 Task: Search one way flight ticket for 3 adults, 3 children in business from Madison: Dane County Regional Airport (truax Field) to Indianapolis: Indianapolis International Airport on 8-5-2023. Choice of flights is Sun country airlines. Number of bags: 4 checked bags. Price is upto 42000. Outbound departure time preference is 12:45.
Action: Mouse moved to (323, 287)
Screenshot: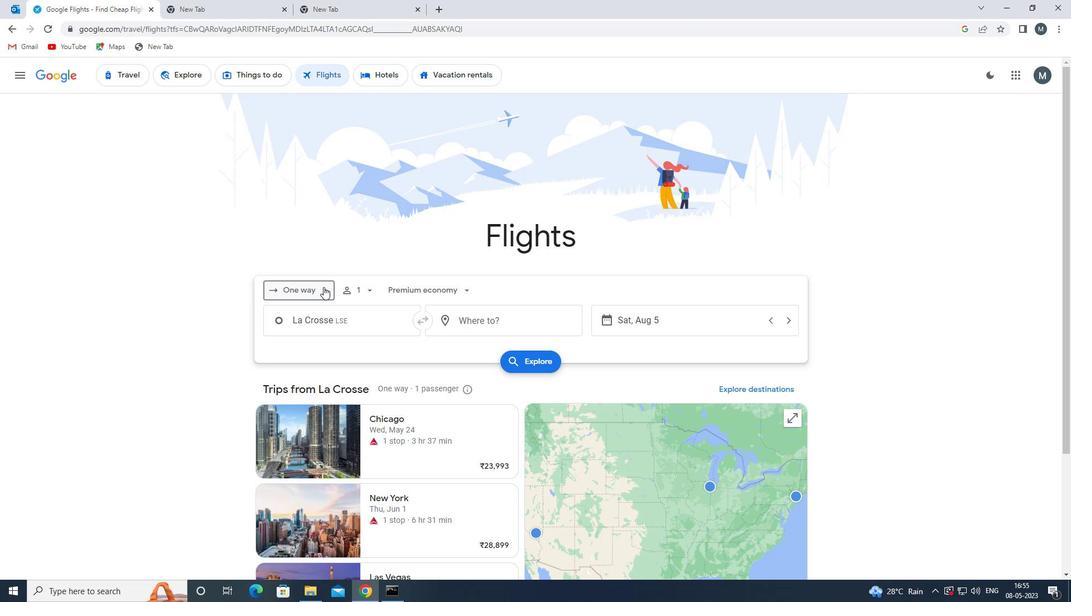 
Action: Mouse pressed left at (323, 287)
Screenshot: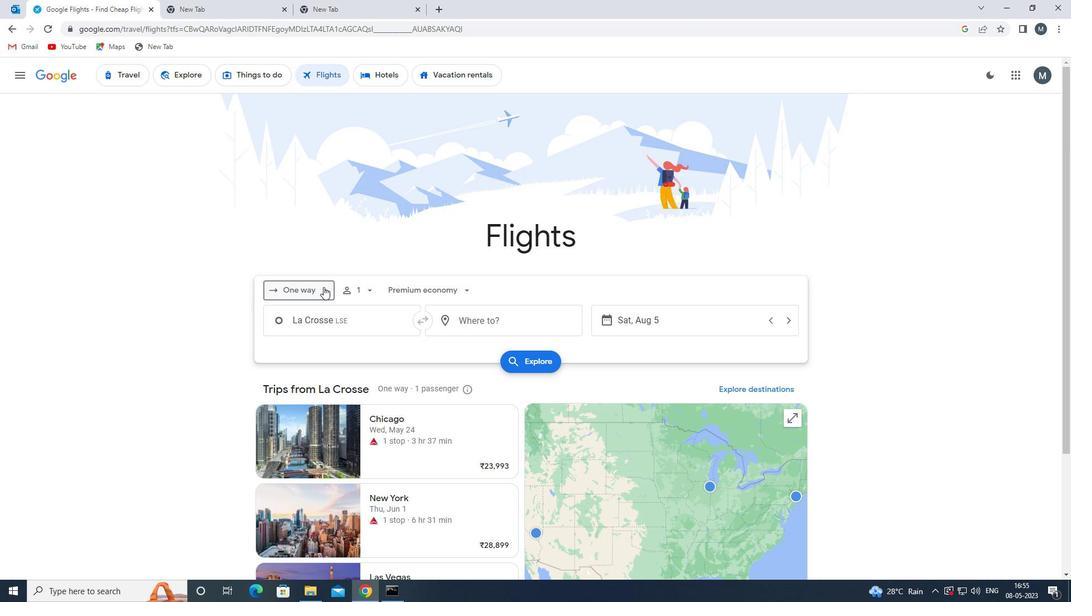 
Action: Mouse moved to (328, 338)
Screenshot: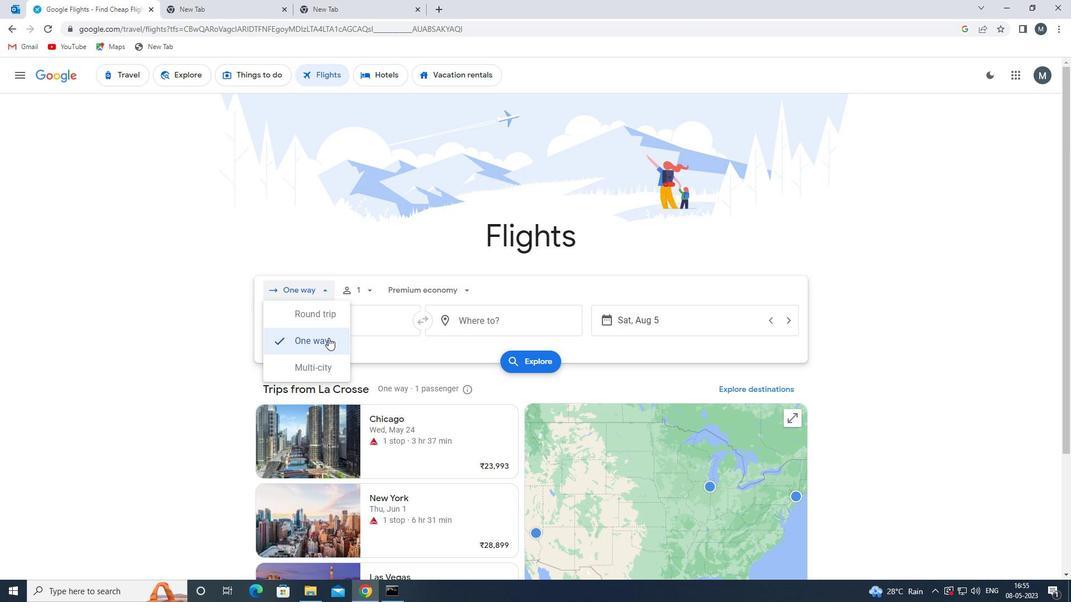 
Action: Mouse pressed left at (328, 338)
Screenshot: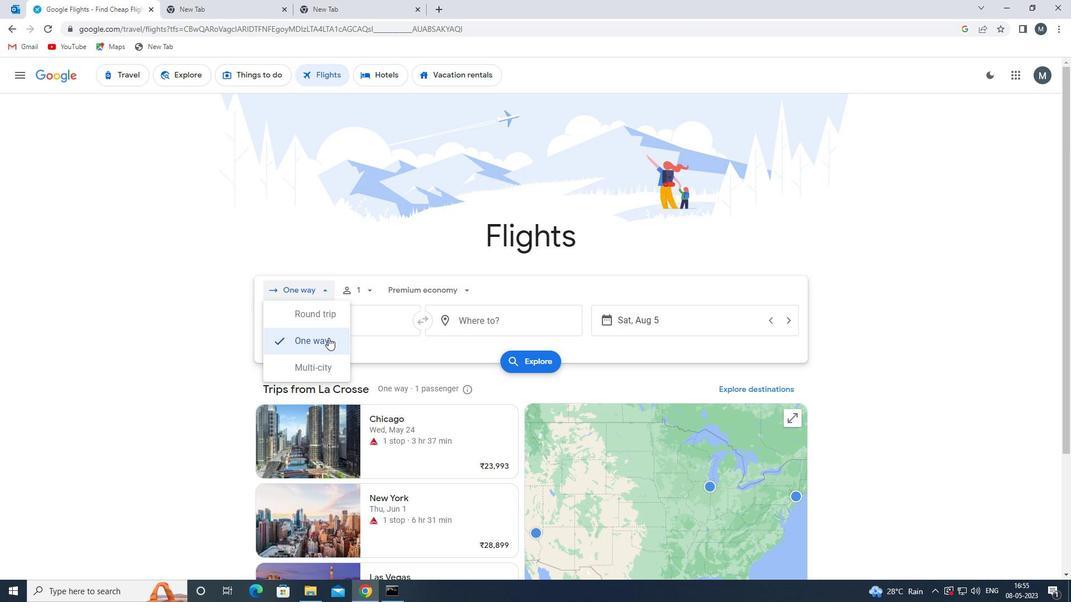 
Action: Mouse moved to (372, 291)
Screenshot: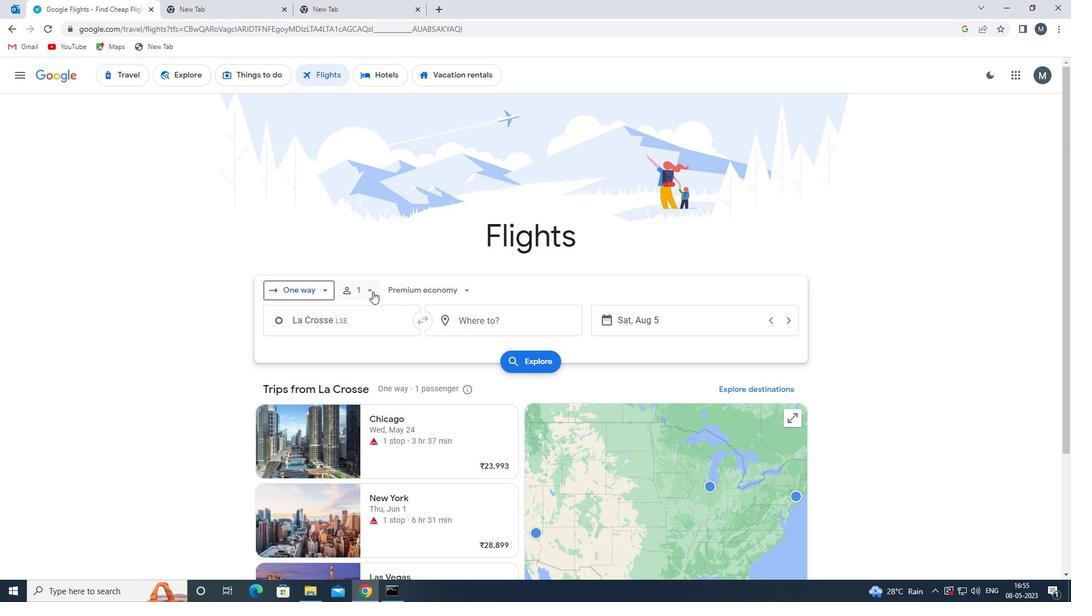 
Action: Mouse pressed left at (372, 291)
Screenshot: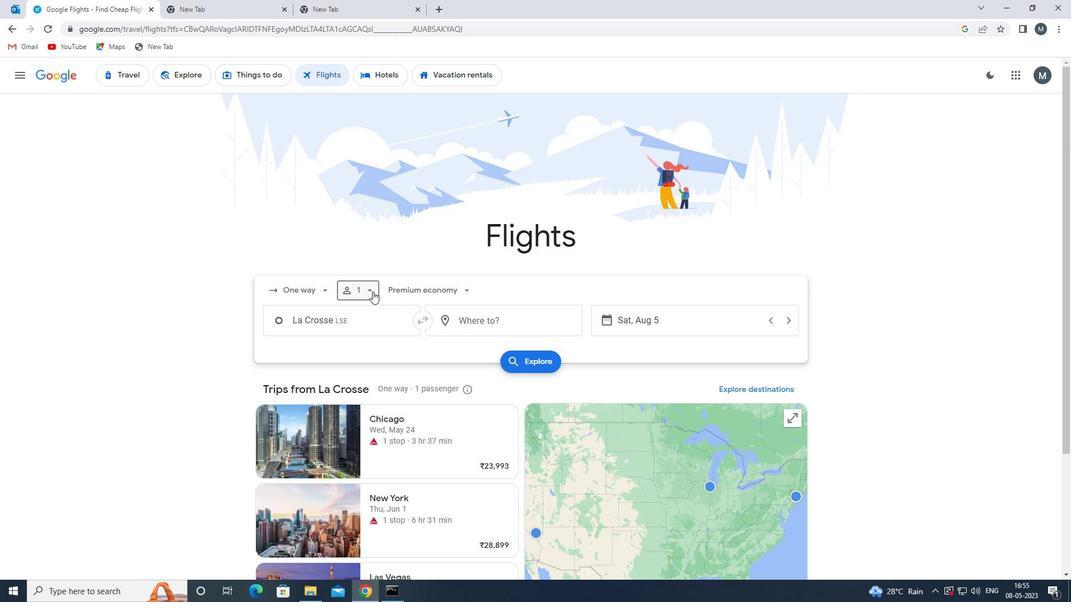 
Action: Mouse moved to (457, 318)
Screenshot: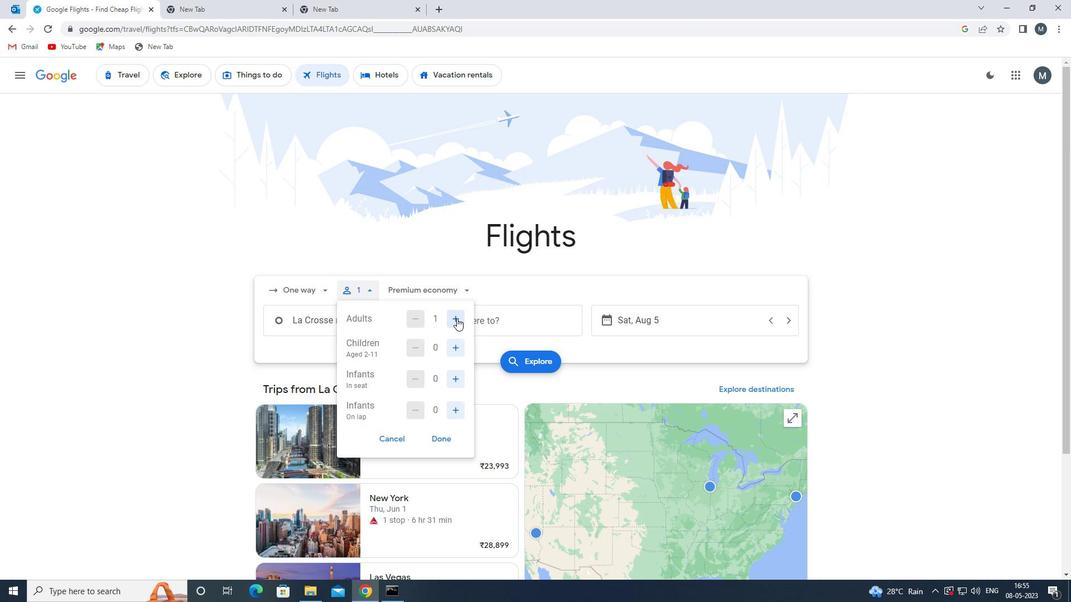 
Action: Mouse pressed left at (457, 318)
Screenshot: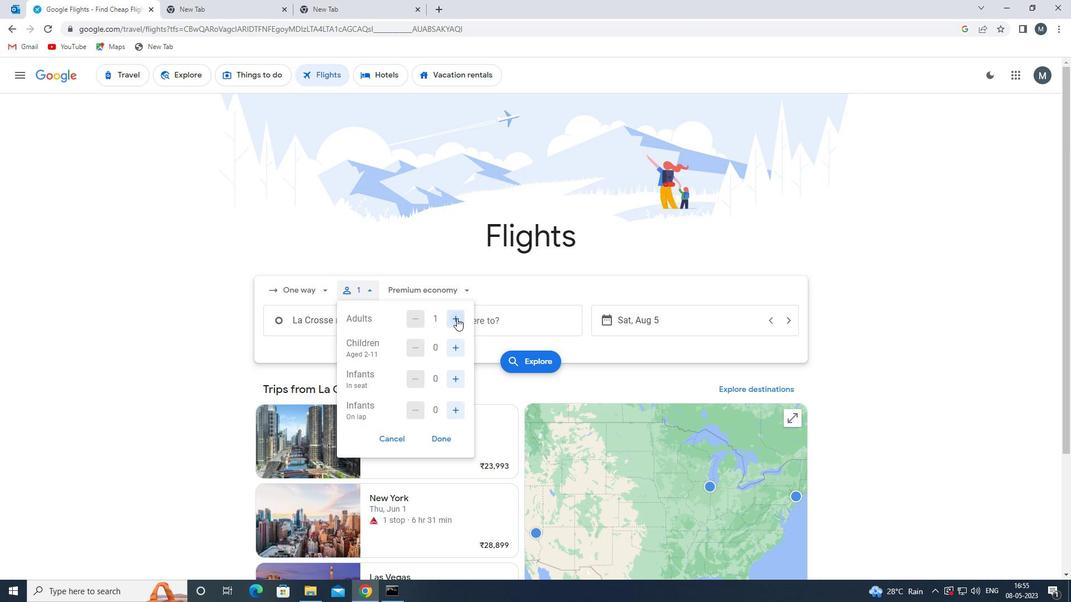 
Action: Mouse pressed left at (457, 318)
Screenshot: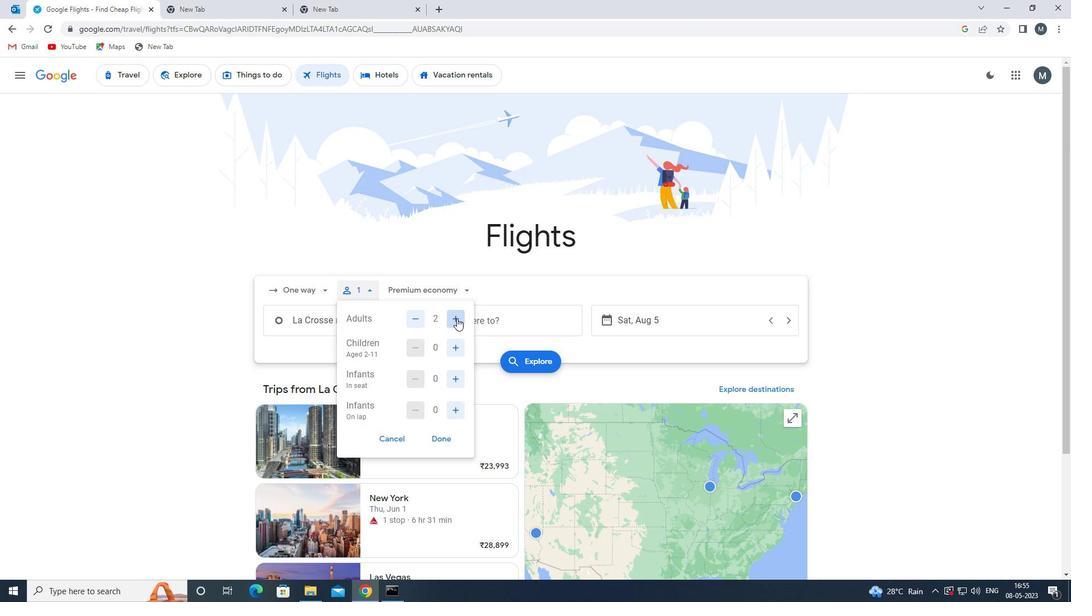 
Action: Mouse moved to (464, 350)
Screenshot: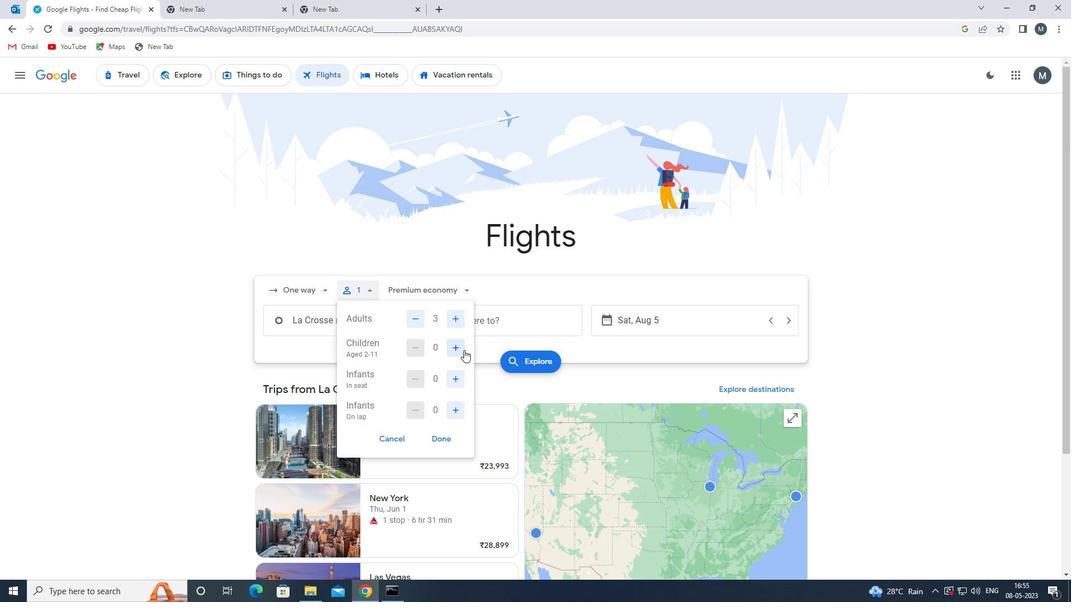 
Action: Mouse pressed left at (464, 350)
Screenshot: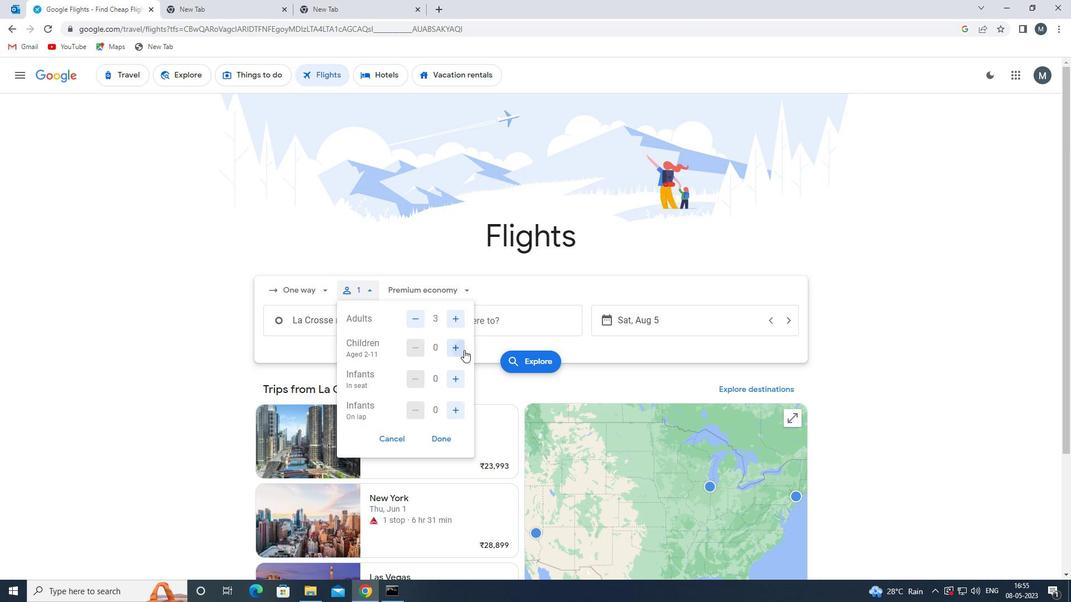 
Action: Mouse moved to (464, 350)
Screenshot: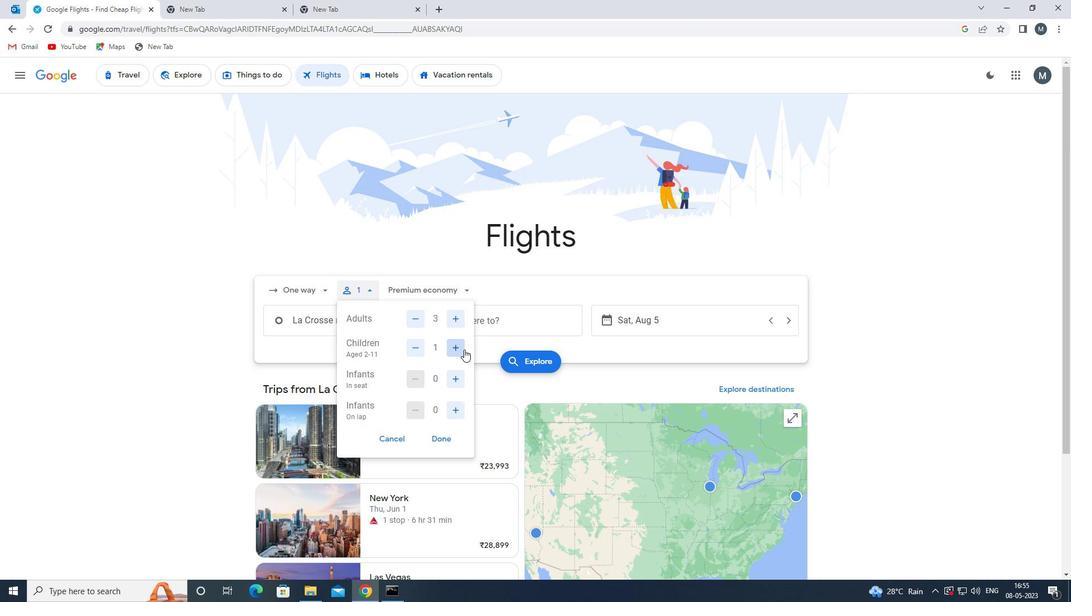 
Action: Mouse pressed left at (464, 350)
Screenshot: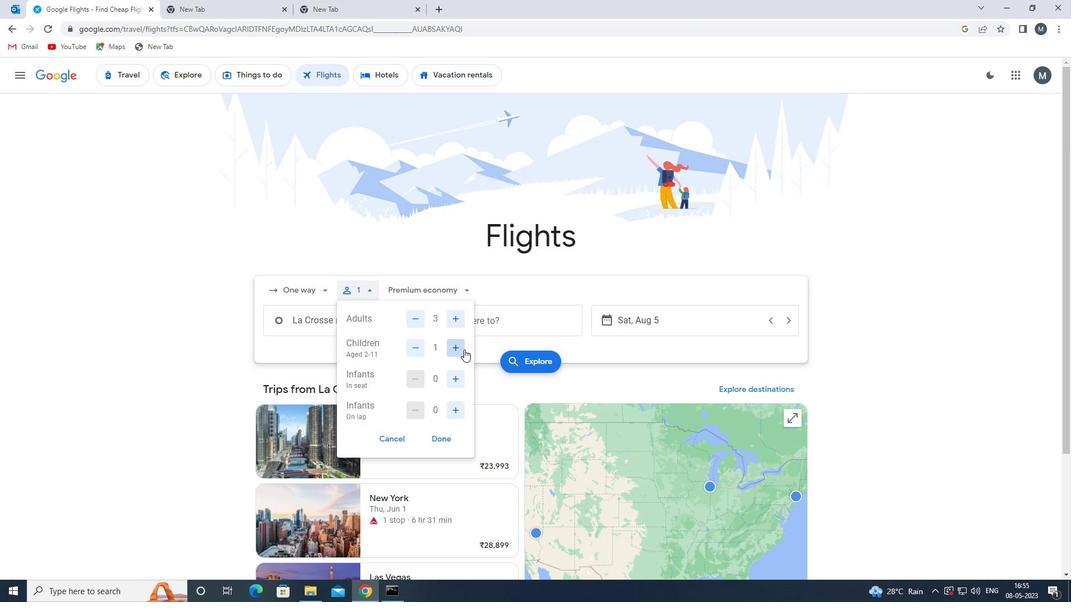 
Action: Mouse moved to (464, 350)
Screenshot: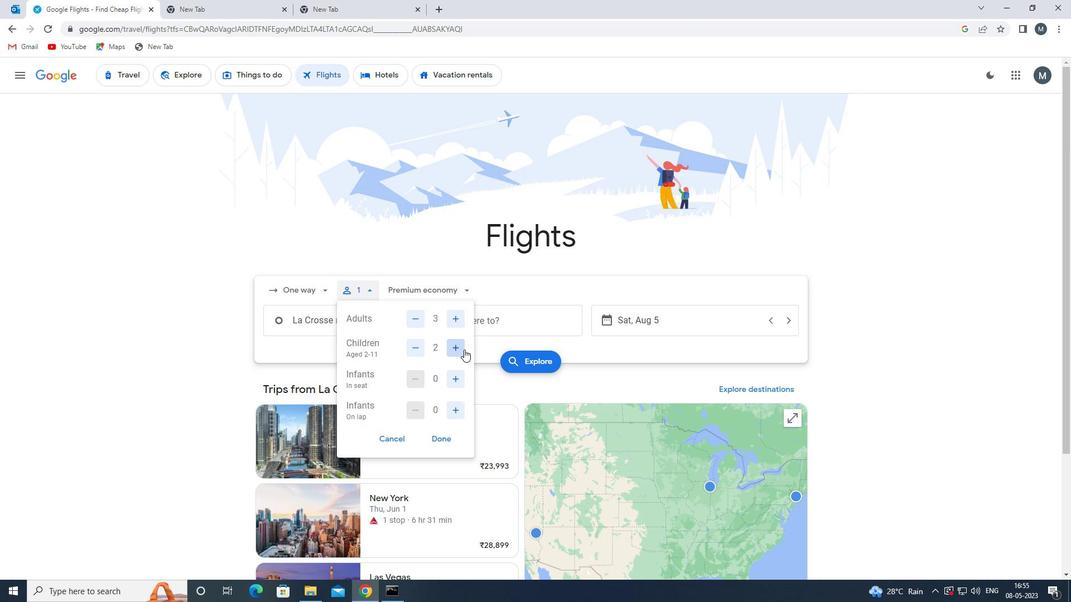 
Action: Mouse pressed left at (464, 350)
Screenshot: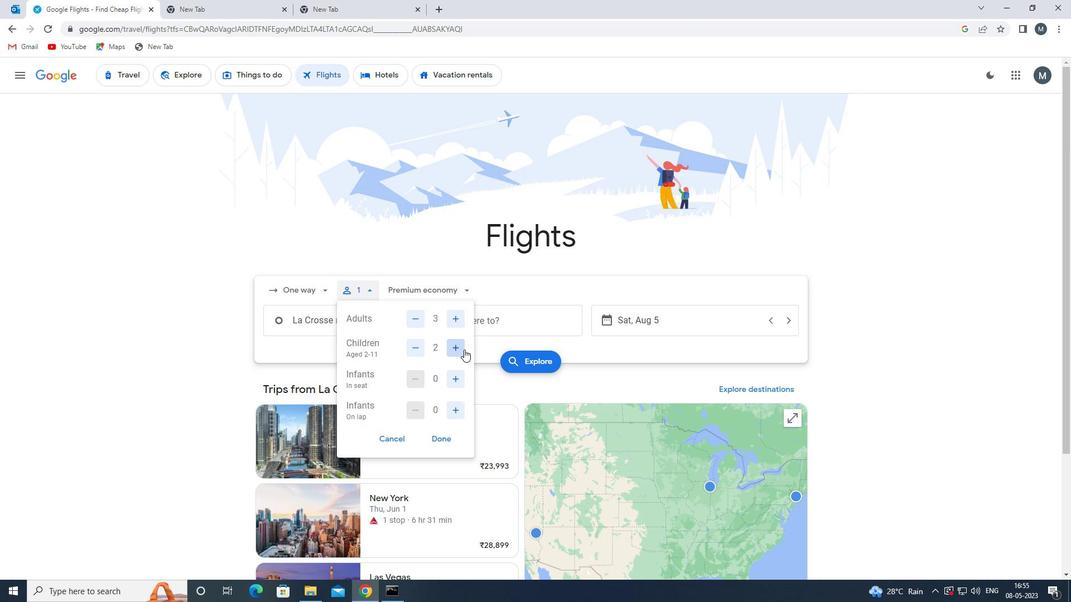 
Action: Mouse moved to (444, 436)
Screenshot: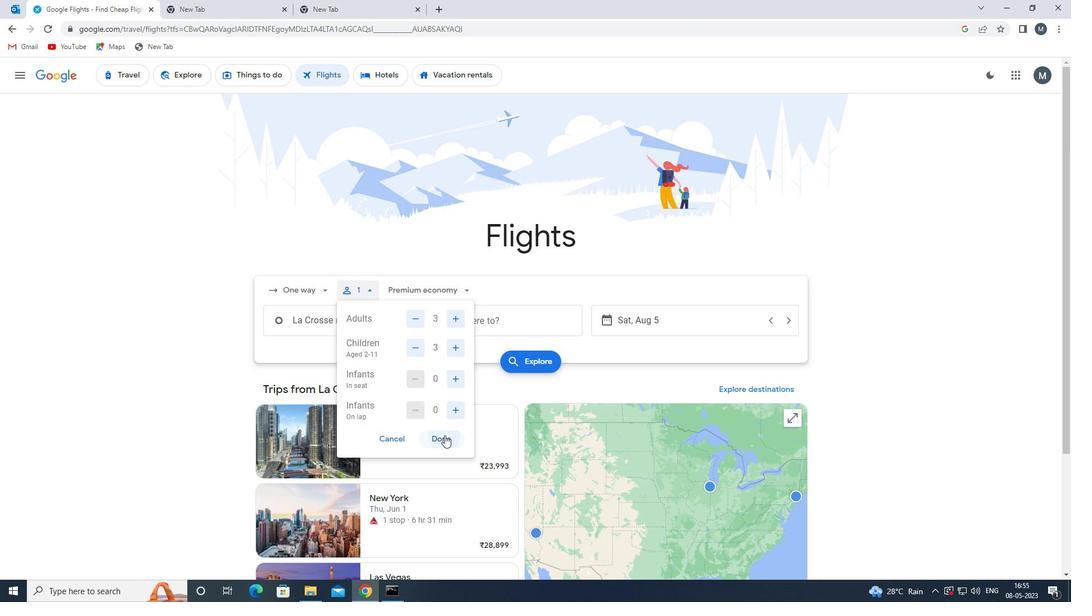 
Action: Mouse pressed left at (444, 436)
Screenshot: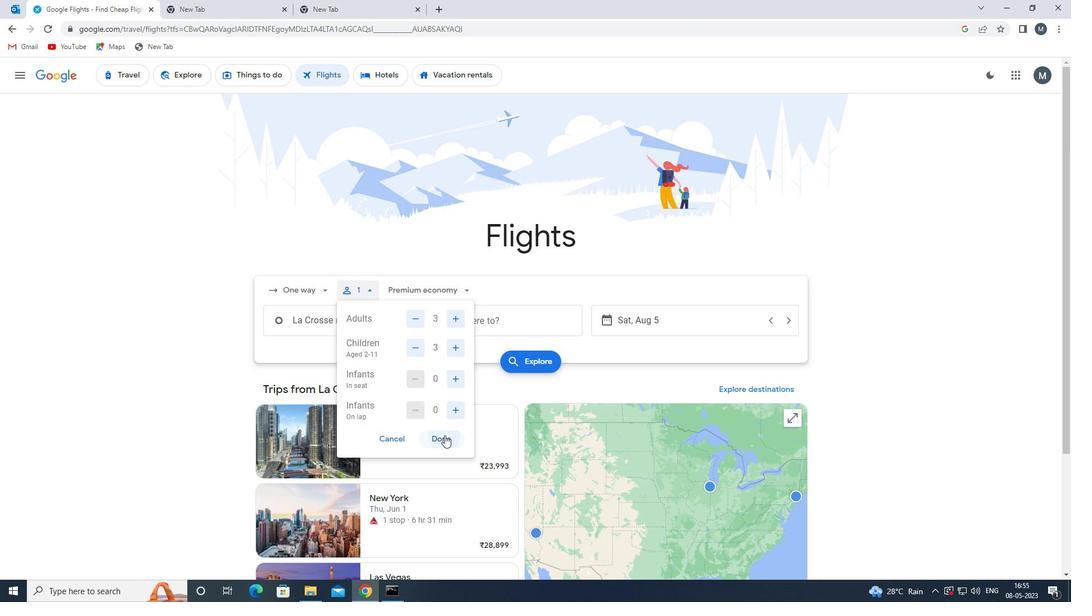 
Action: Mouse moved to (413, 294)
Screenshot: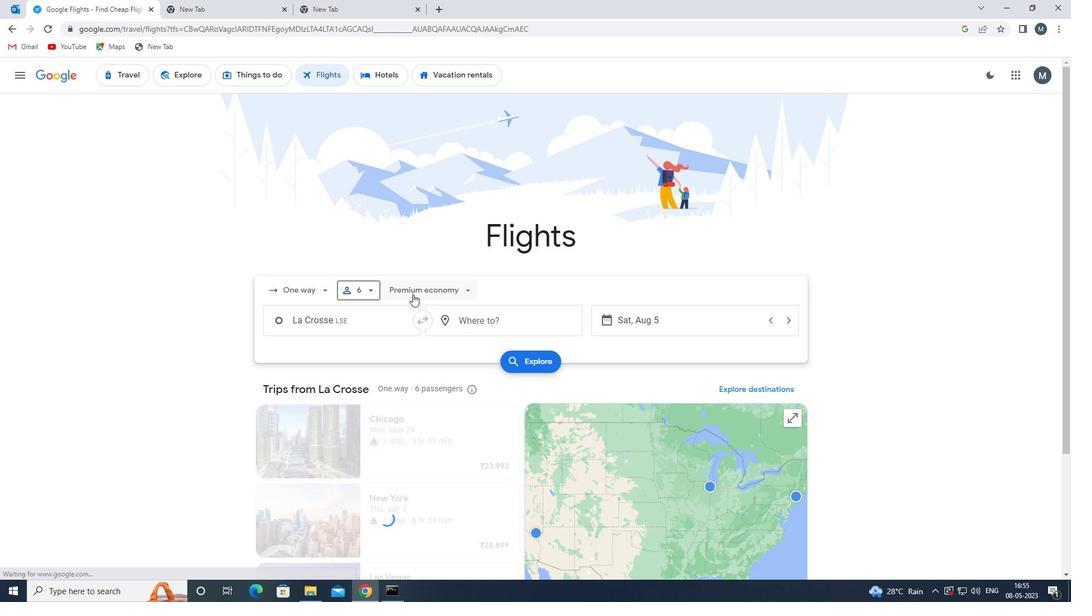 
Action: Mouse pressed left at (413, 294)
Screenshot: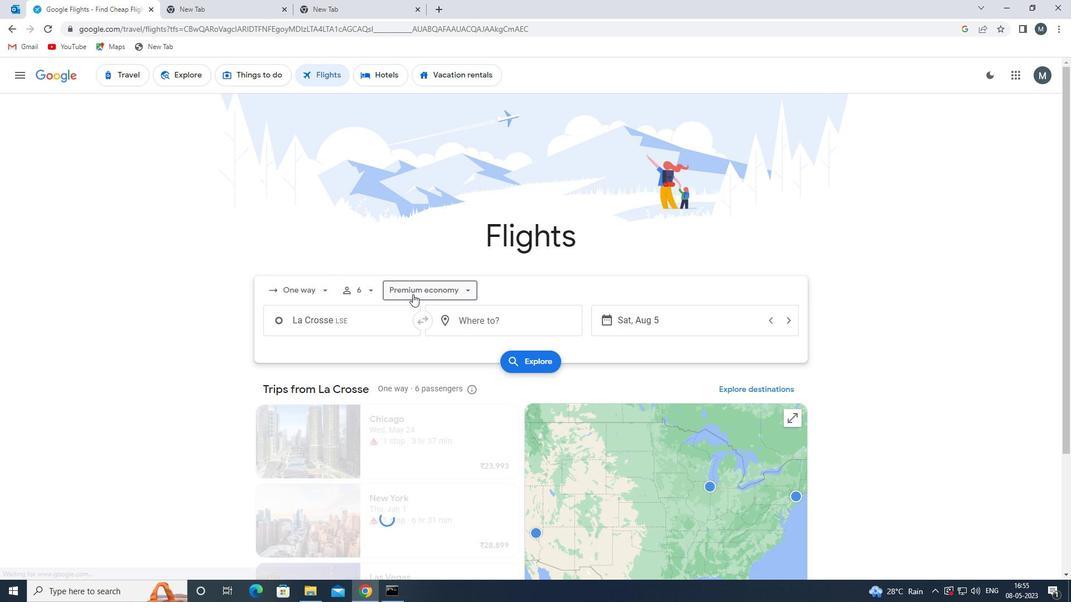 
Action: Mouse moved to (428, 369)
Screenshot: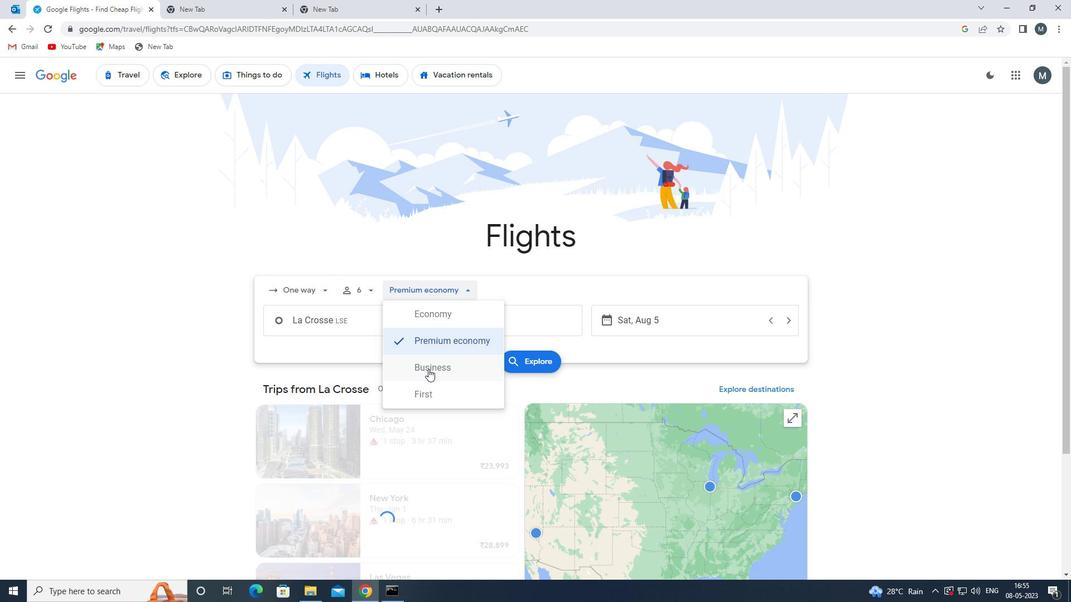 
Action: Mouse pressed left at (428, 369)
Screenshot: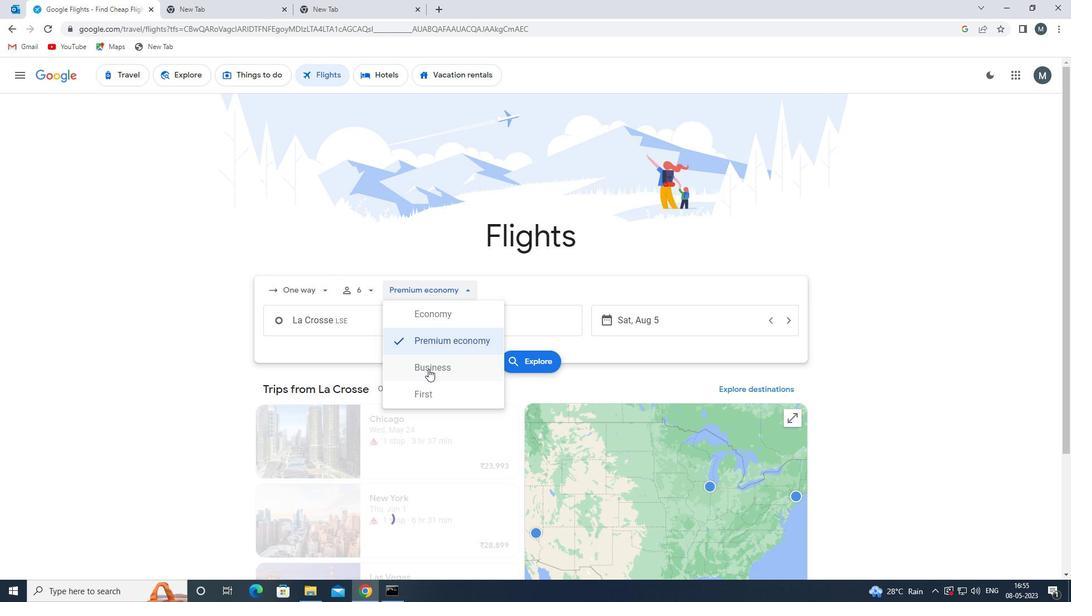 
Action: Mouse moved to (342, 328)
Screenshot: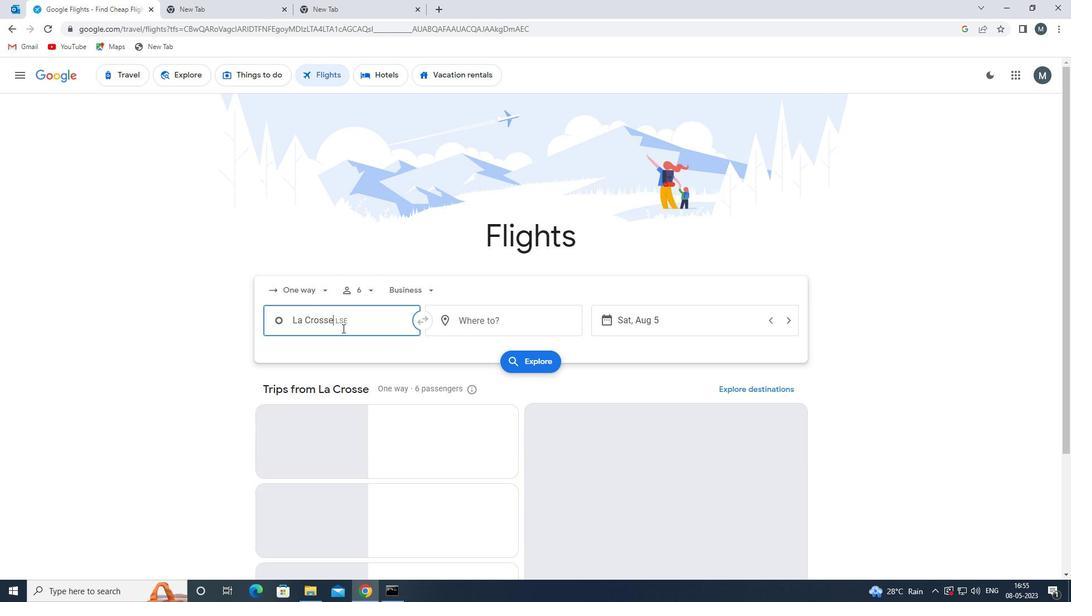 
Action: Mouse pressed left at (342, 328)
Screenshot: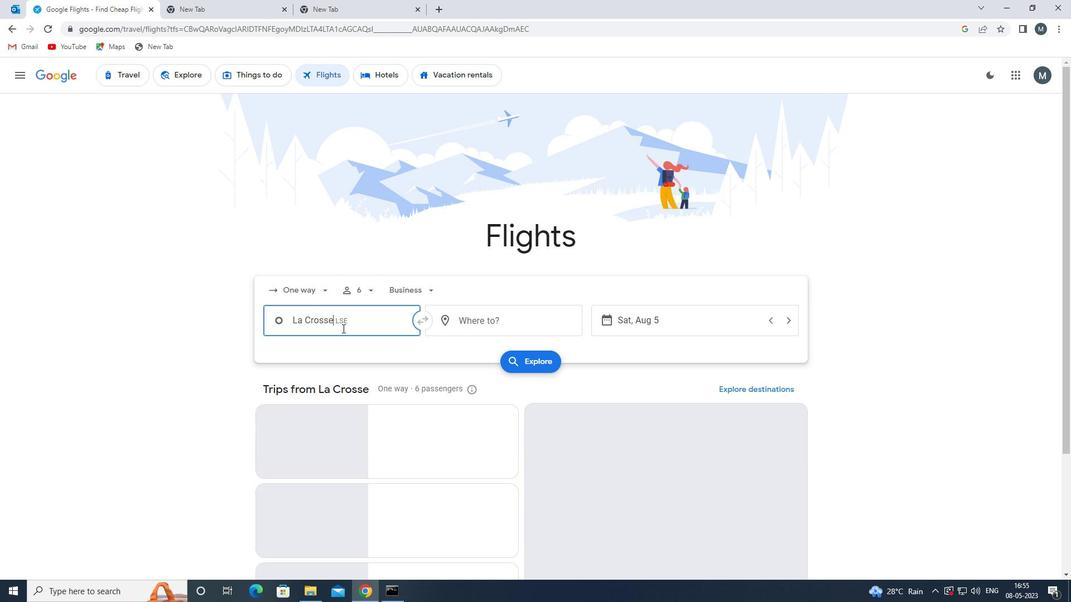
Action: Key pressed dane<Key.space>county<Key.space>reg
Screenshot: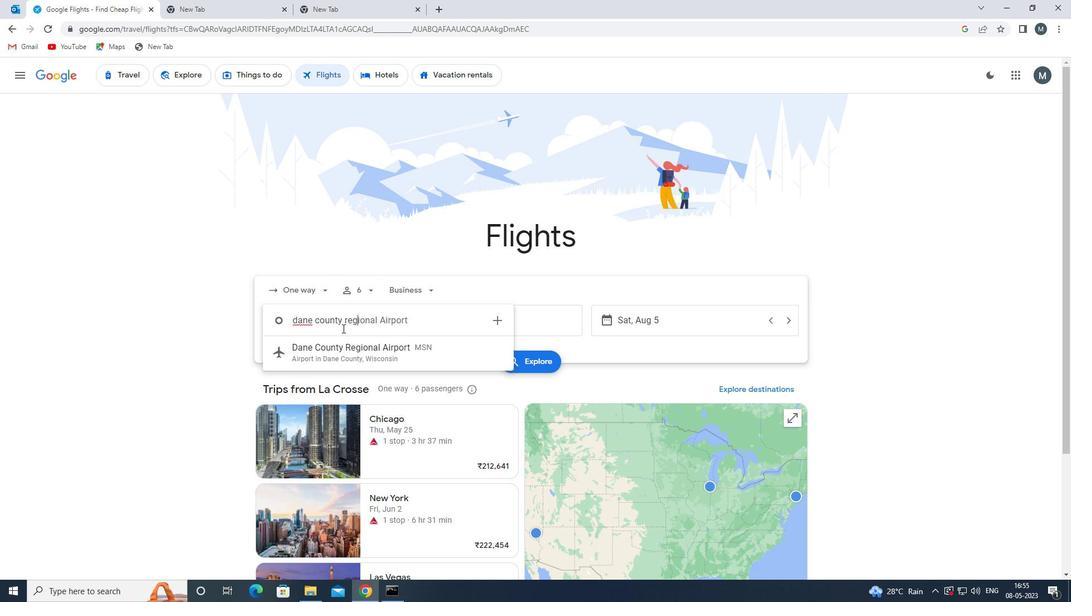 
Action: Mouse moved to (362, 357)
Screenshot: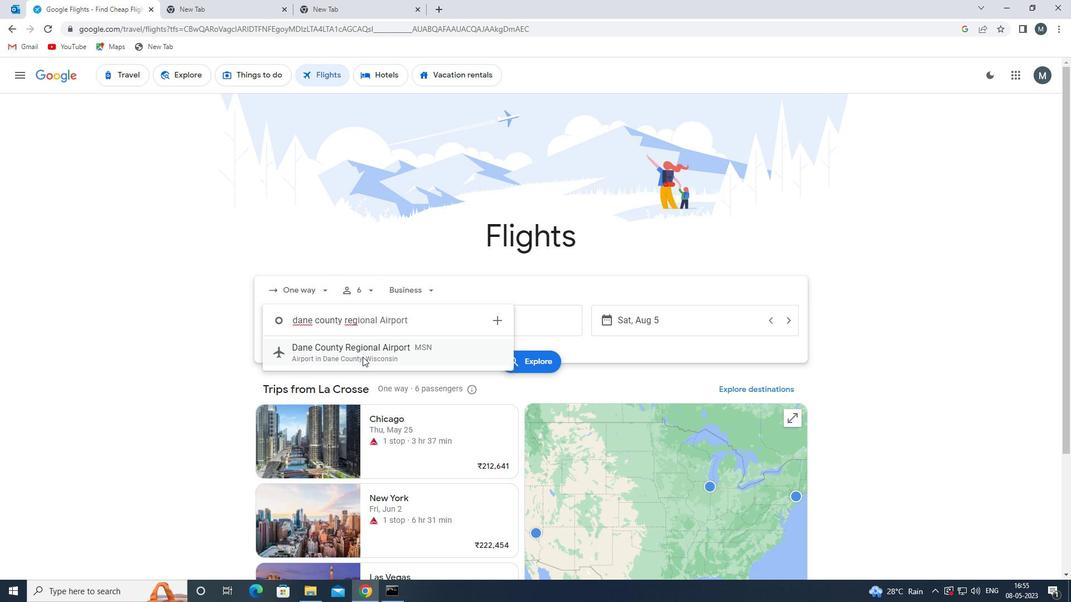
Action: Mouse pressed left at (362, 357)
Screenshot: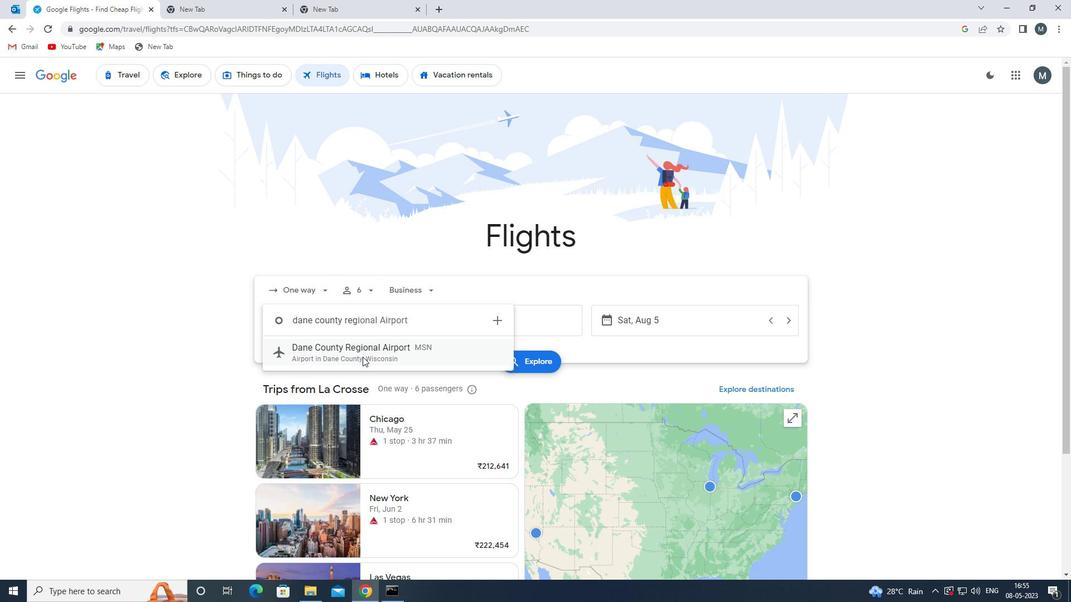 
Action: Mouse moved to (522, 324)
Screenshot: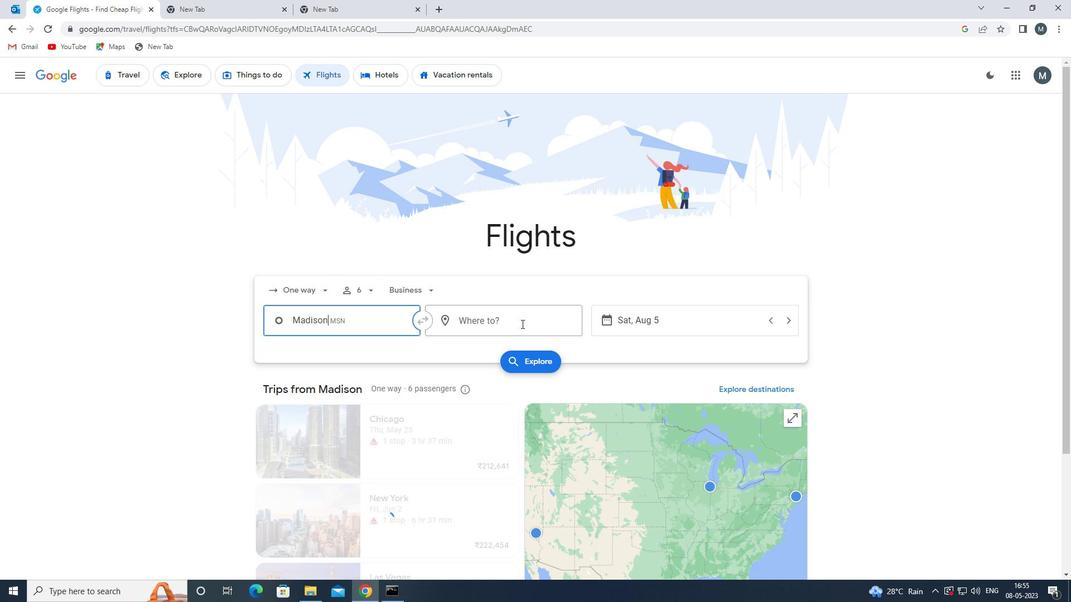 
Action: Mouse pressed left at (522, 324)
Screenshot: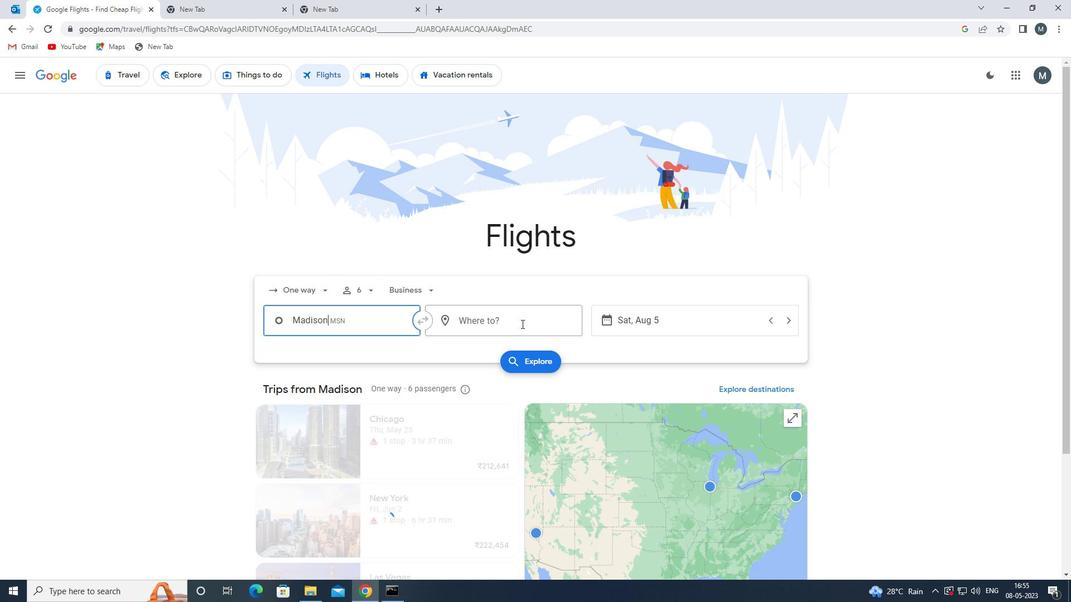 
Action: Key pressed ind
Screenshot: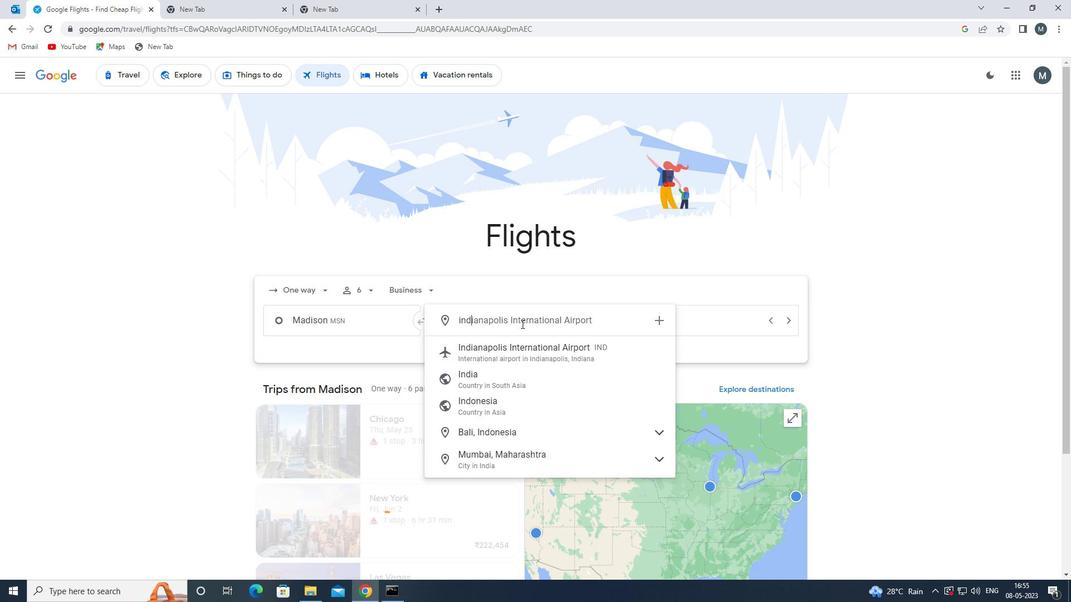 
Action: Mouse moved to (531, 351)
Screenshot: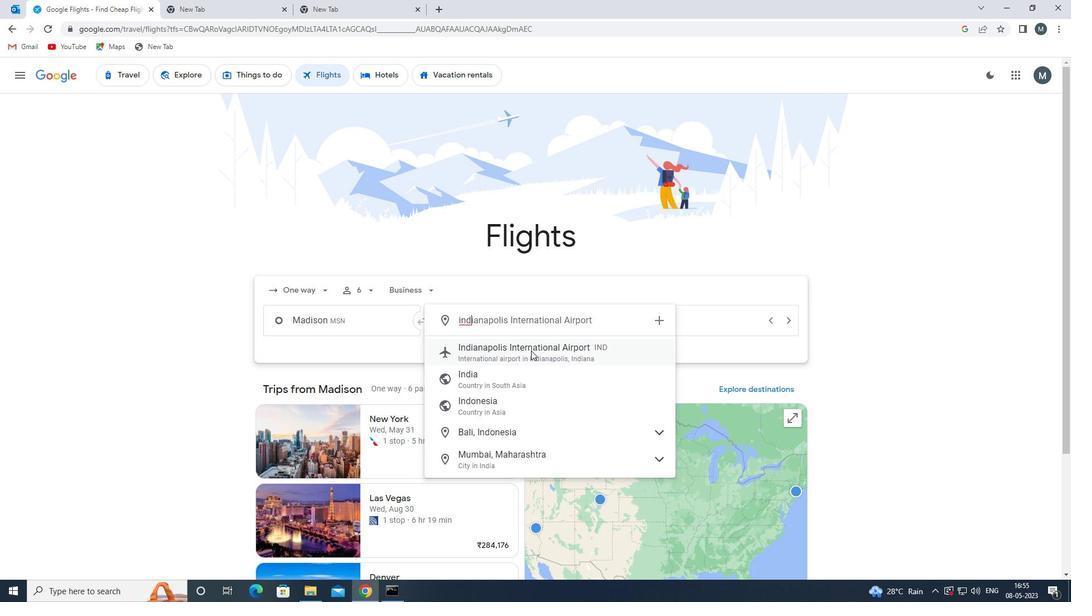 
Action: Mouse pressed left at (531, 351)
Screenshot: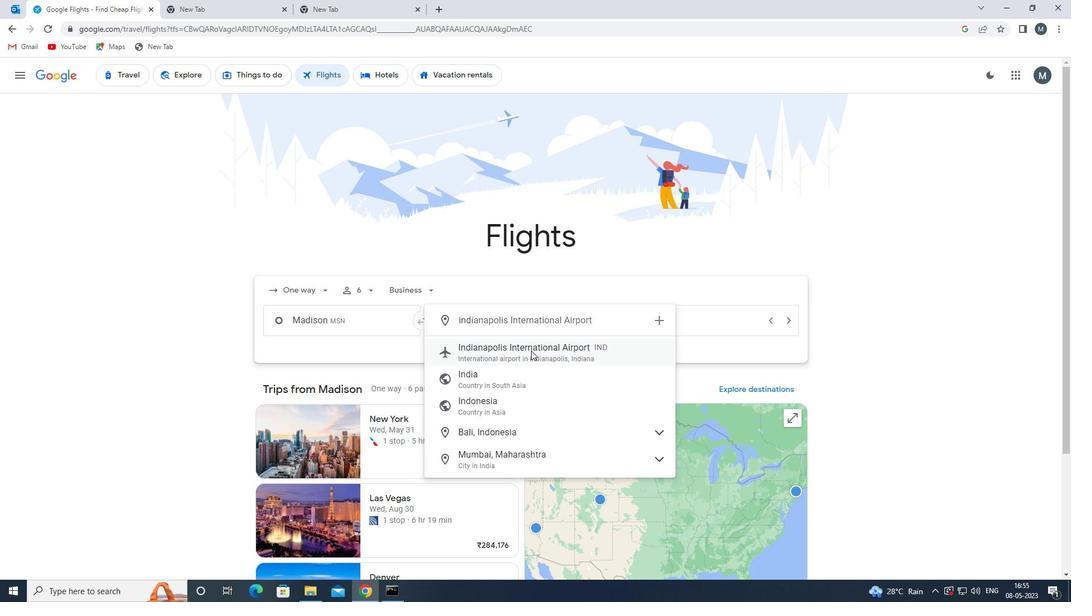 
Action: Mouse moved to (618, 317)
Screenshot: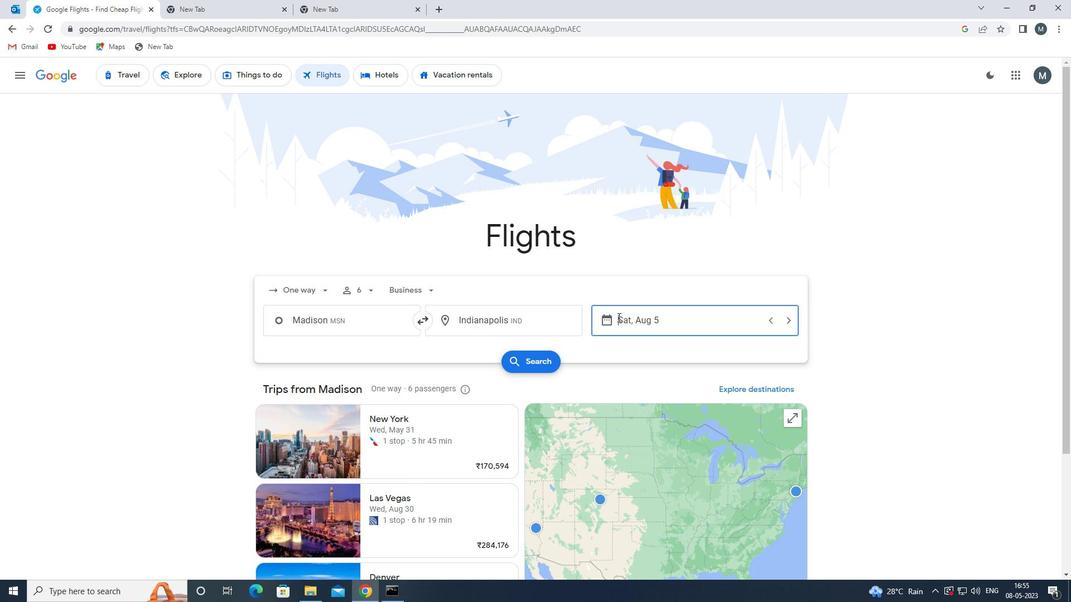 
Action: Mouse pressed left at (618, 317)
Screenshot: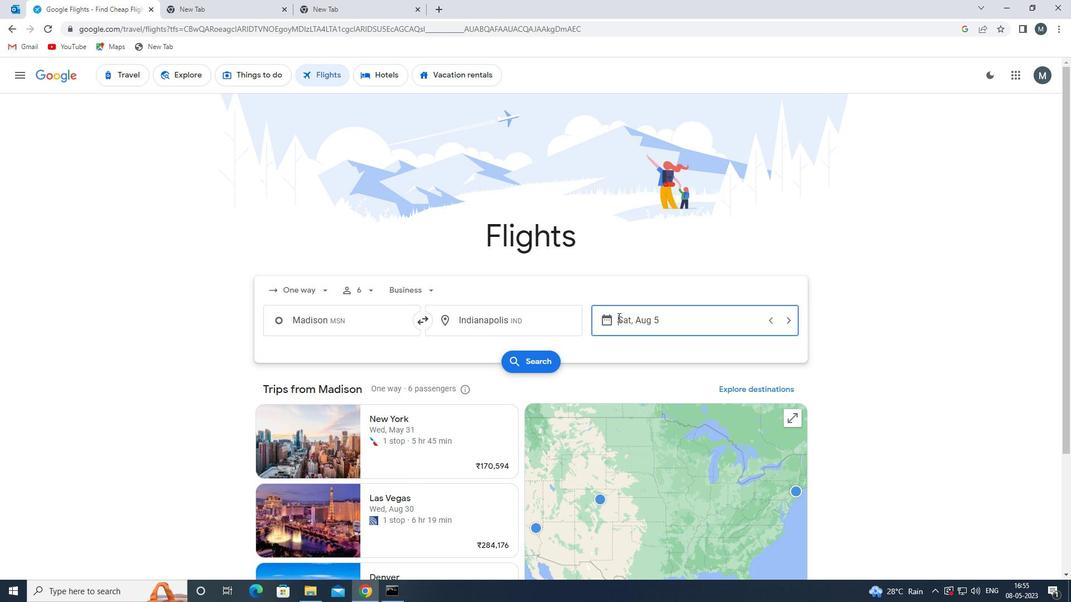 
Action: Mouse moved to (558, 382)
Screenshot: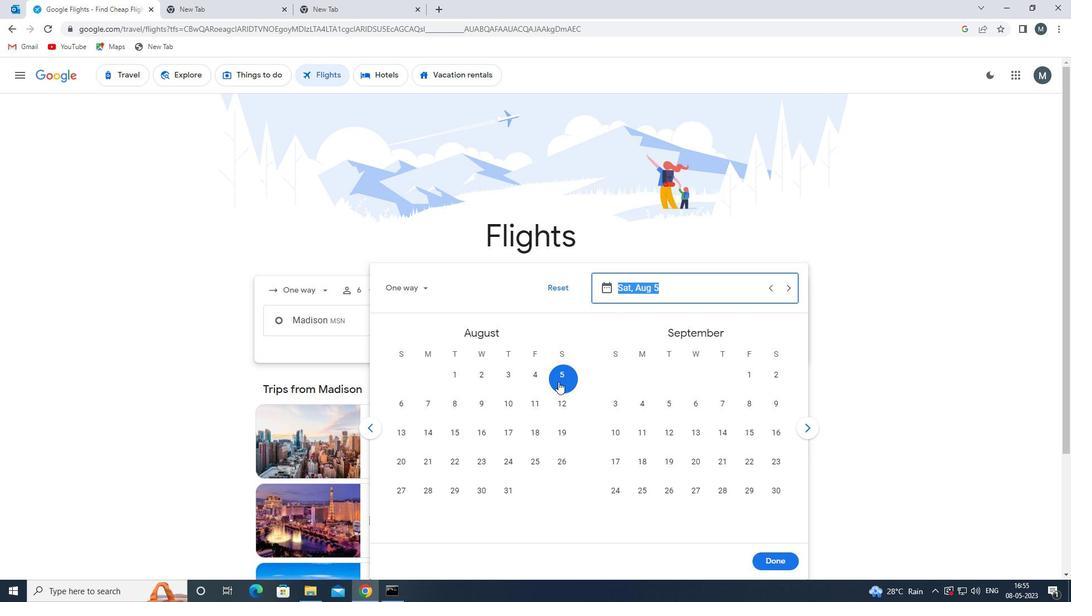 
Action: Mouse pressed left at (558, 382)
Screenshot: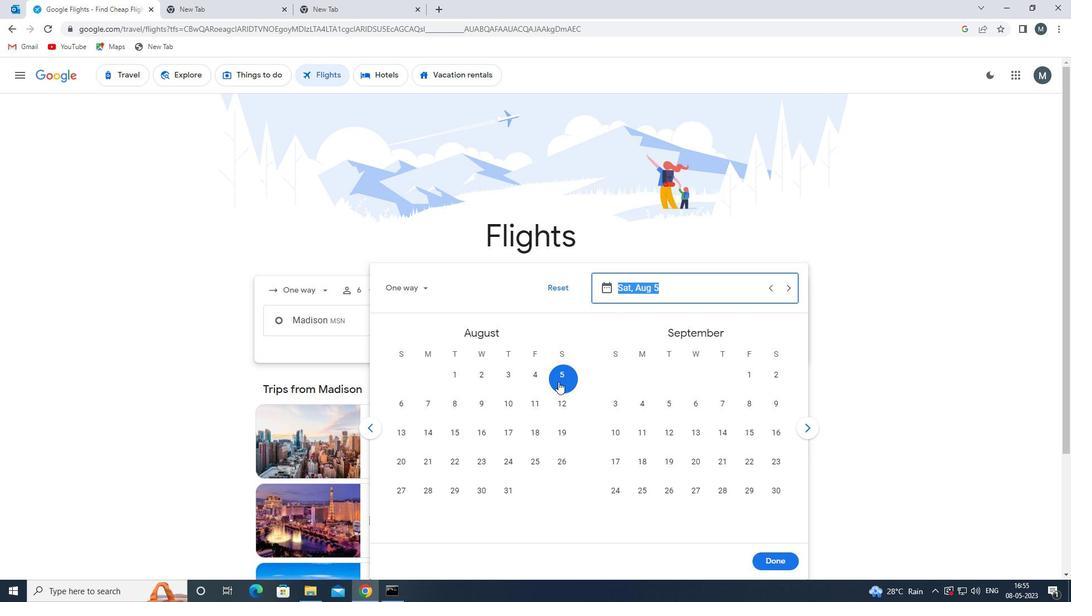 
Action: Mouse moved to (782, 565)
Screenshot: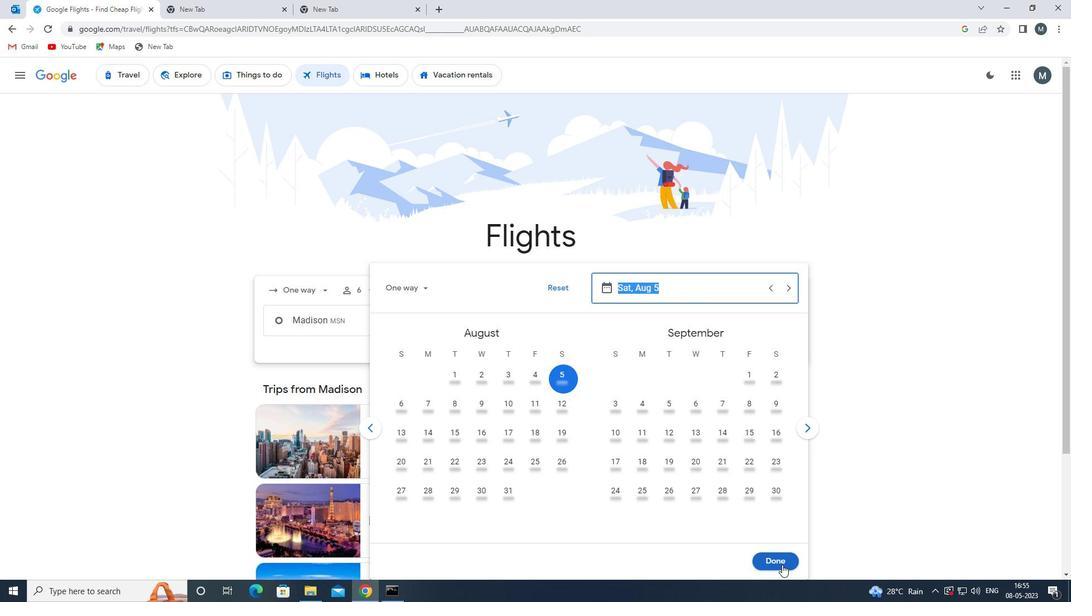 
Action: Mouse pressed left at (782, 565)
Screenshot: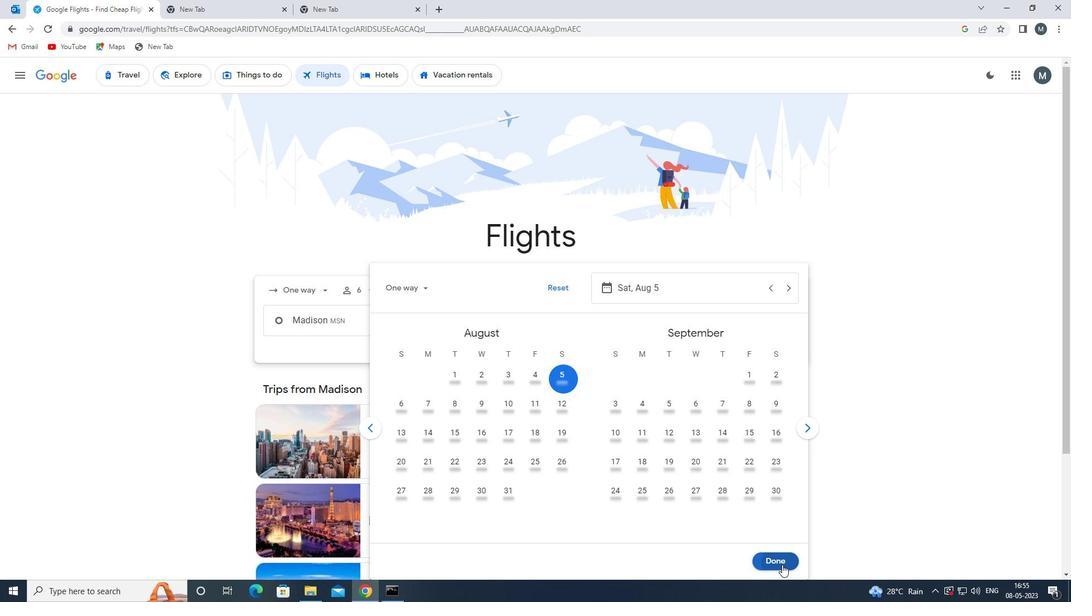 
Action: Mouse moved to (534, 356)
Screenshot: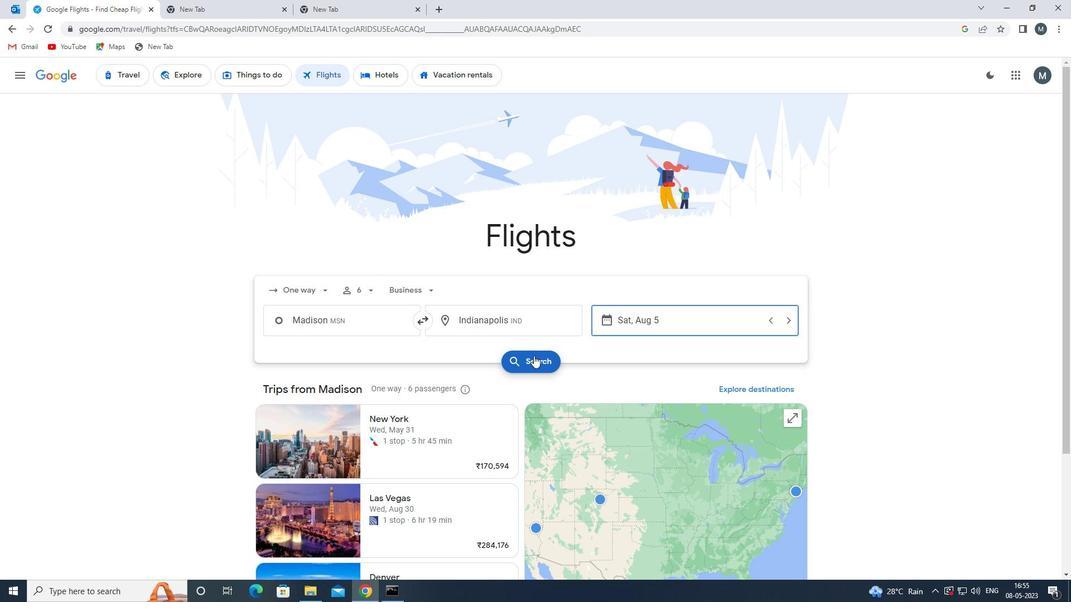 
Action: Mouse pressed left at (534, 356)
Screenshot: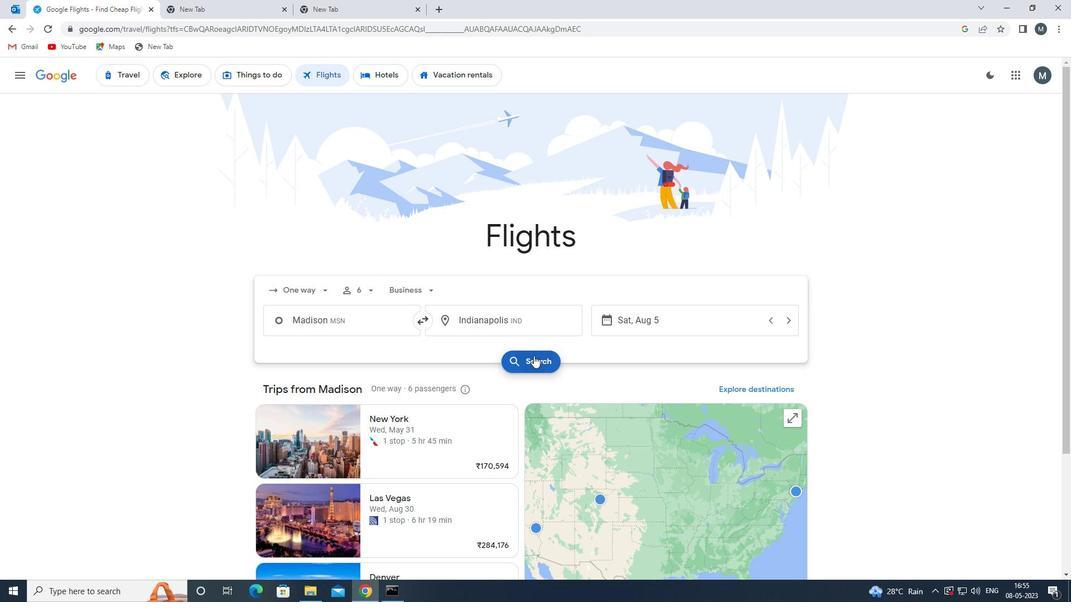 
Action: Mouse moved to (273, 181)
Screenshot: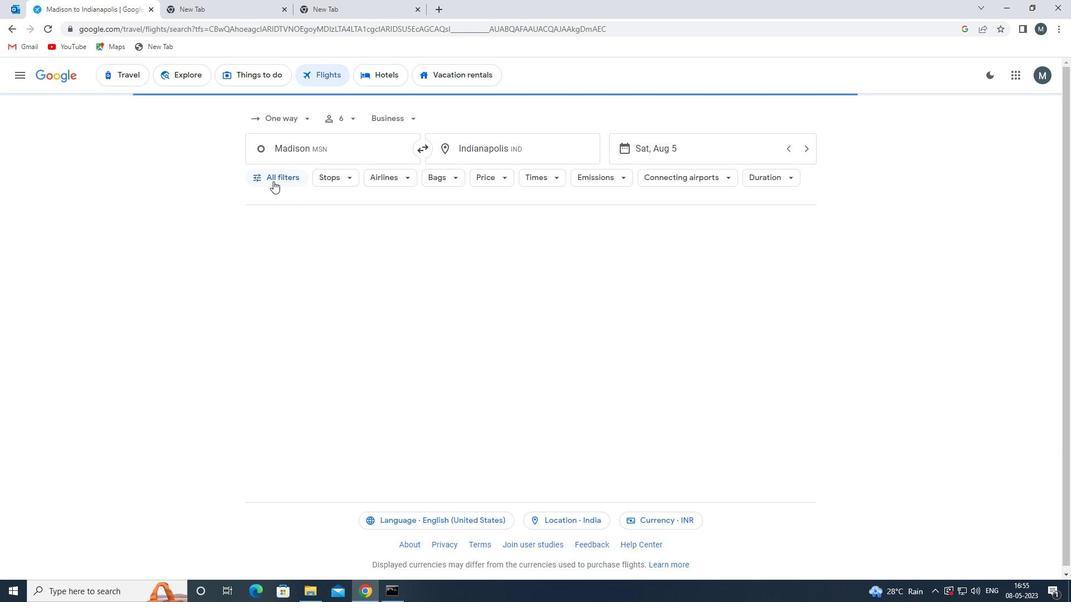 
Action: Mouse pressed left at (273, 181)
Screenshot: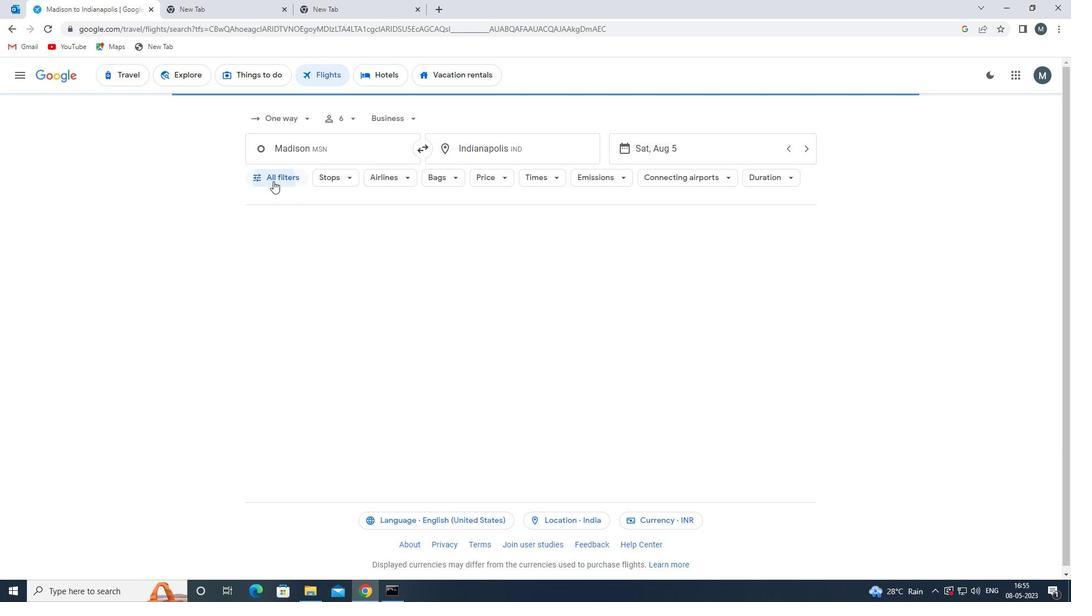 
Action: Mouse moved to (329, 315)
Screenshot: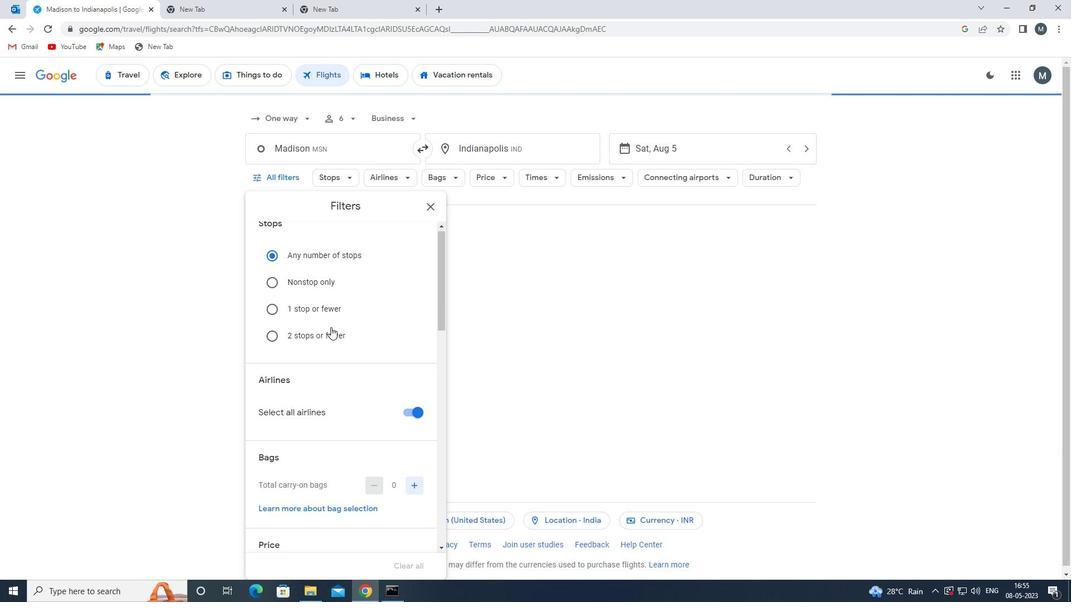 
Action: Mouse scrolled (329, 314) with delta (0, 0)
Screenshot: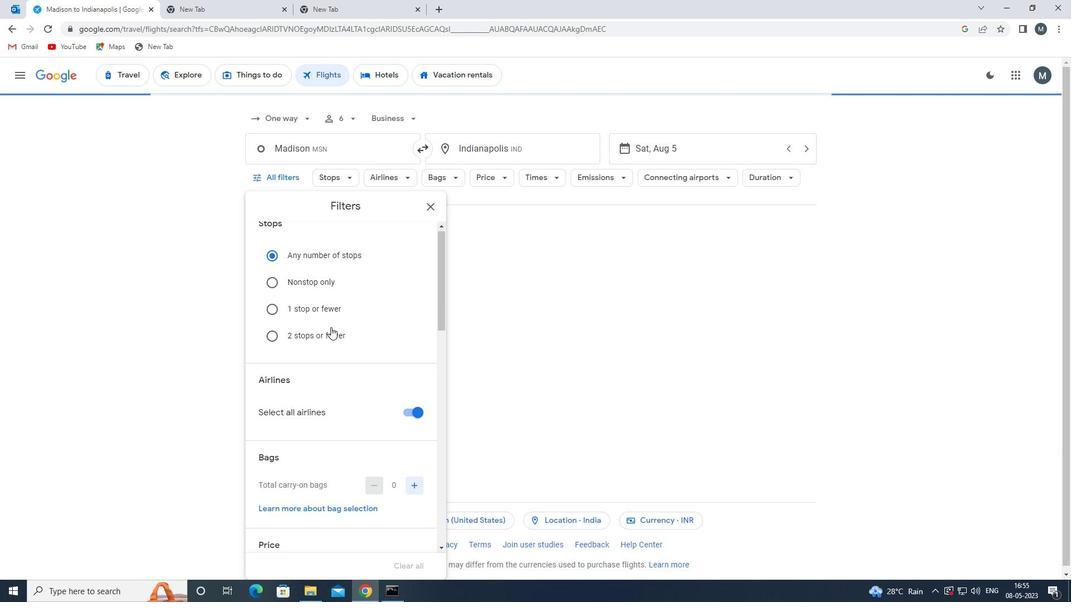 
Action: Mouse moved to (410, 357)
Screenshot: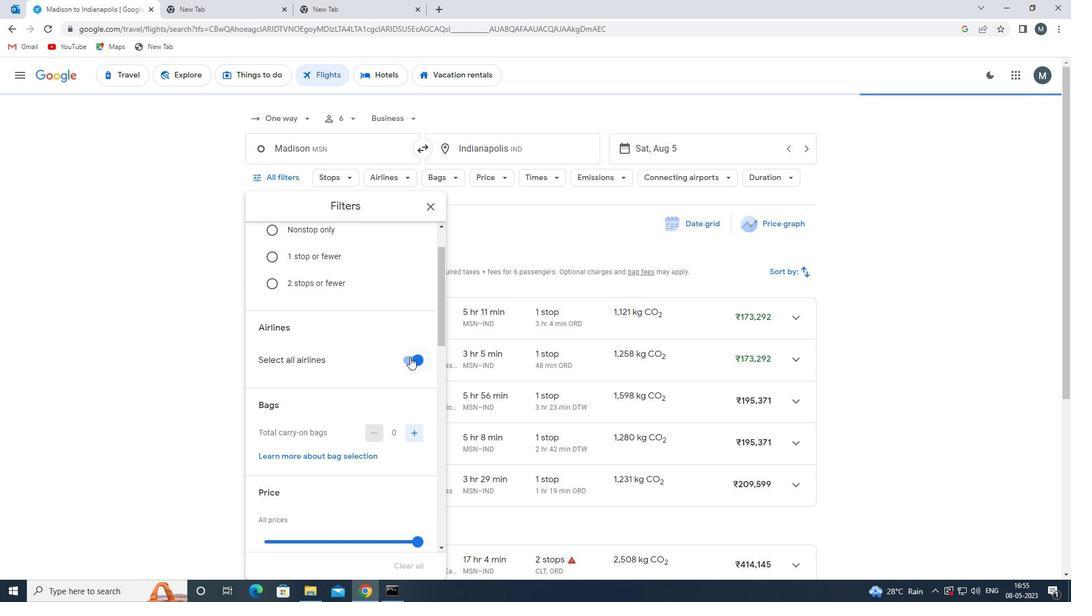
Action: Mouse pressed left at (410, 357)
Screenshot: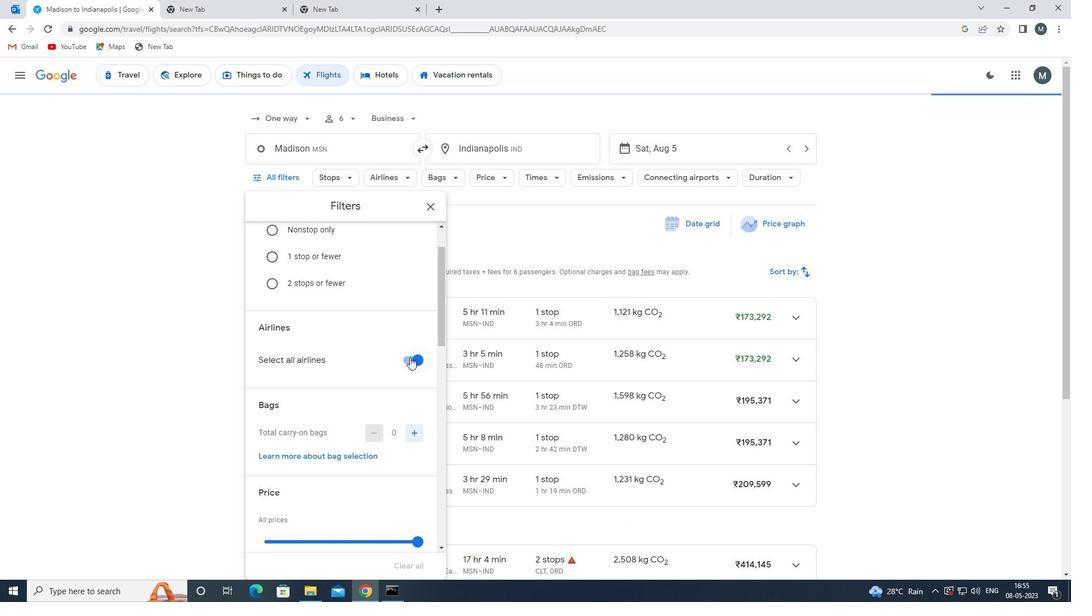 
Action: Mouse moved to (414, 353)
Screenshot: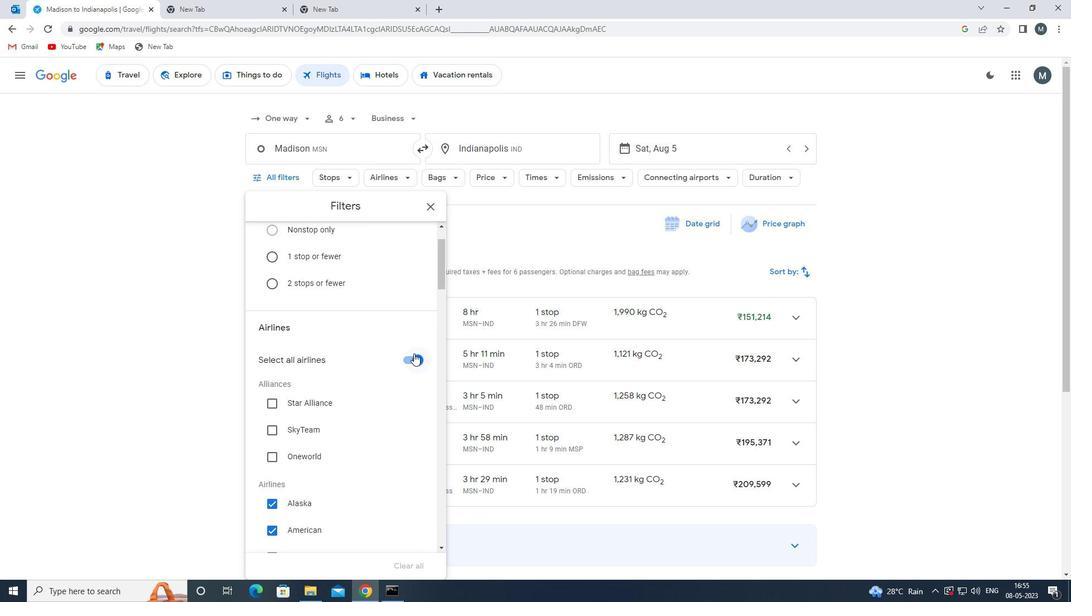 
Action: Mouse pressed left at (414, 353)
Screenshot: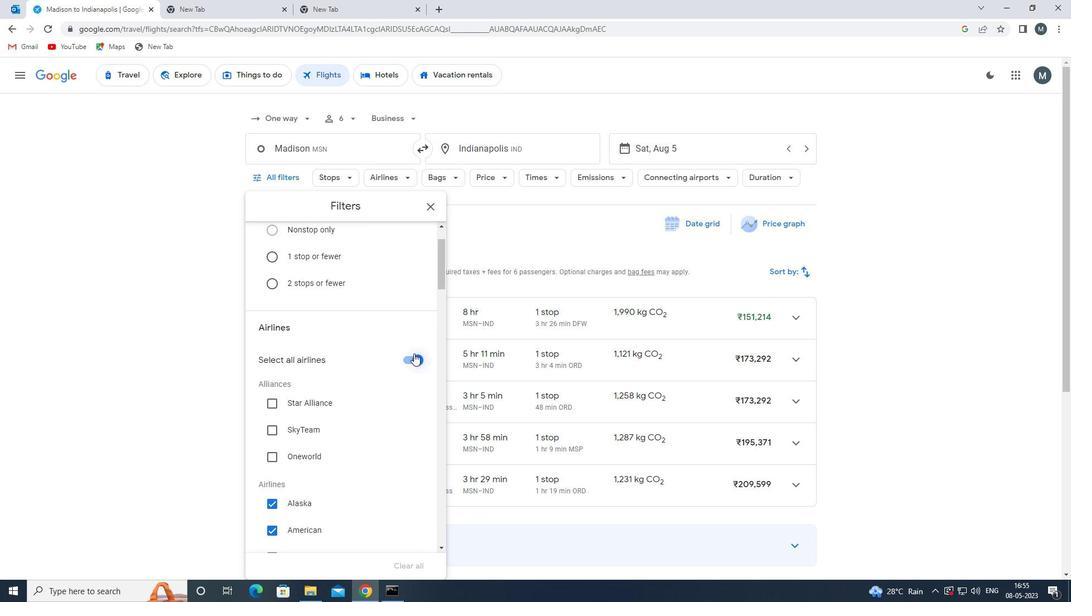 
Action: Mouse moved to (376, 360)
Screenshot: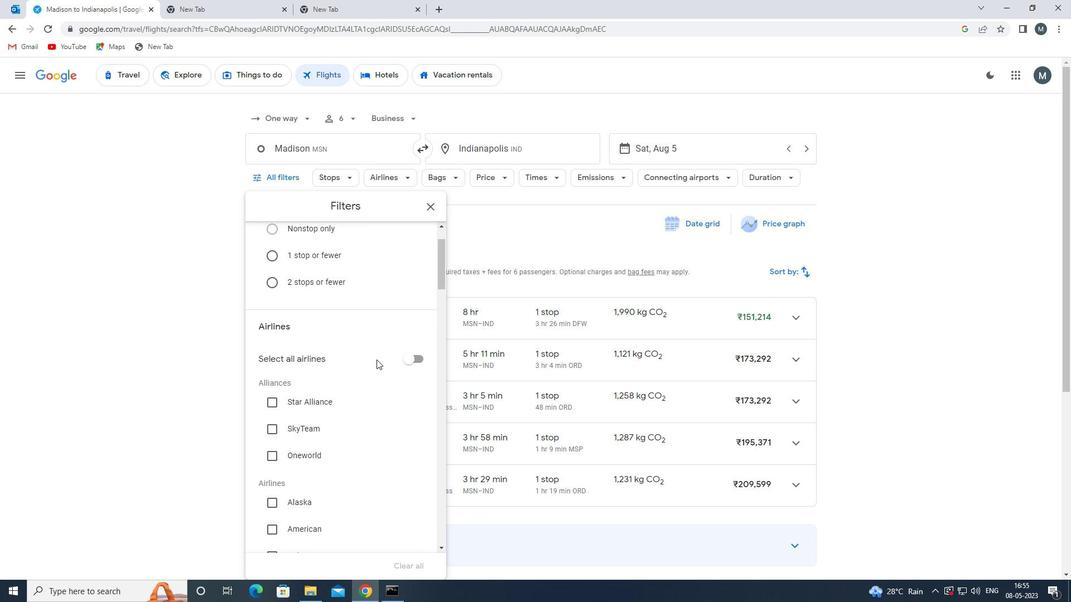 
Action: Mouse scrolled (376, 359) with delta (0, 0)
Screenshot: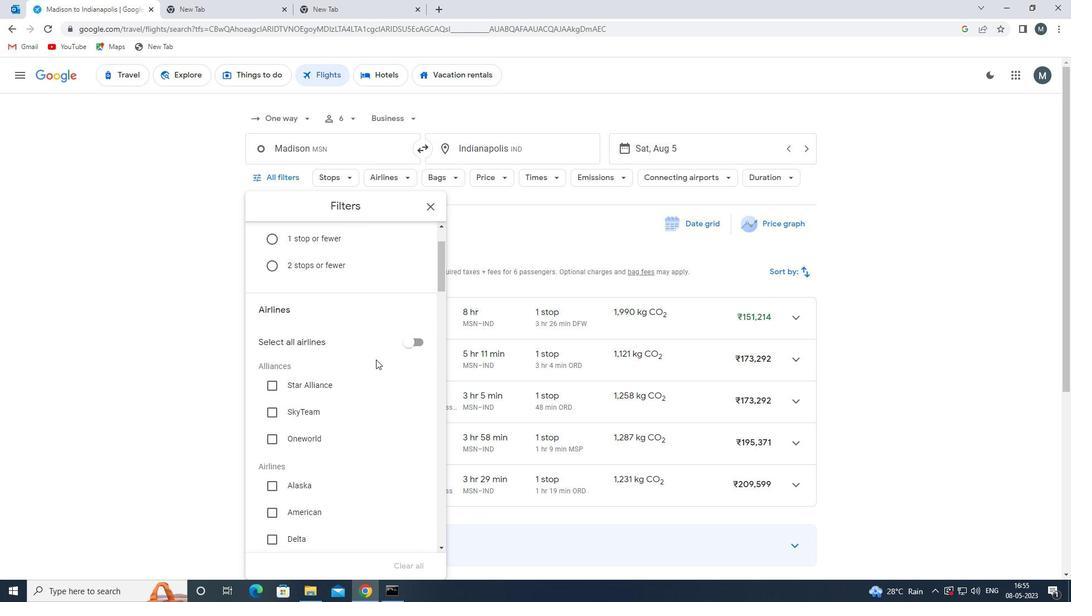 
Action: Mouse scrolled (376, 359) with delta (0, 0)
Screenshot: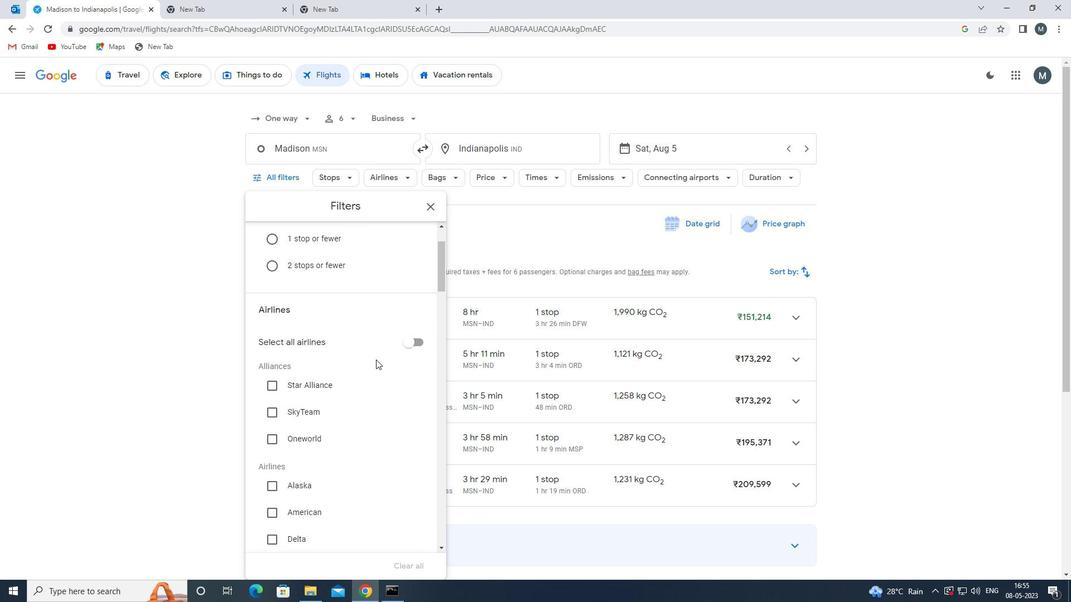 
Action: Mouse moved to (372, 360)
Screenshot: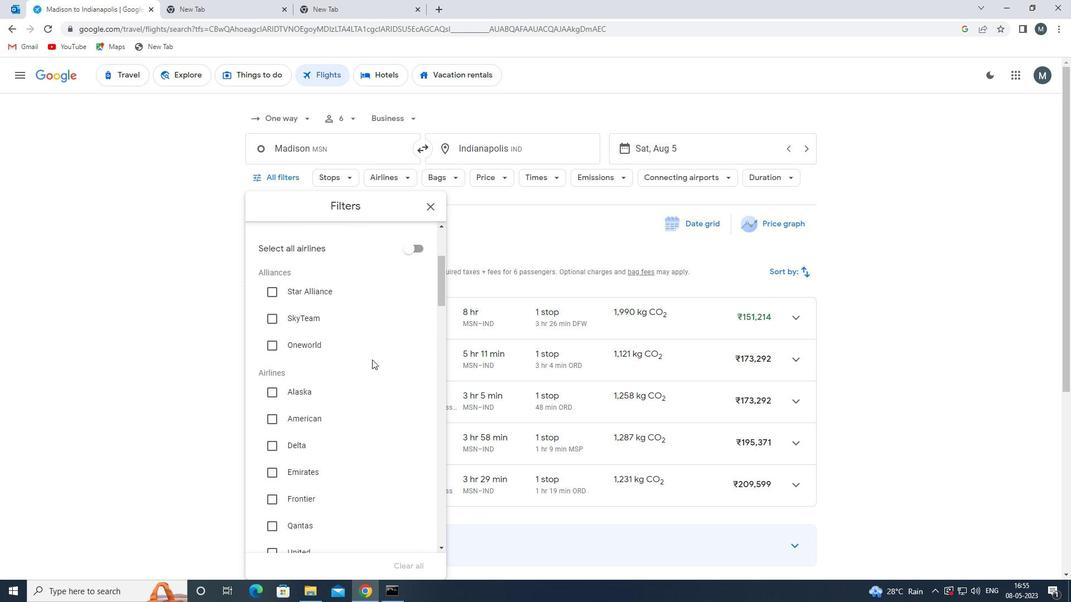
Action: Mouse scrolled (372, 359) with delta (0, 0)
Screenshot: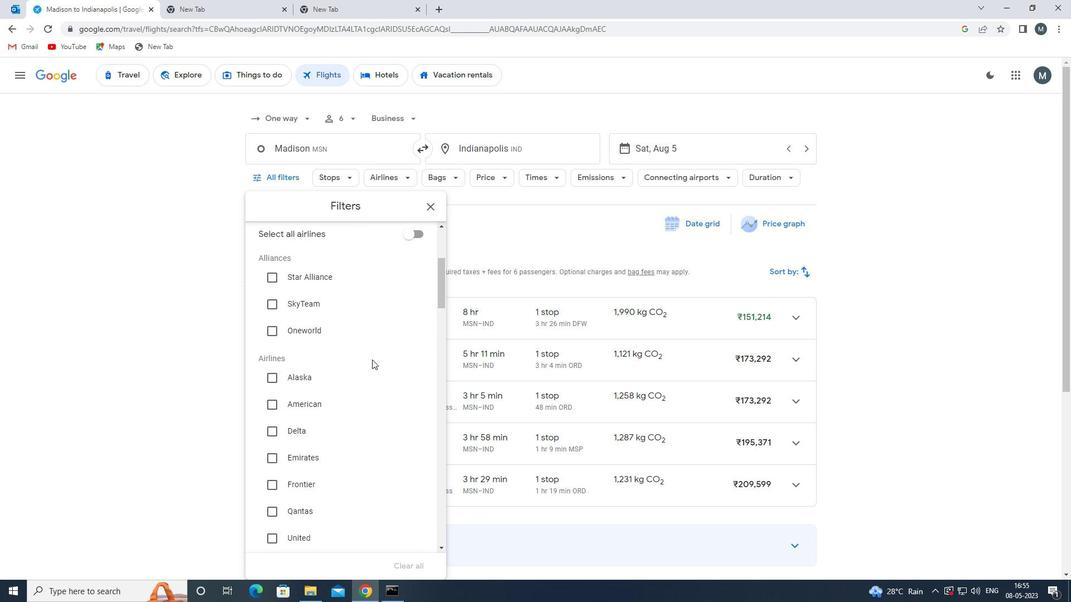 
Action: Mouse moved to (372, 360)
Screenshot: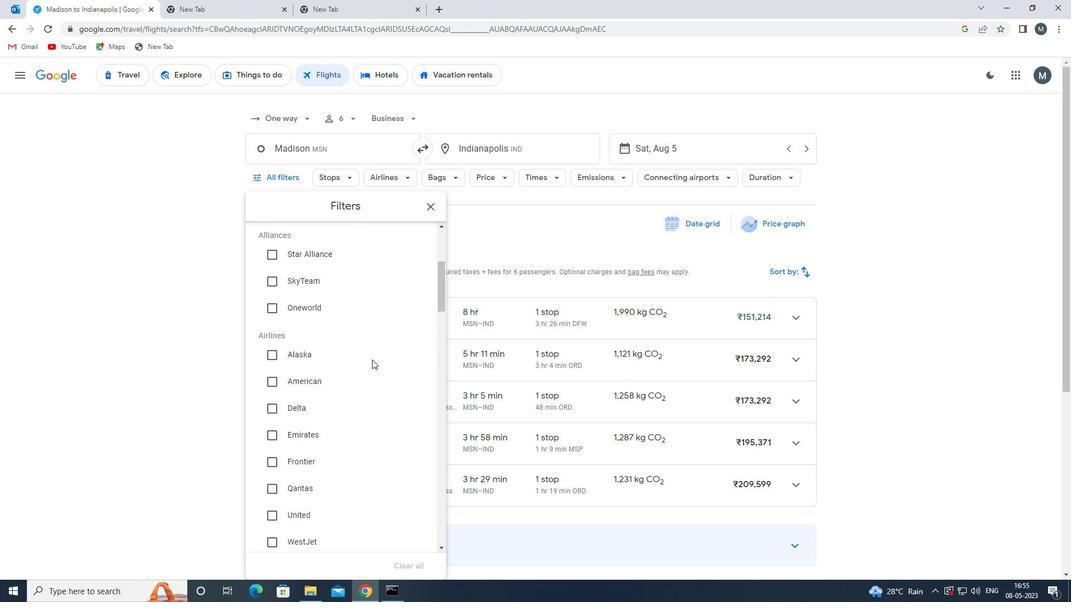 
Action: Mouse scrolled (372, 359) with delta (0, 0)
Screenshot: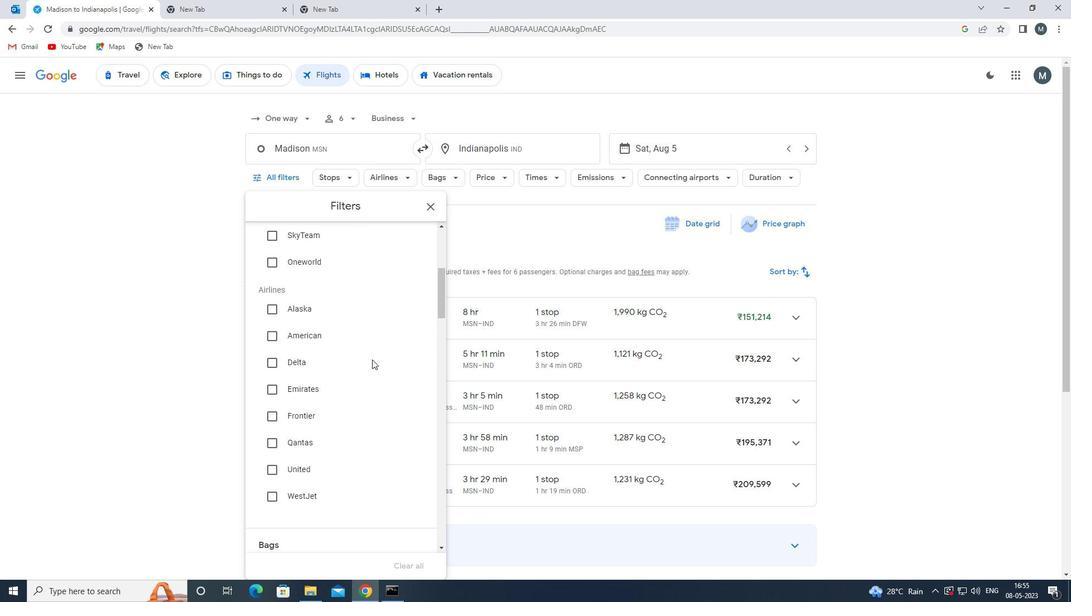 
Action: Mouse moved to (373, 360)
Screenshot: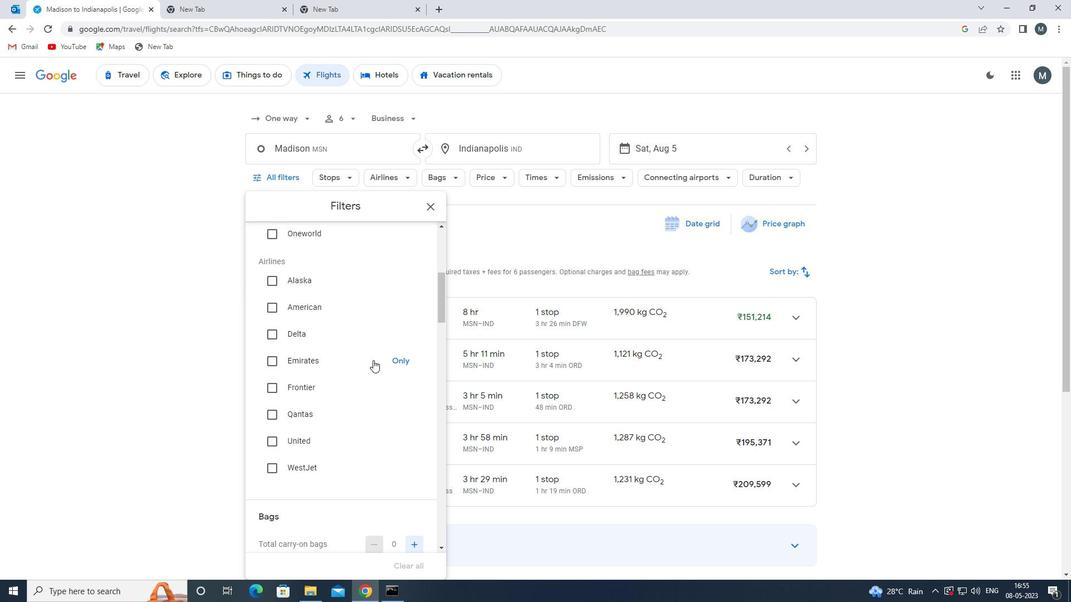 
Action: Mouse scrolled (373, 360) with delta (0, 0)
Screenshot: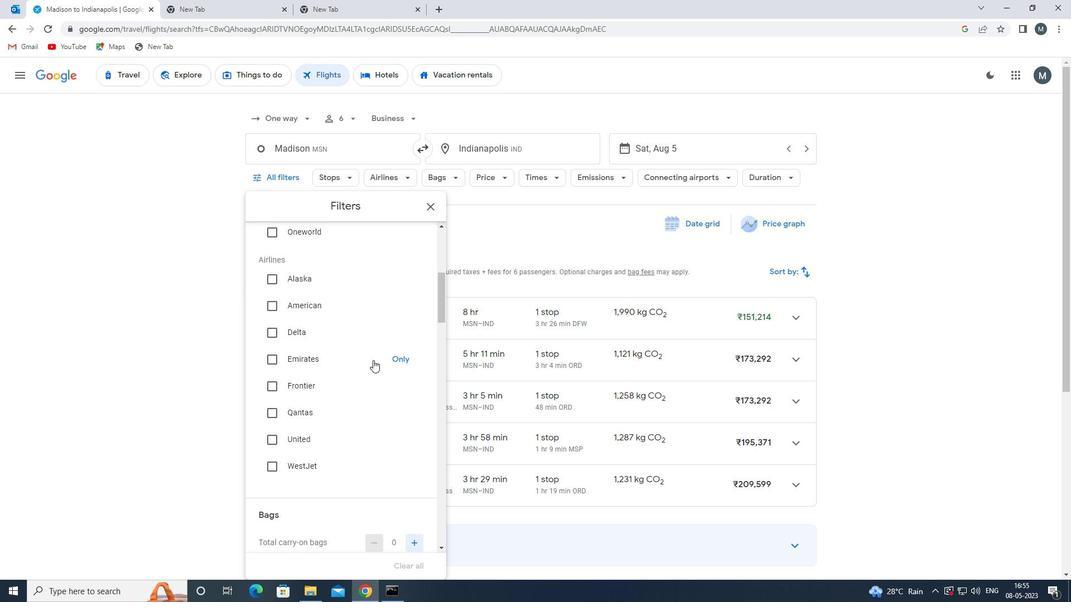 
Action: Mouse scrolled (373, 360) with delta (0, 0)
Screenshot: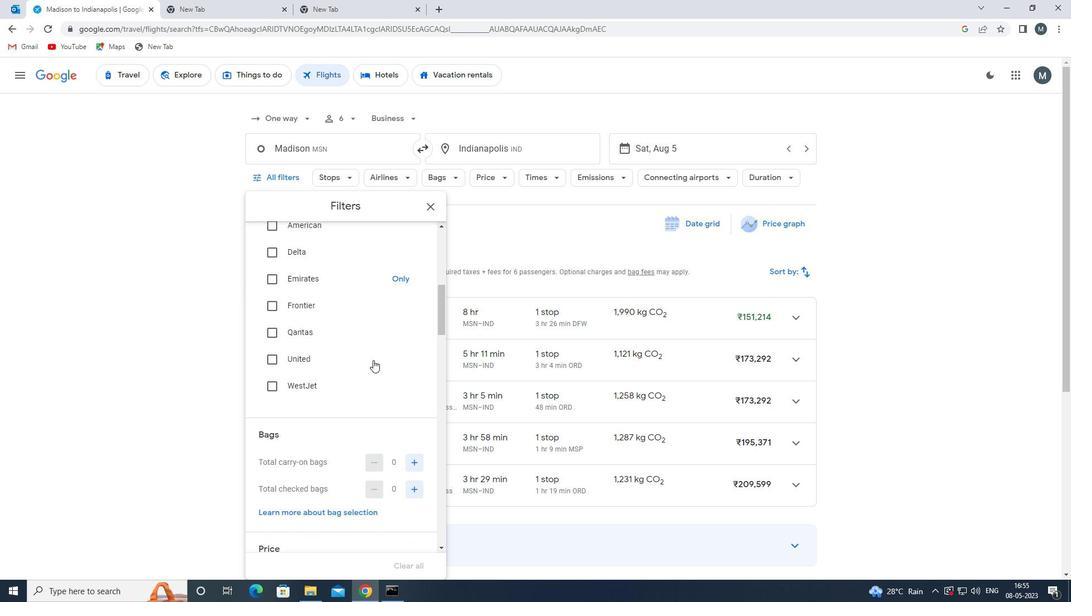 
Action: Mouse scrolled (373, 360) with delta (0, 0)
Screenshot: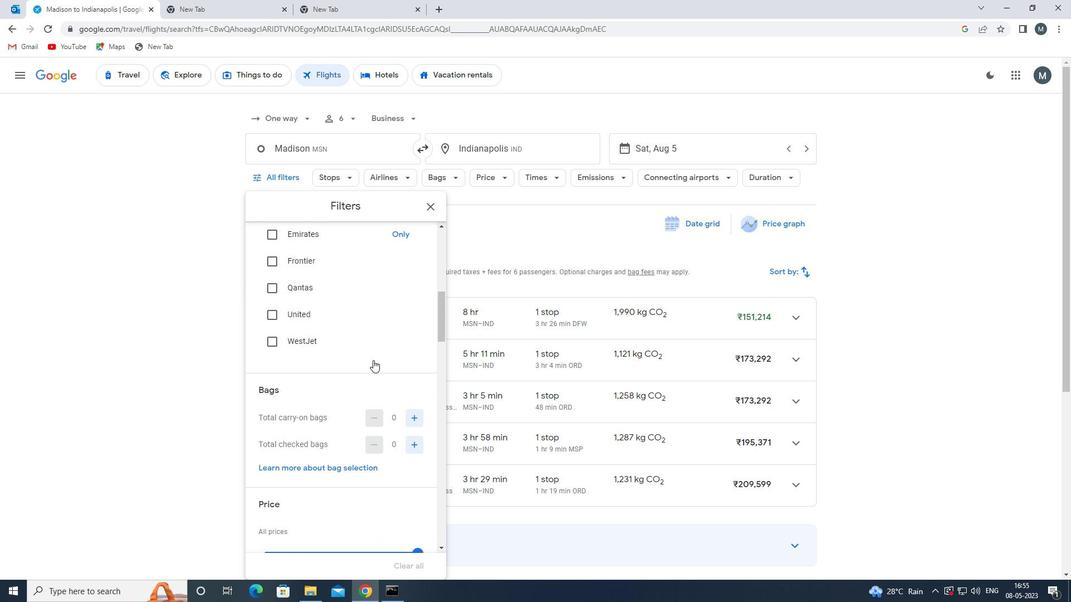 
Action: Mouse moved to (417, 401)
Screenshot: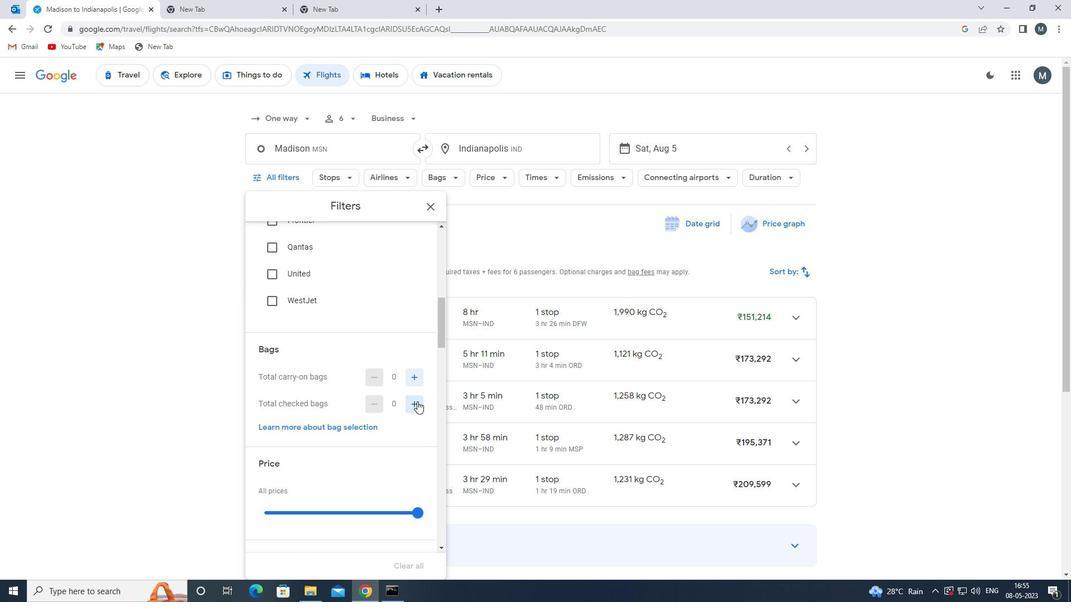 
Action: Mouse pressed left at (417, 401)
Screenshot: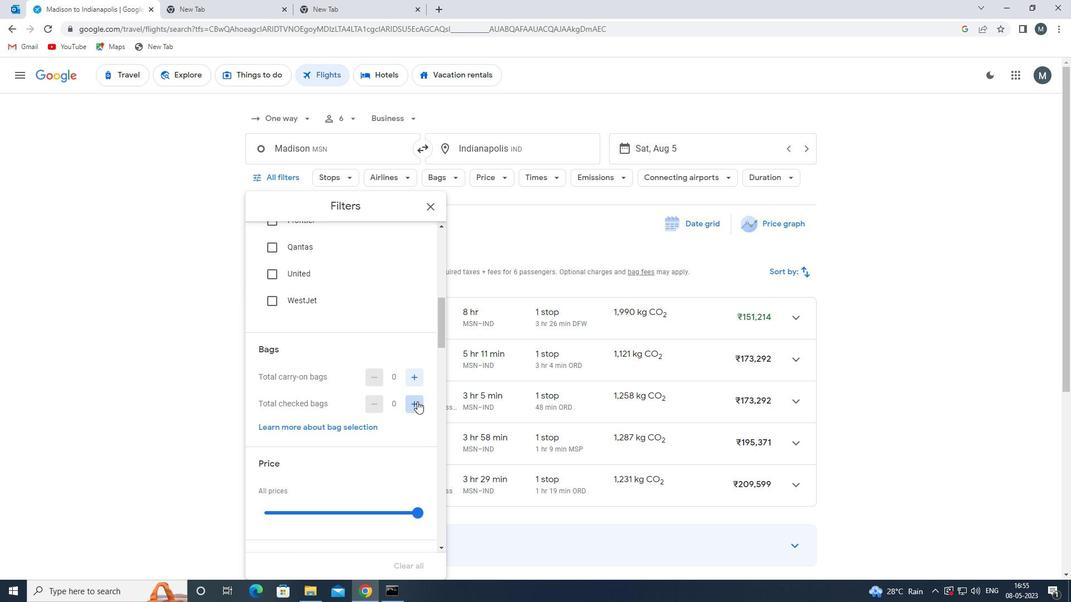 
Action: Mouse pressed left at (417, 401)
Screenshot: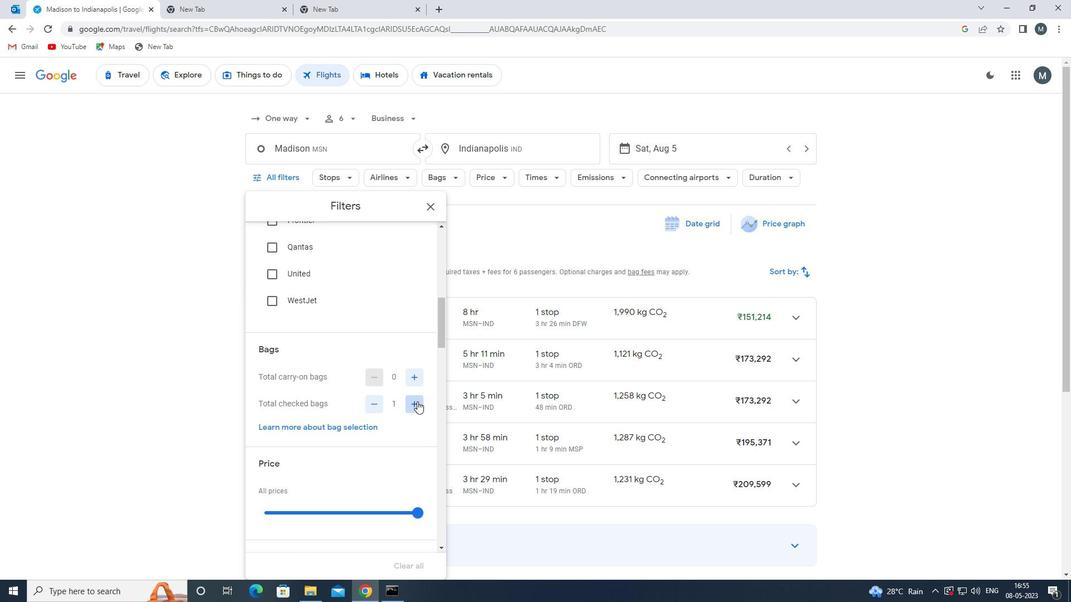 
Action: Mouse pressed left at (417, 401)
Screenshot: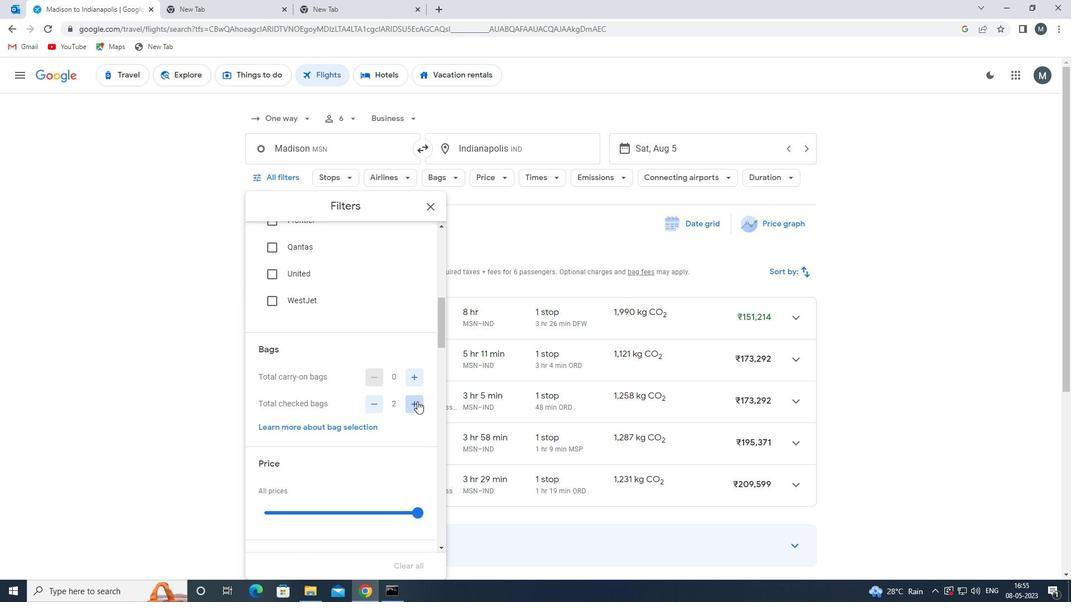 
Action: Mouse pressed left at (417, 401)
Screenshot: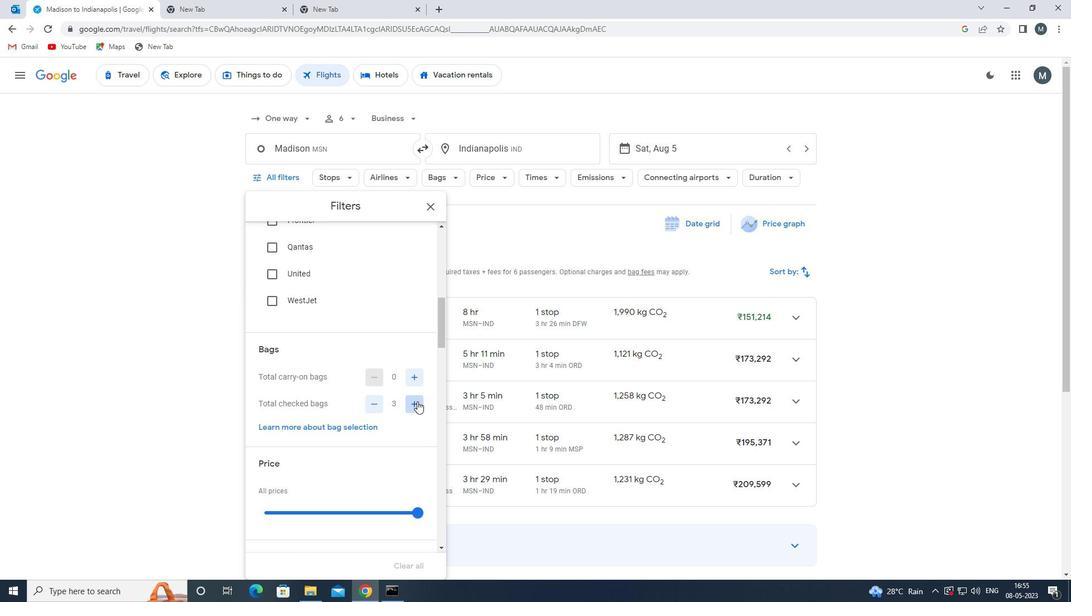 
Action: Mouse moved to (367, 388)
Screenshot: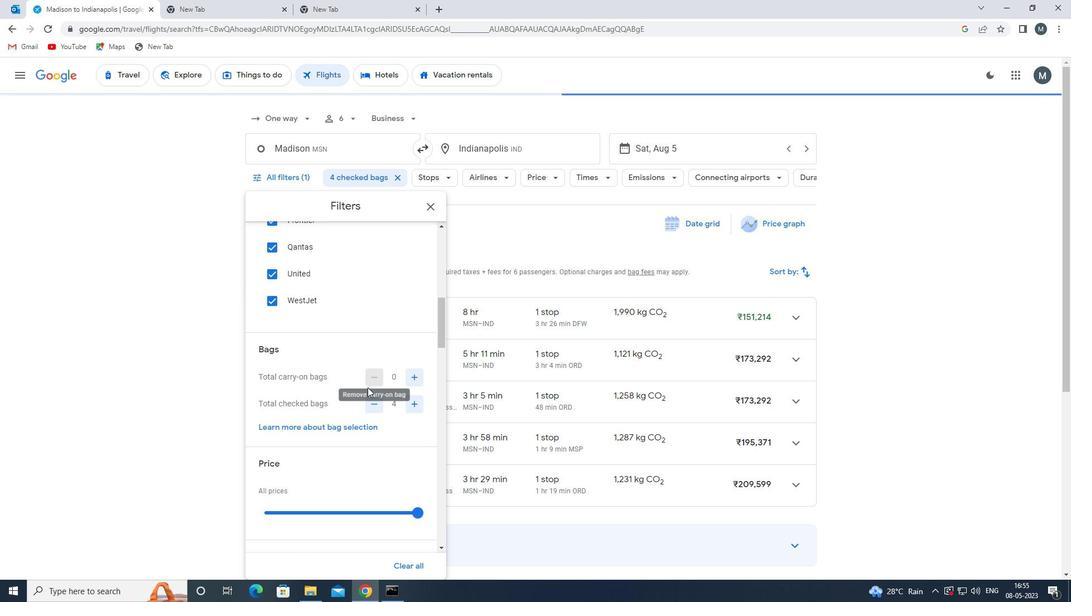 
Action: Mouse scrolled (367, 387) with delta (0, 0)
Screenshot: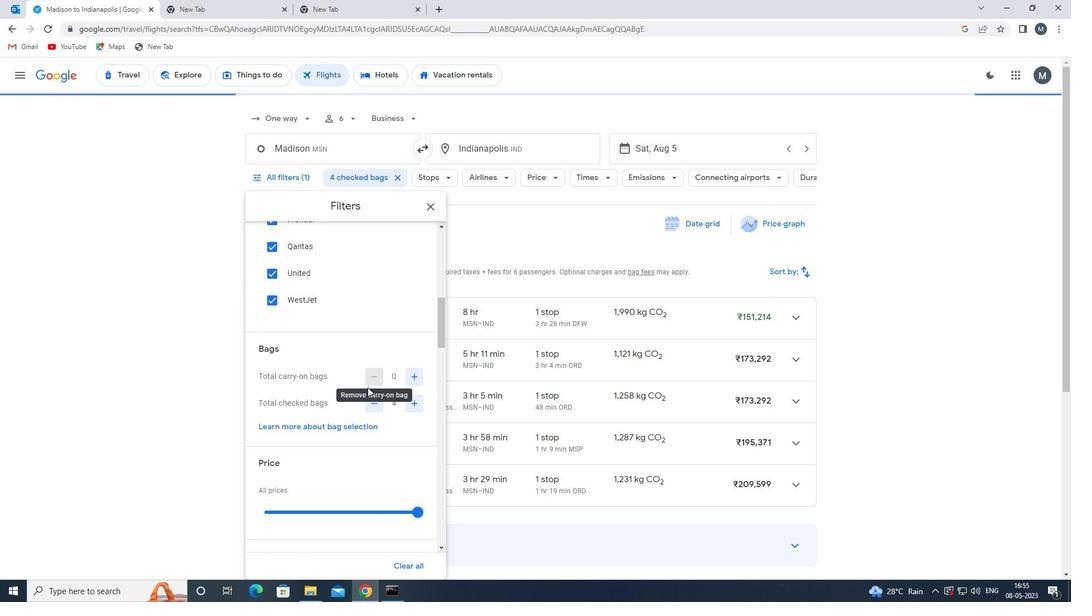 
Action: Mouse moved to (367, 387)
Screenshot: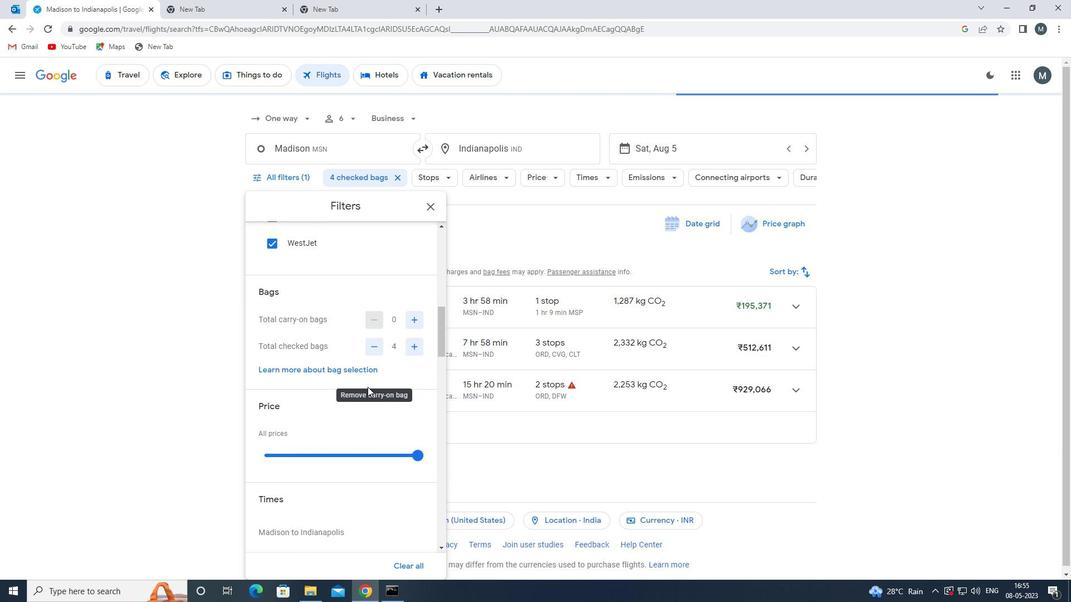 
Action: Mouse scrolled (367, 386) with delta (0, 0)
Screenshot: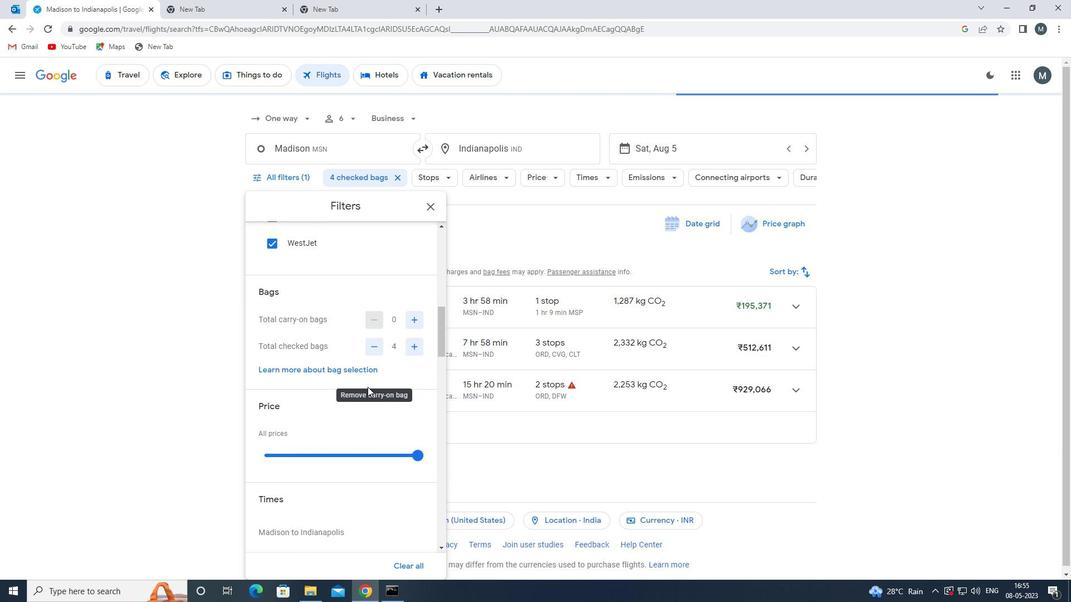 
Action: Mouse moved to (350, 391)
Screenshot: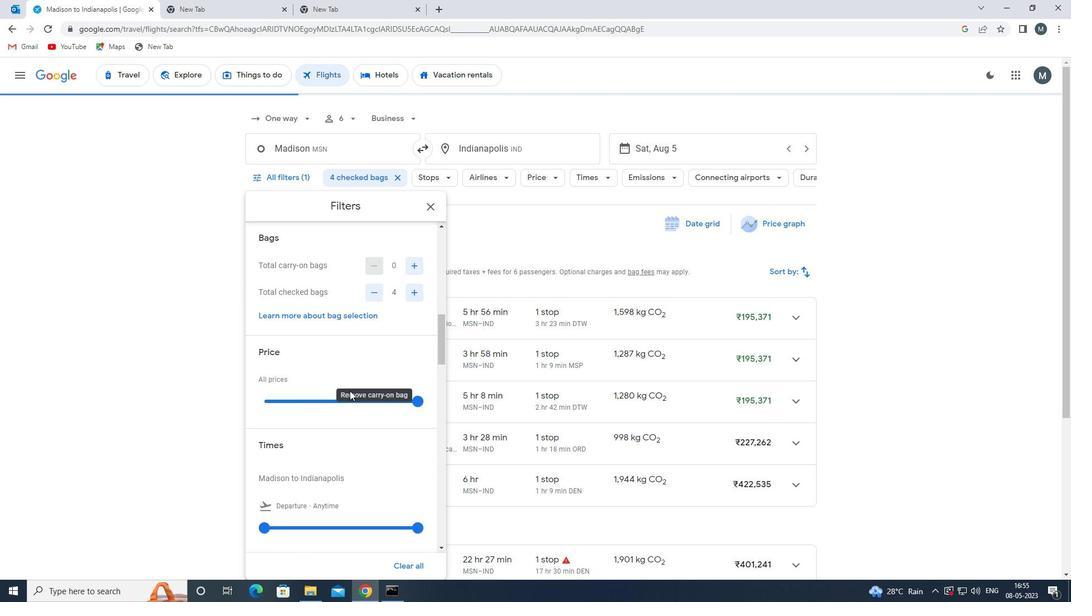 
Action: Mouse pressed left at (350, 391)
Screenshot: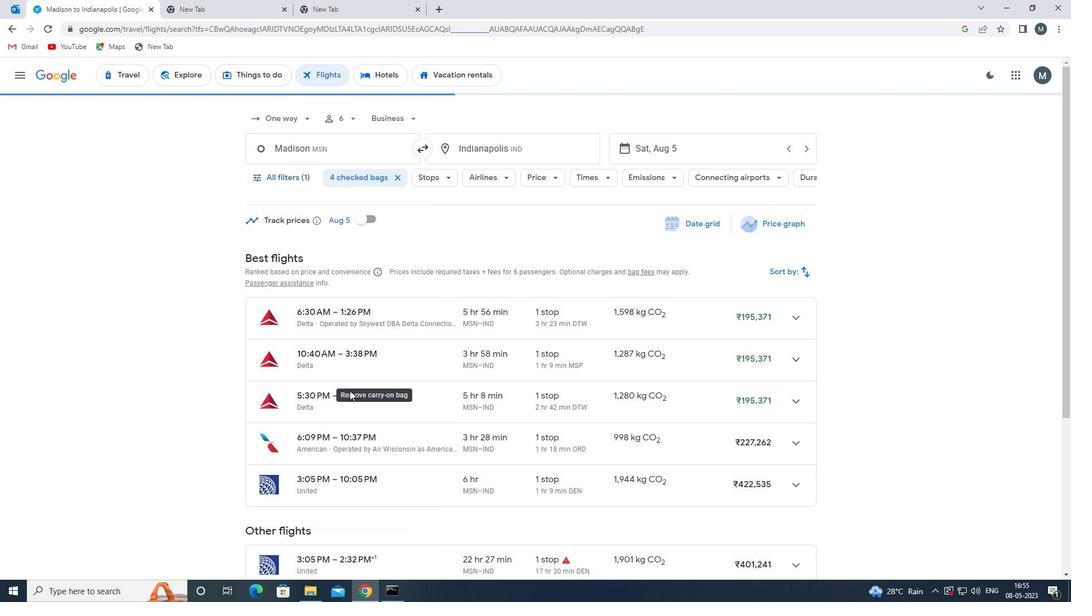 
Action: Mouse moved to (314, 364)
Screenshot: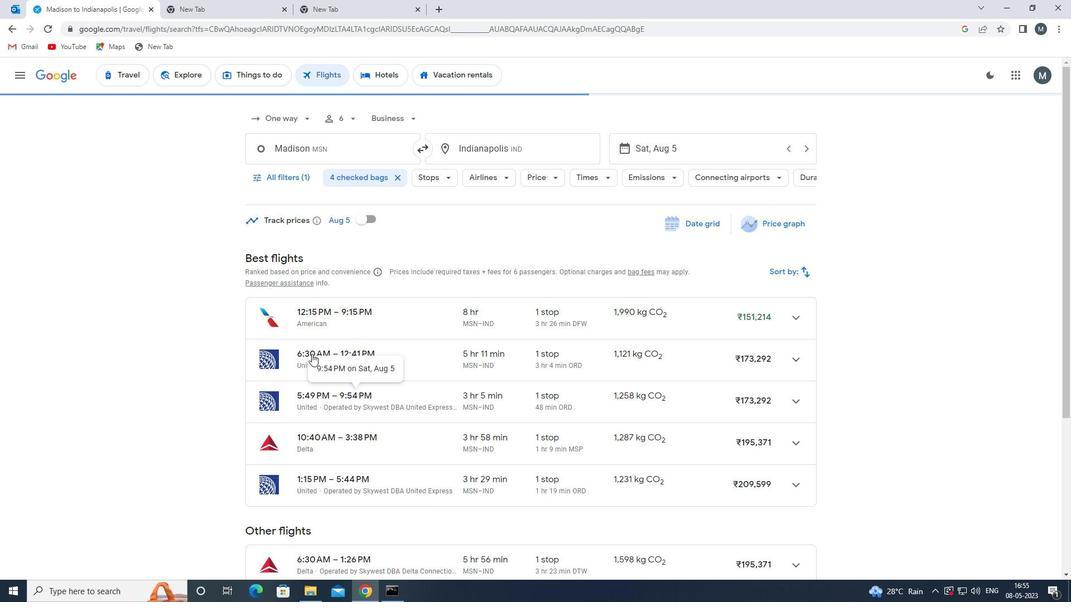 
Action: Mouse scrolled (314, 365) with delta (0, 0)
Screenshot: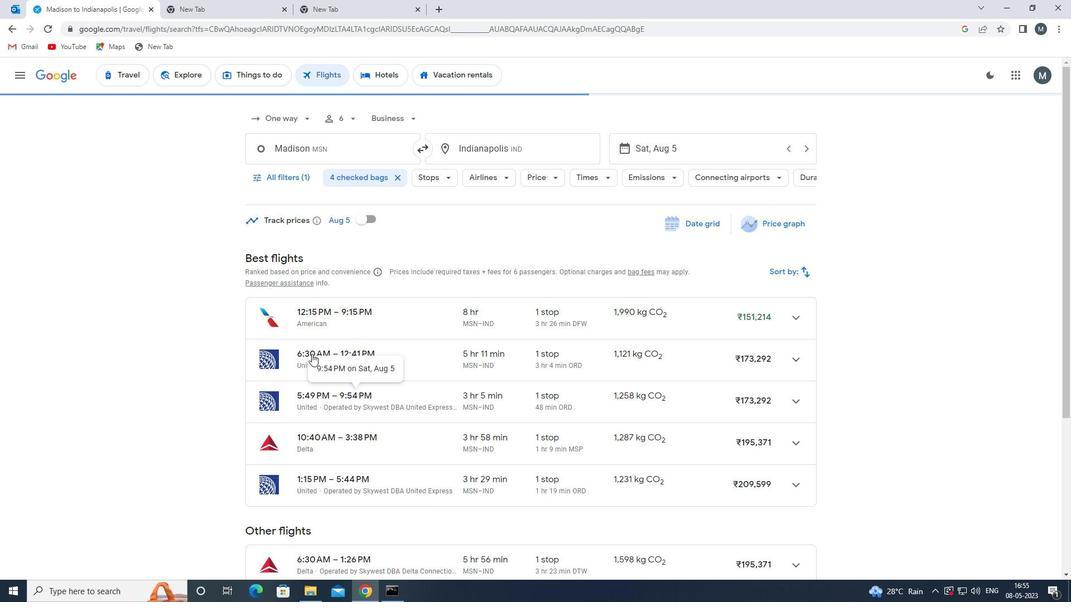 
Action: Mouse moved to (313, 362)
Screenshot: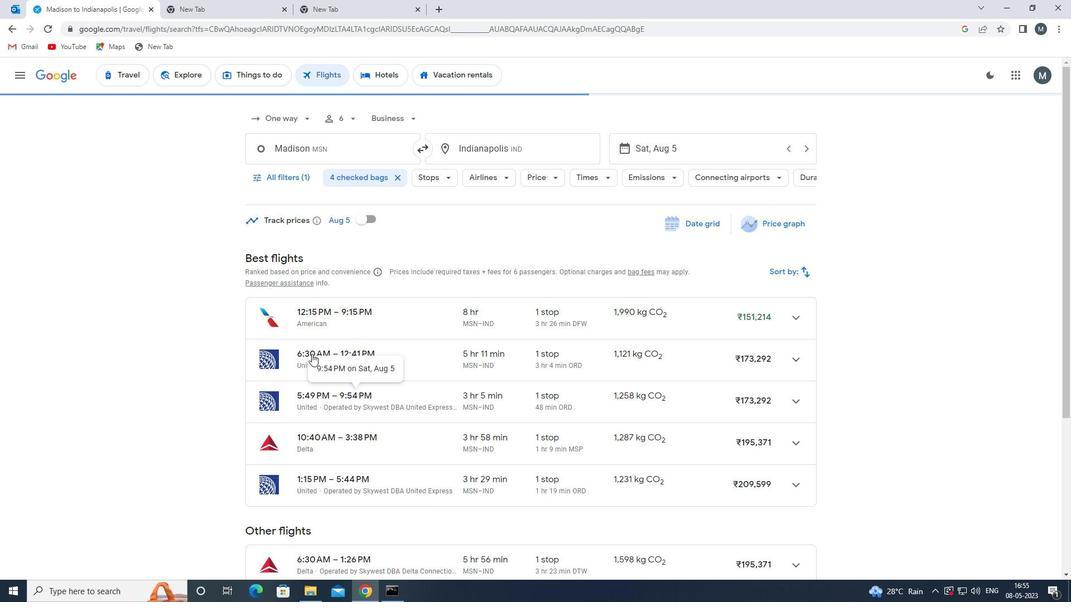 
Action: Mouse scrolled (313, 362) with delta (0, 0)
Screenshot: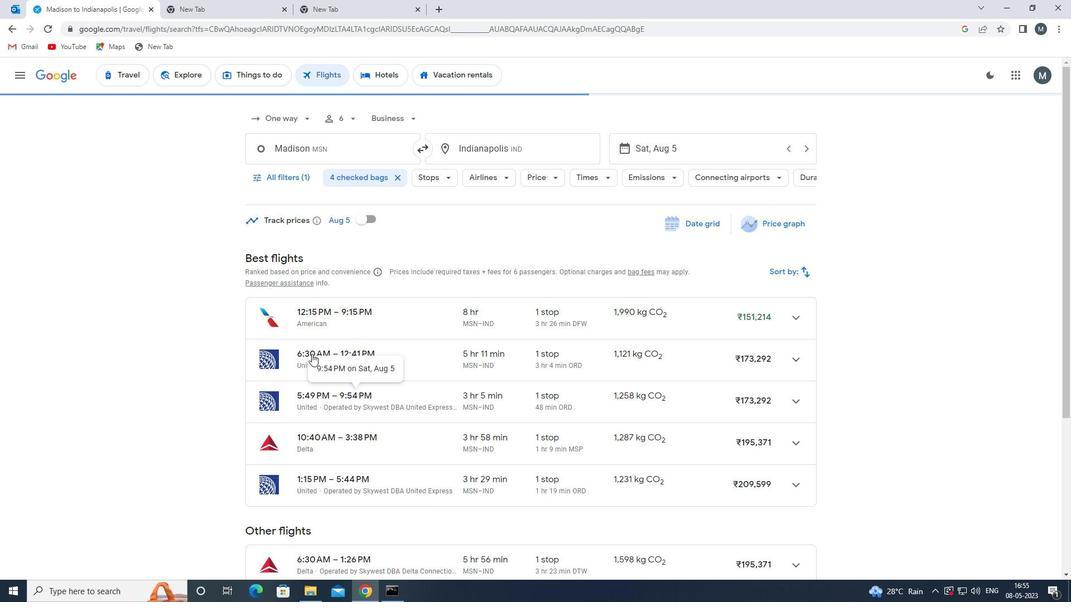 
Action: Mouse moved to (312, 360)
Screenshot: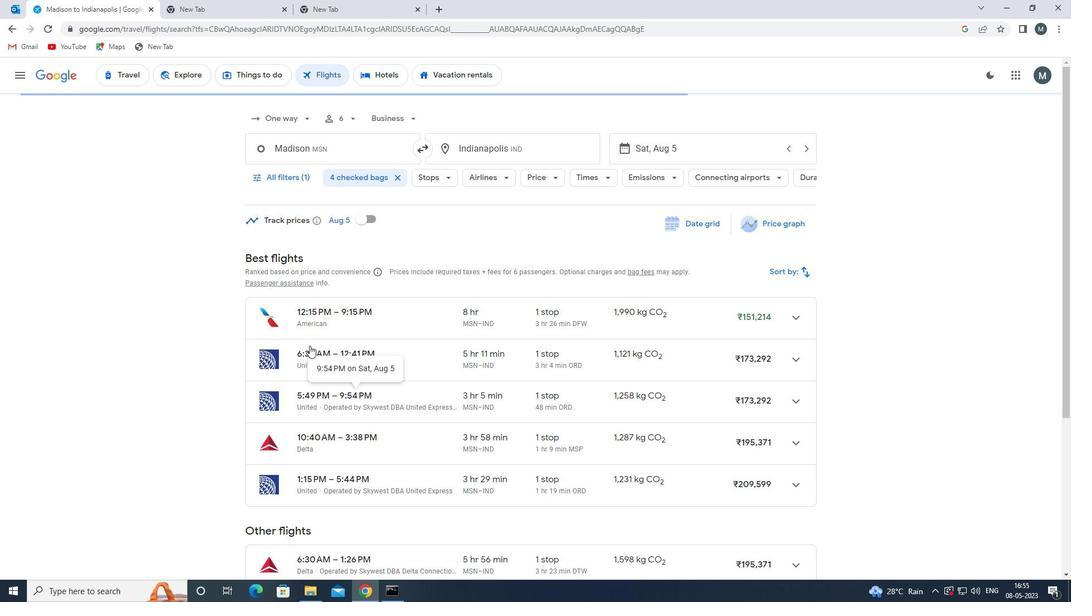 
Action: Mouse scrolled (312, 361) with delta (0, 0)
Screenshot: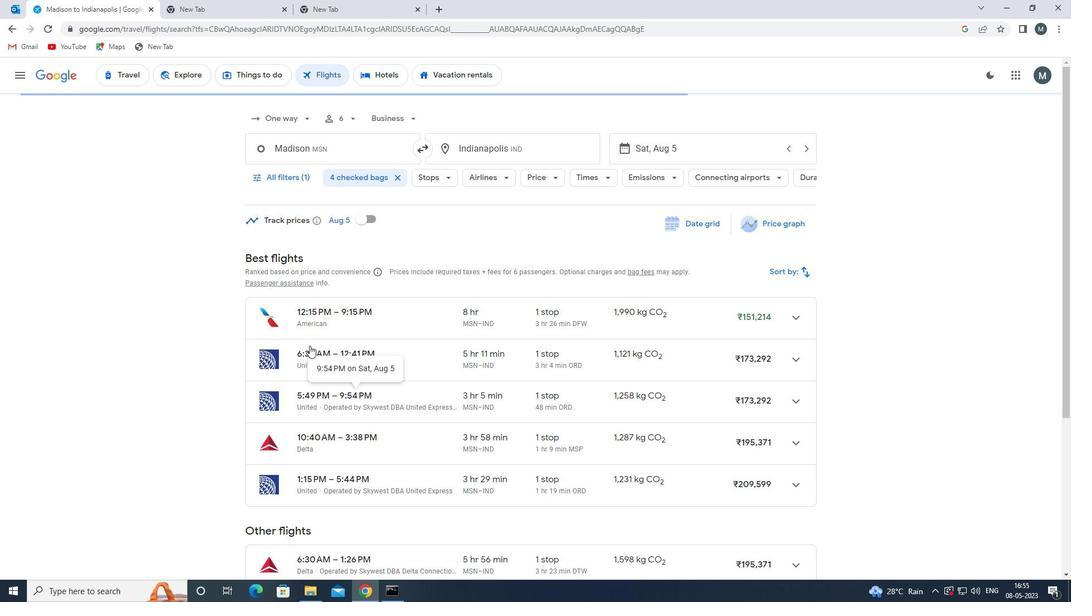 
Action: Mouse moved to (312, 358)
Screenshot: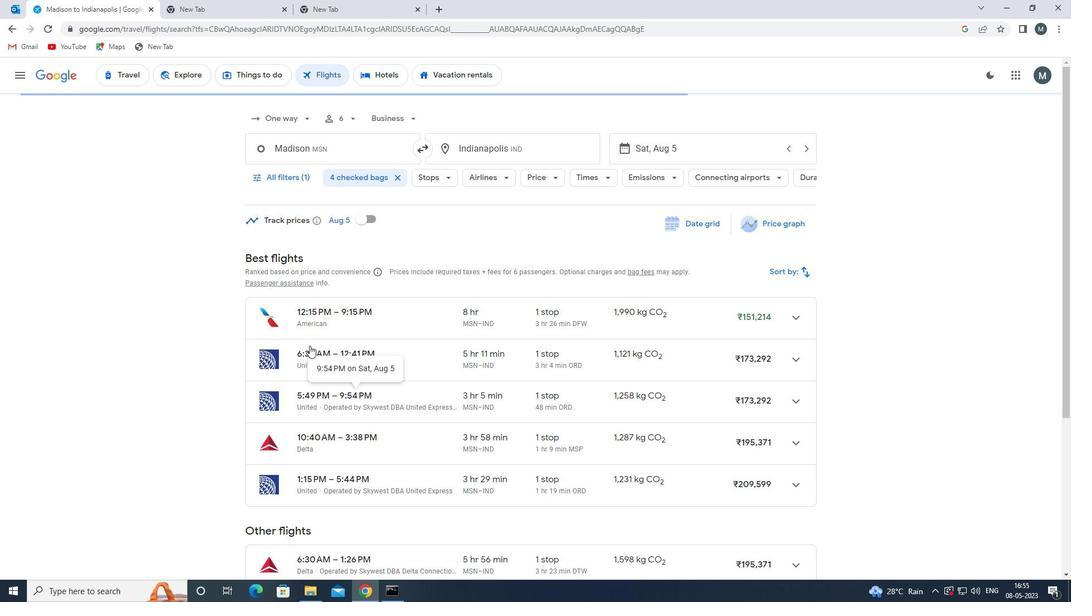 
Action: Mouse scrolled (312, 358) with delta (0, 0)
Screenshot: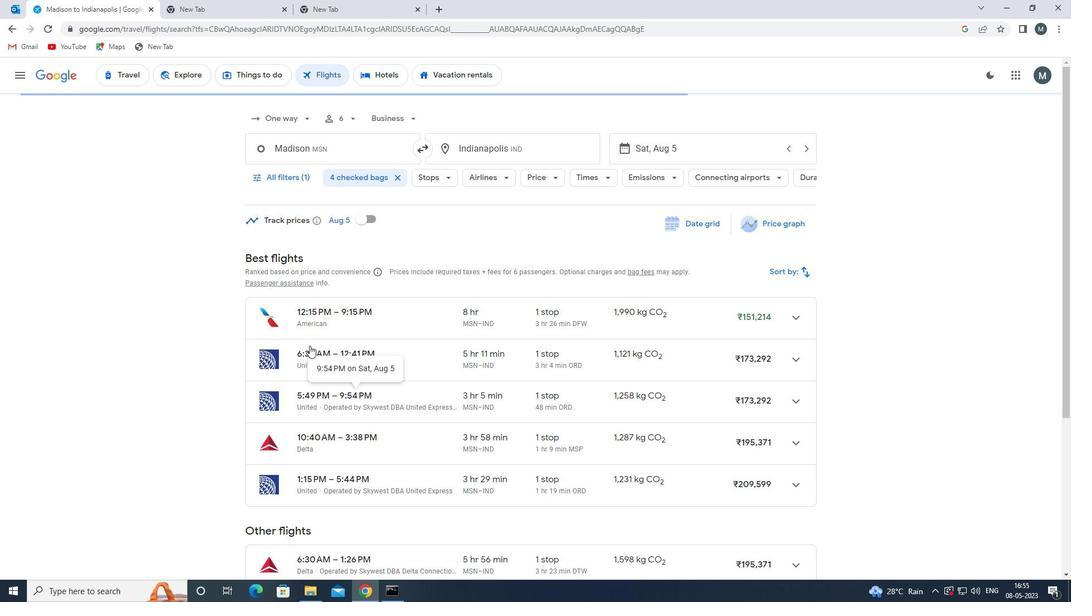 
Action: Mouse moved to (312, 352)
Screenshot: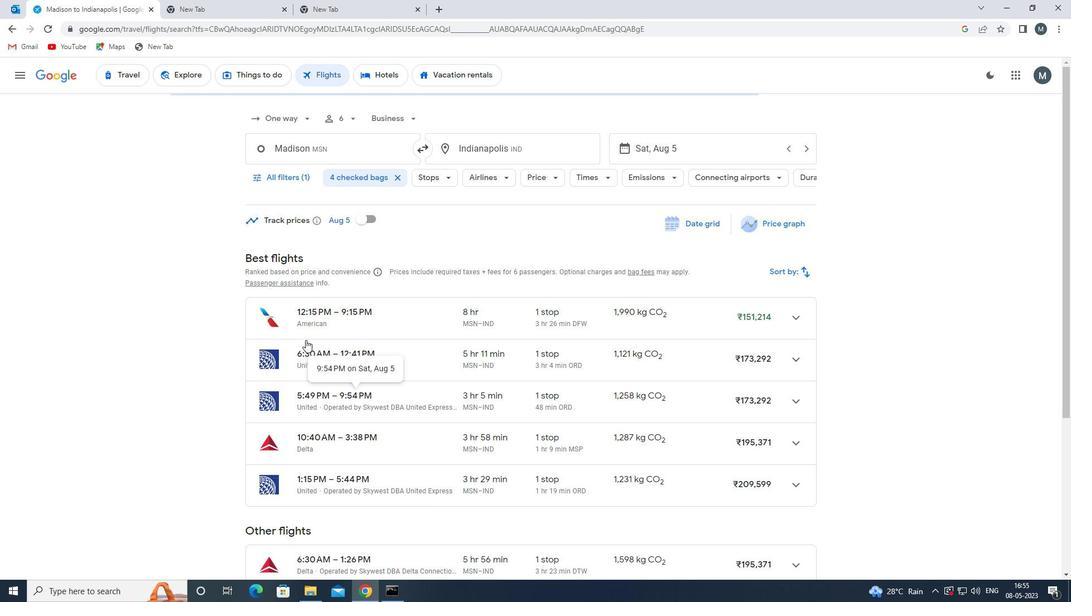 
Action: Mouse scrolled (312, 353) with delta (0, 0)
Screenshot: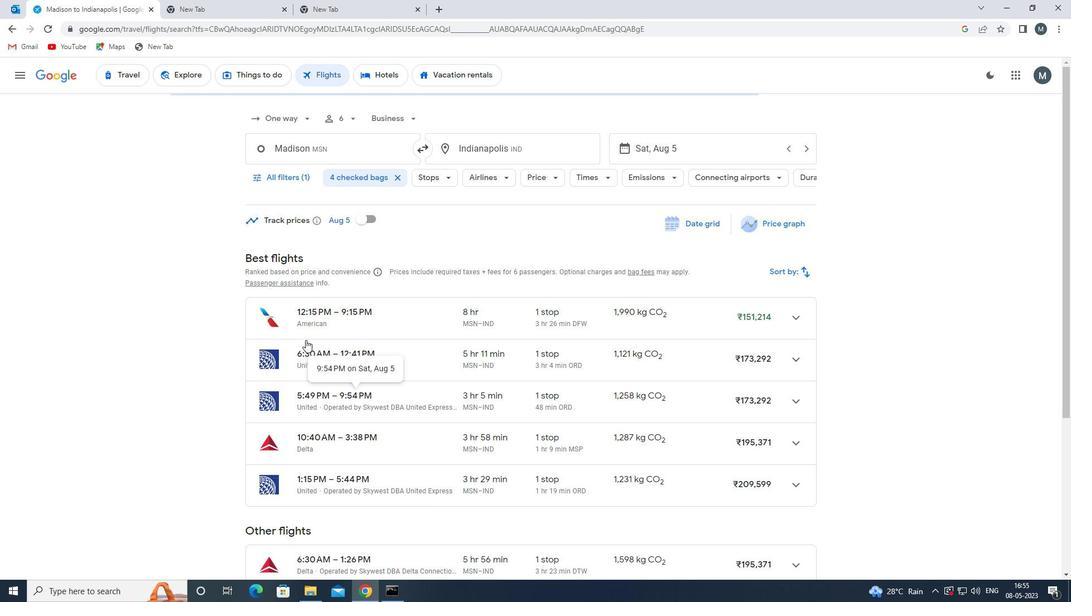 
Action: Mouse moved to (261, 179)
Screenshot: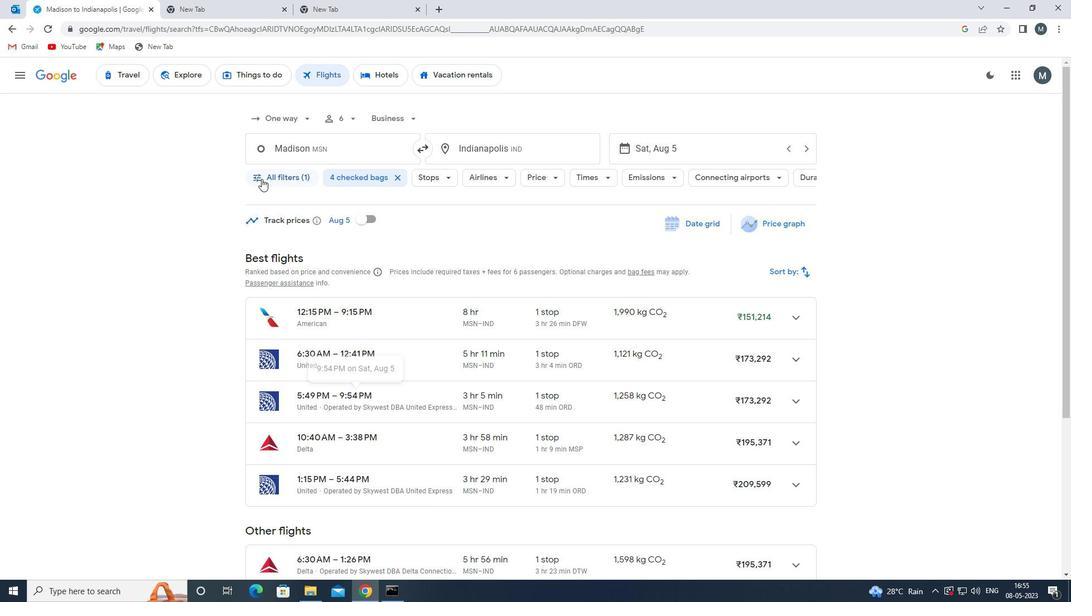 
Action: Mouse pressed left at (261, 179)
Screenshot: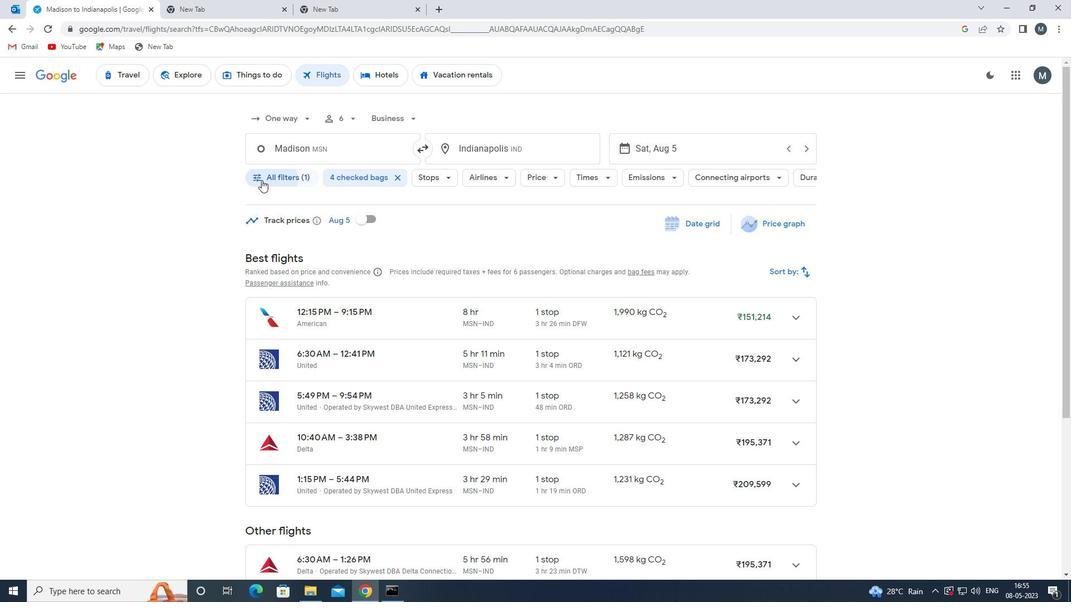 
Action: Mouse moved to (348, 360)
Screenshot: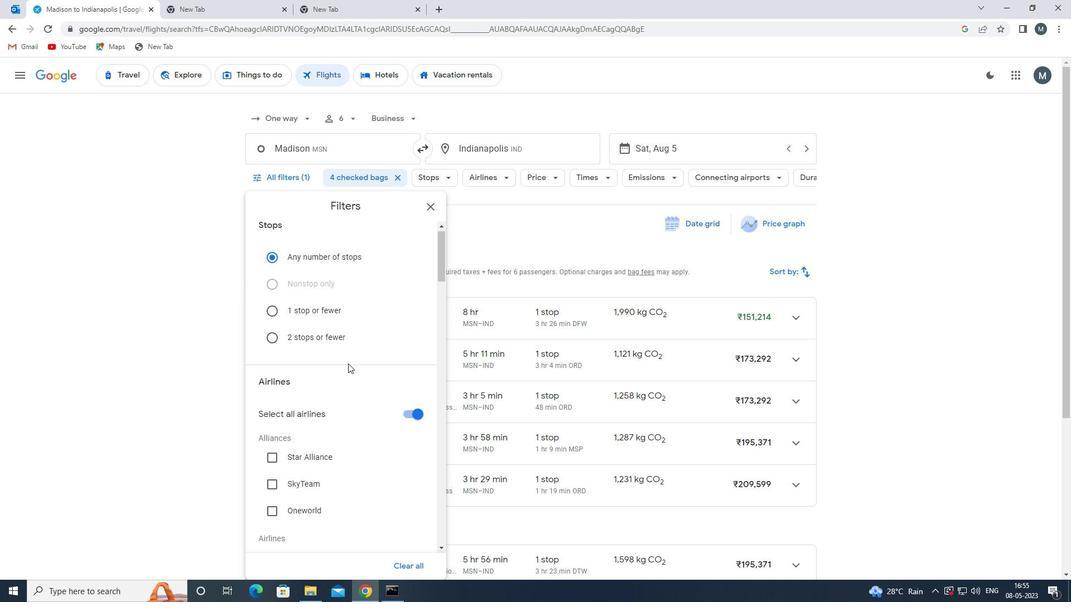 
Action: Mouse scrolled (348, 360) with delta (0, 0)
Screenshot: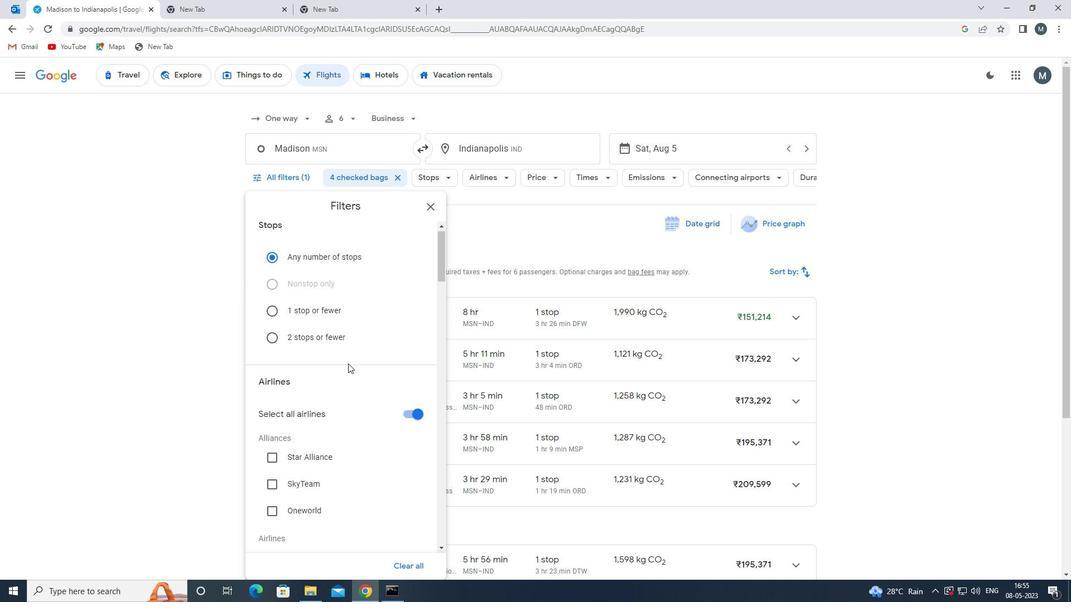 
Action: Mouse moved to (348, 364)
Screenshot: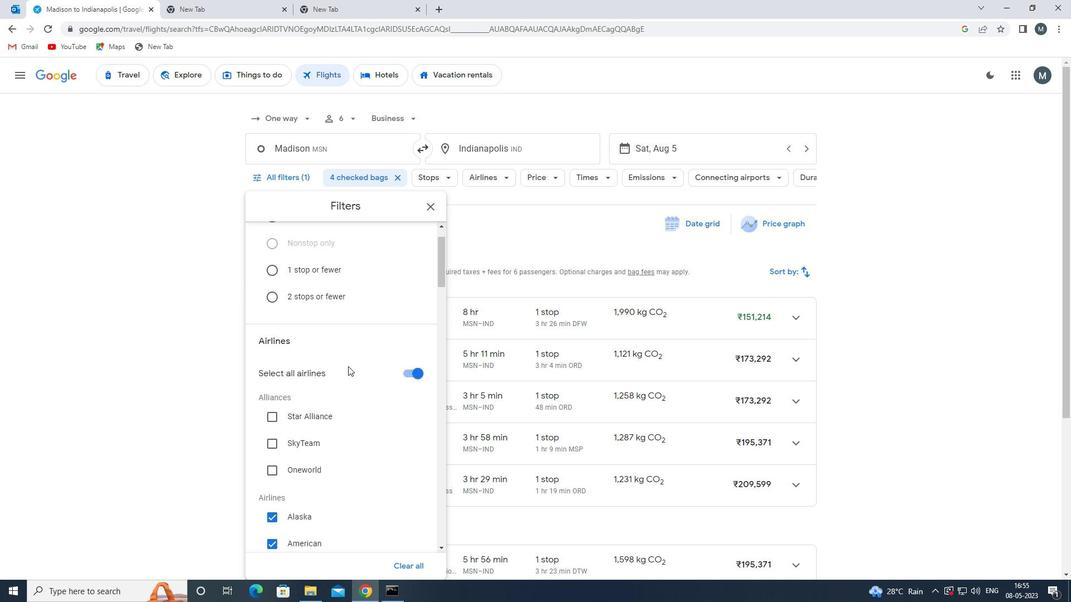 
Action: Mouse scrolled (348, 364) with delta (0, 0)
Screenshot: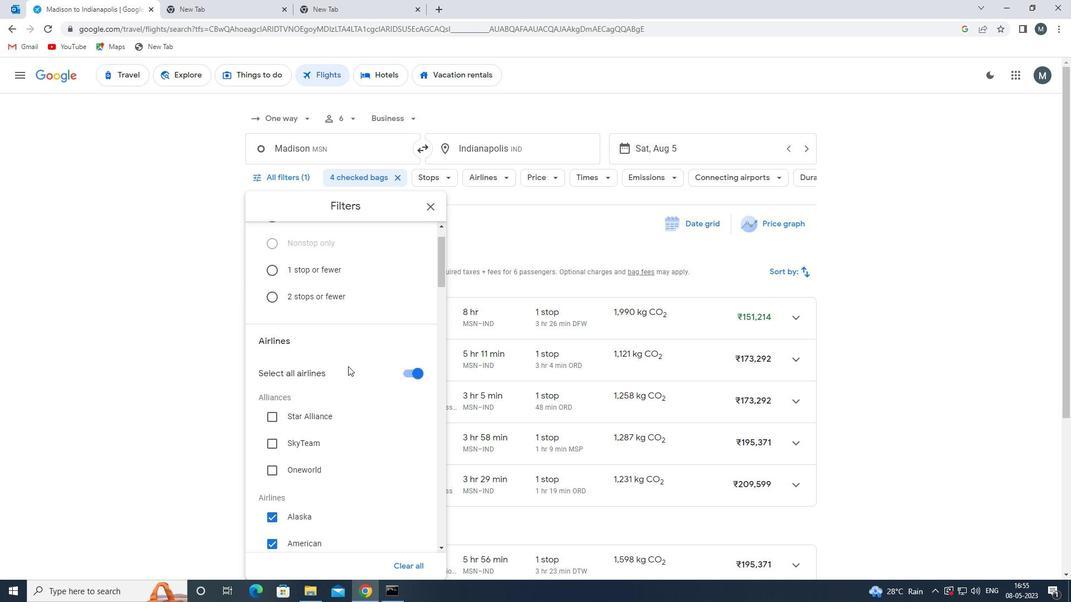 
Action: Mouse moved to (382, 434)
Screenshot: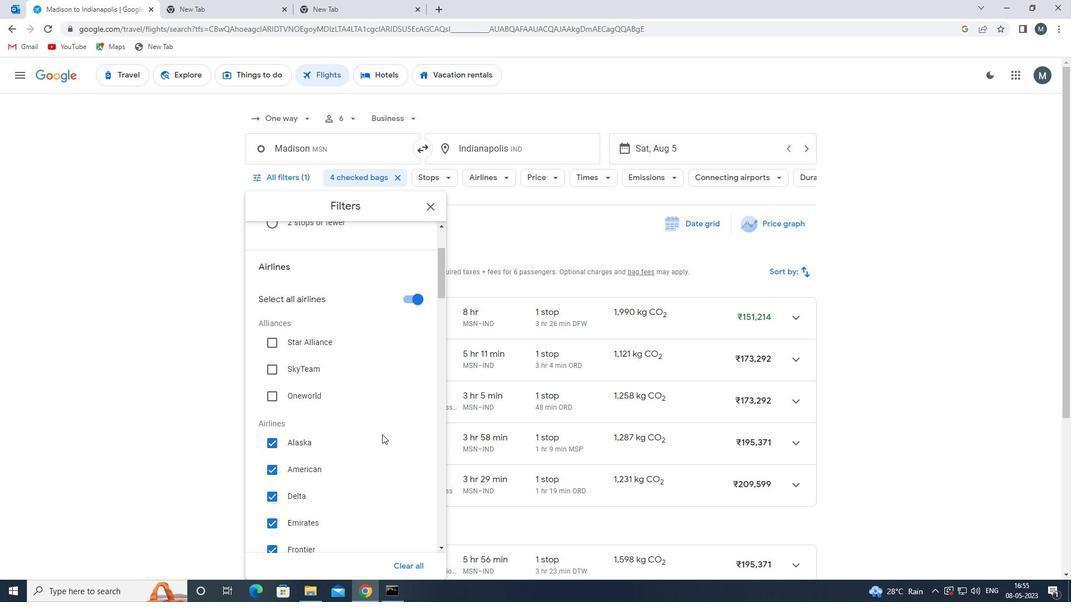 
Action: Mouse scrolled (382, 434) with delta (0, 0)
Screenshot: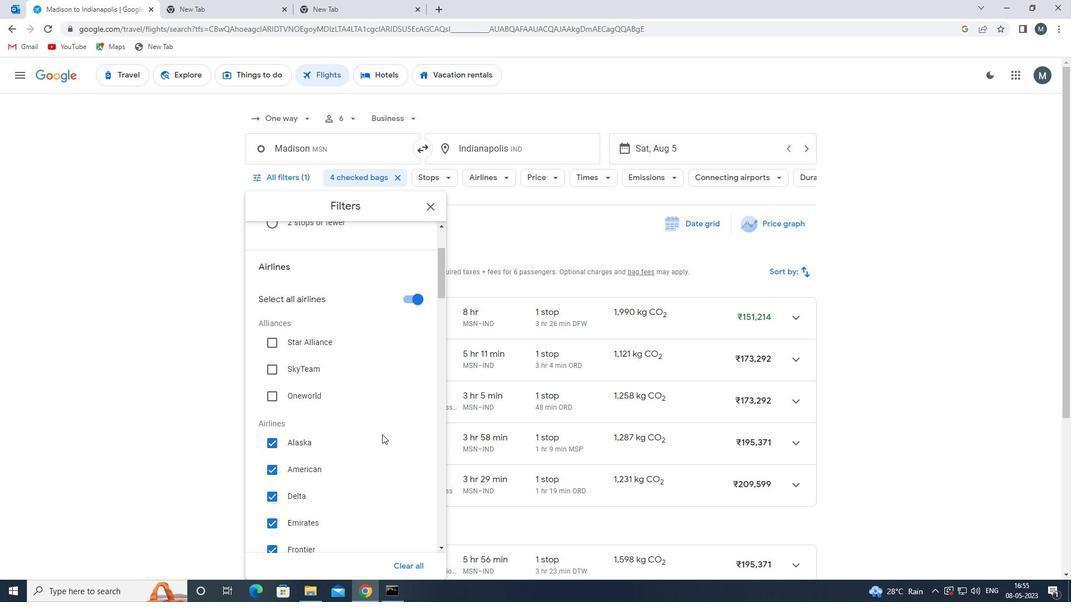 
Action: Mouse scrolled (382, 434) with delta (0, 0)
Screenshot: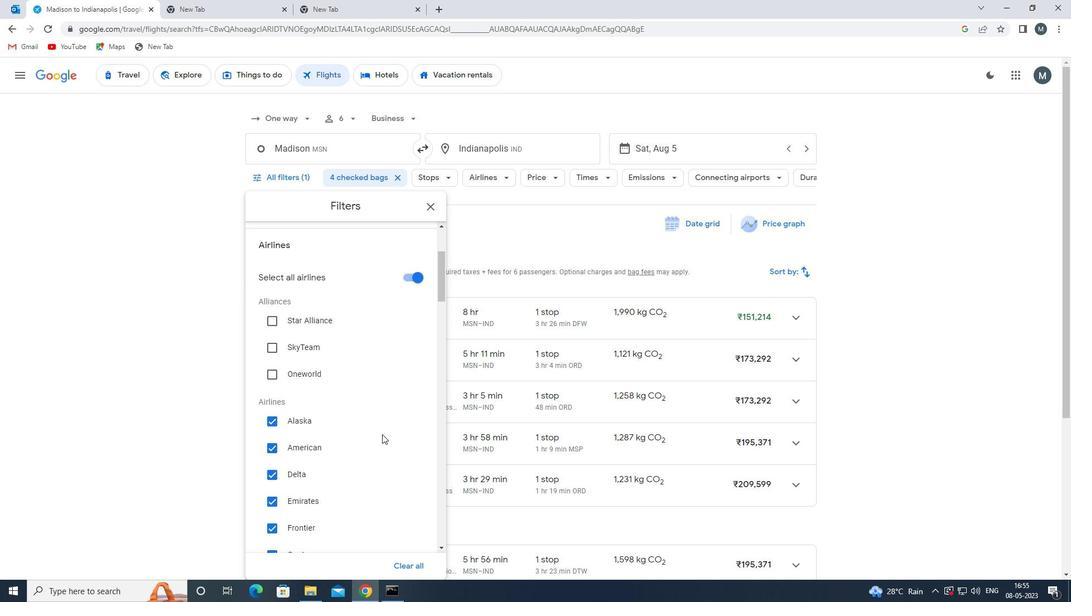 
Action: Mouse scrolled (382, 434) with delta (0, 0)
Screenshot: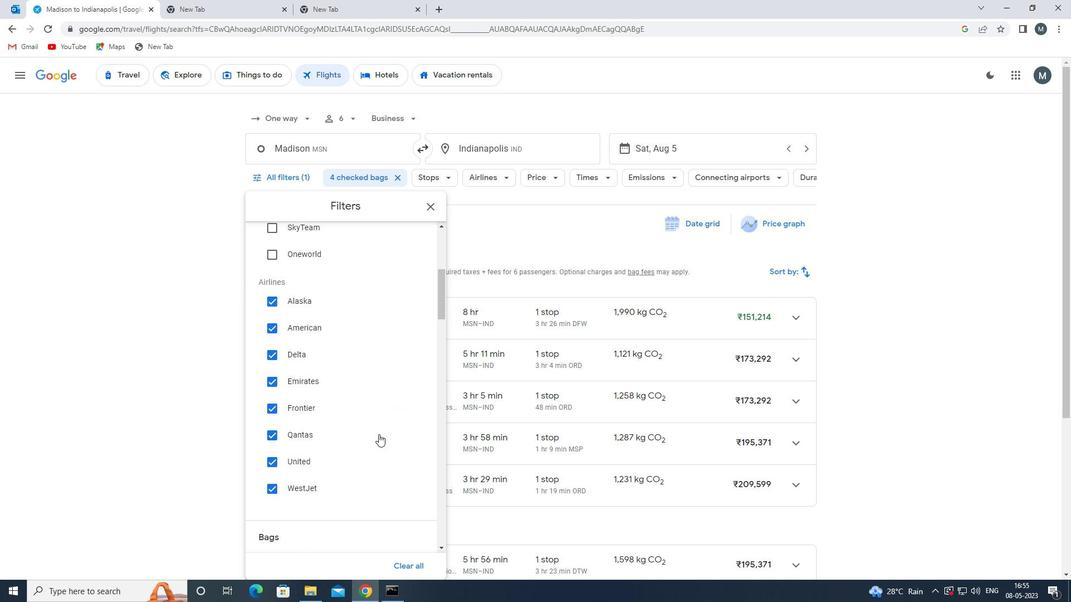 
Action: Mouse moved to (379, 434)
Screenshot: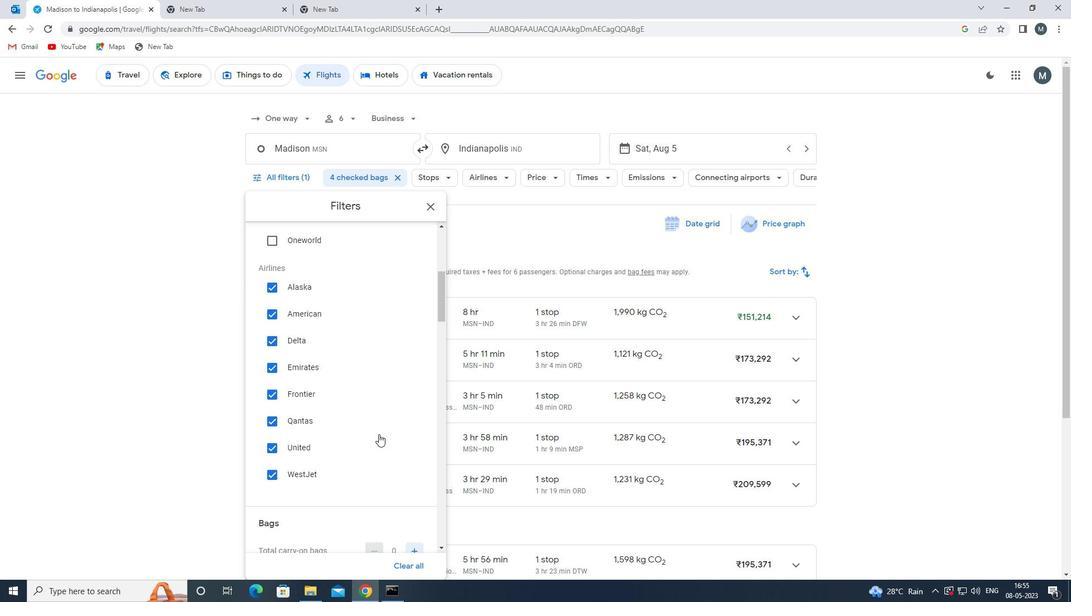 
Action: Mouse scrolled (379, 434) with delta (0, 0)
Screenshot: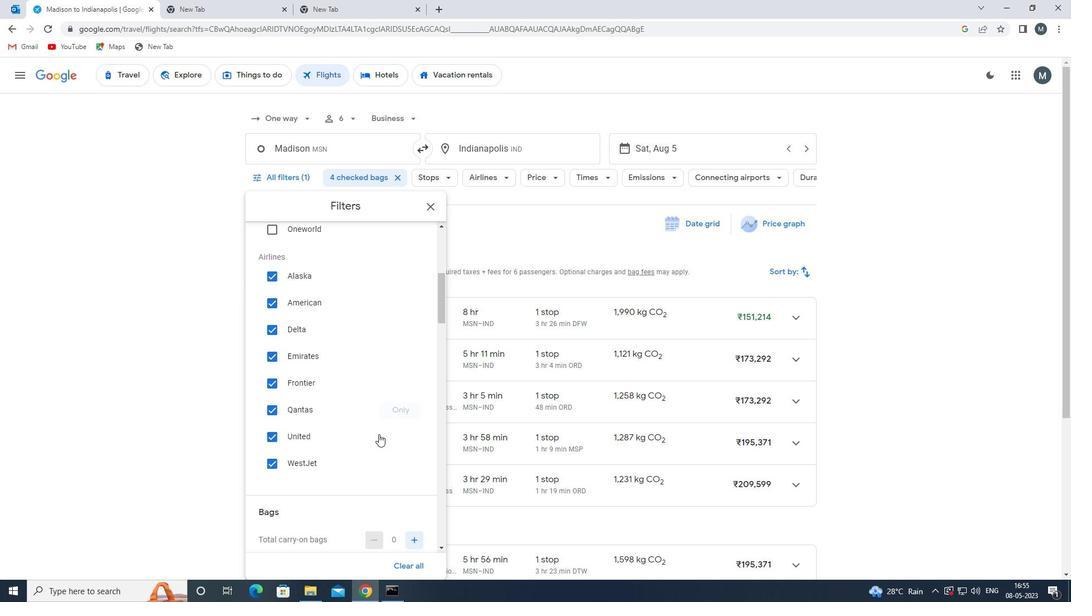 
Action: Mouse moved to (372, 440)
Screenshot: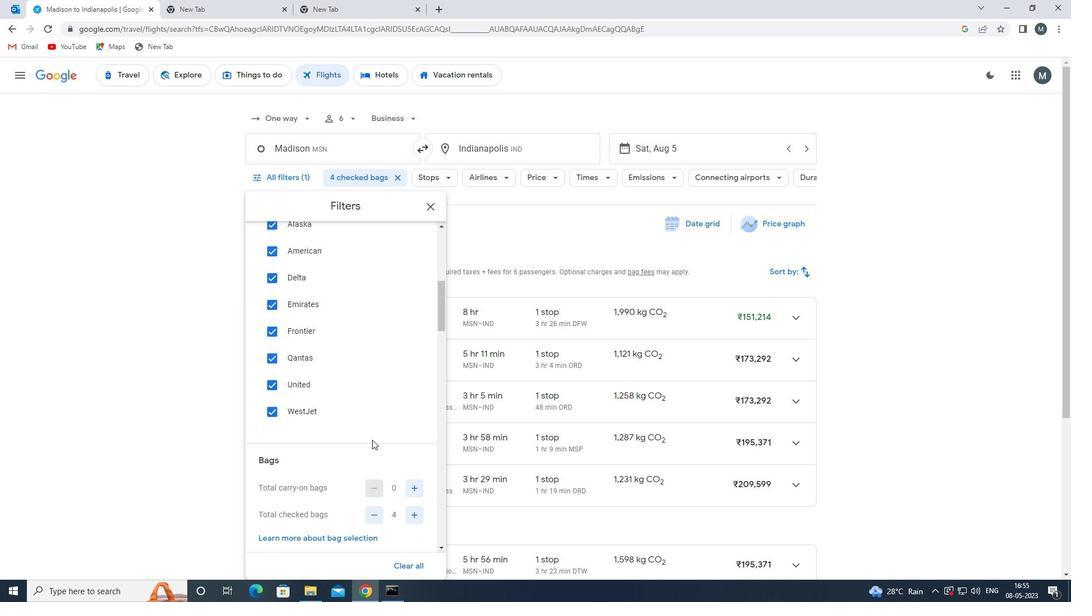 
Action: Mouse scrolled (372, 439) with delta (0, 0)
Screenshot: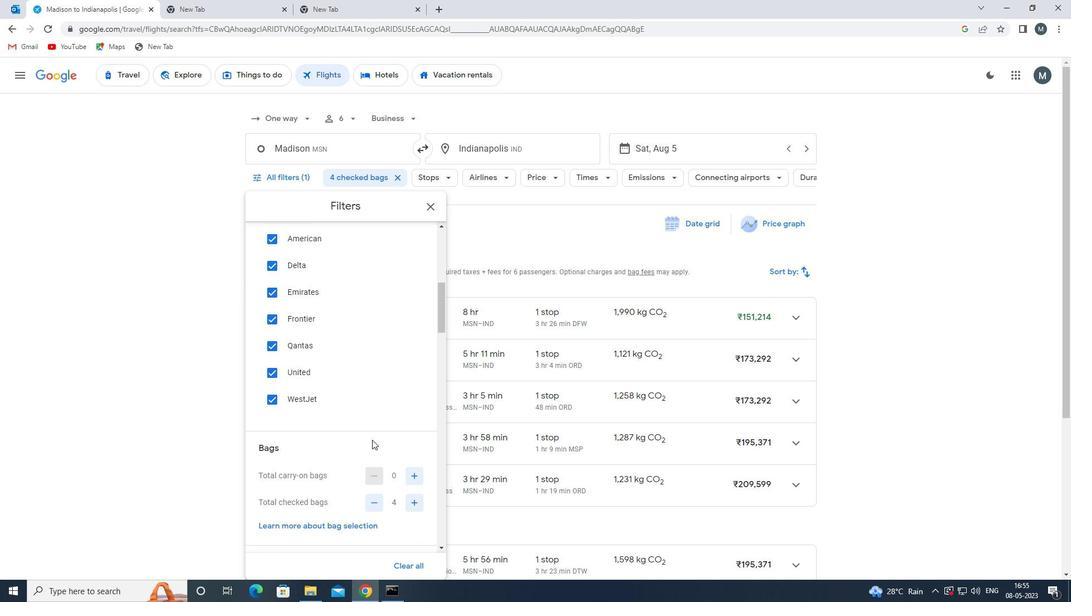 
Action: Mouse scrolled (372, 439) with delta (0, 0)
Screenshot: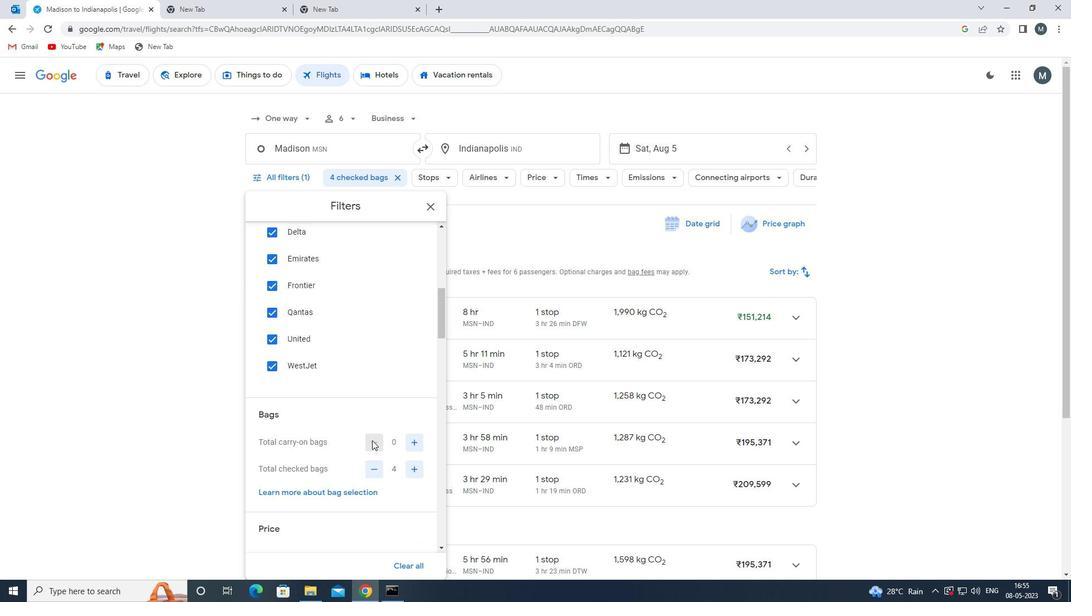 
Action: Mouse moved to (355, 479)
Screenshot: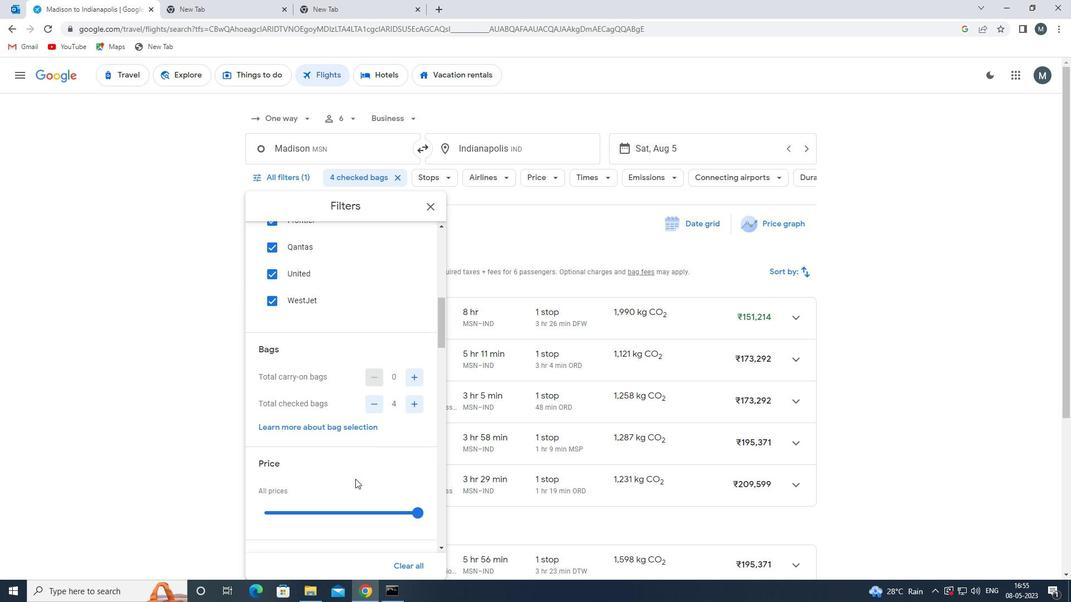 
Action: Mouse scrolled (355, 479) with delta (0, 0)
Screenshot: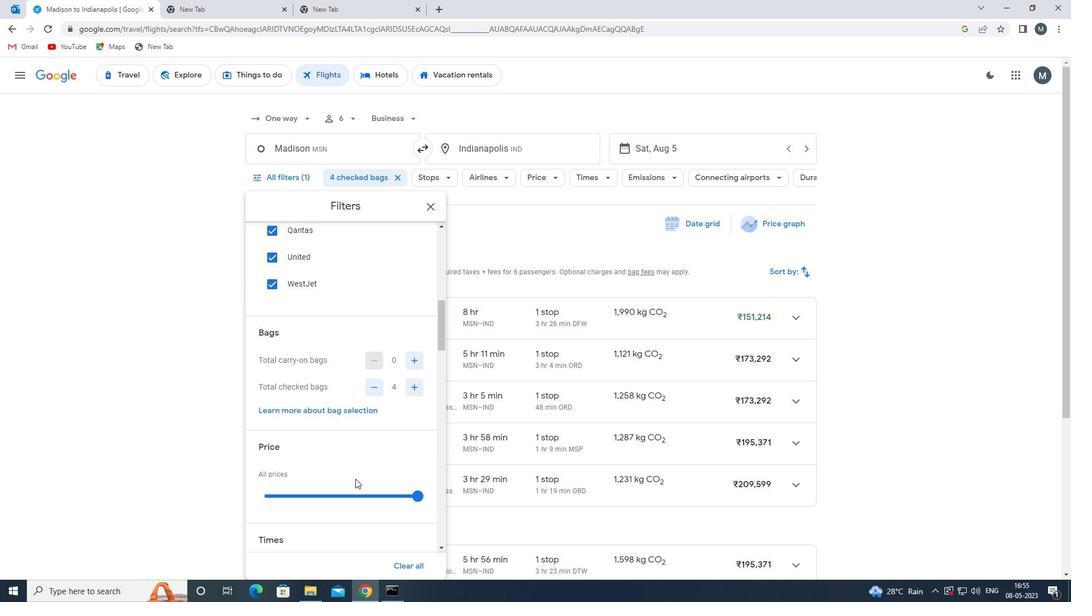 
Action: Mouse moved to (355, 454)
Screenshot: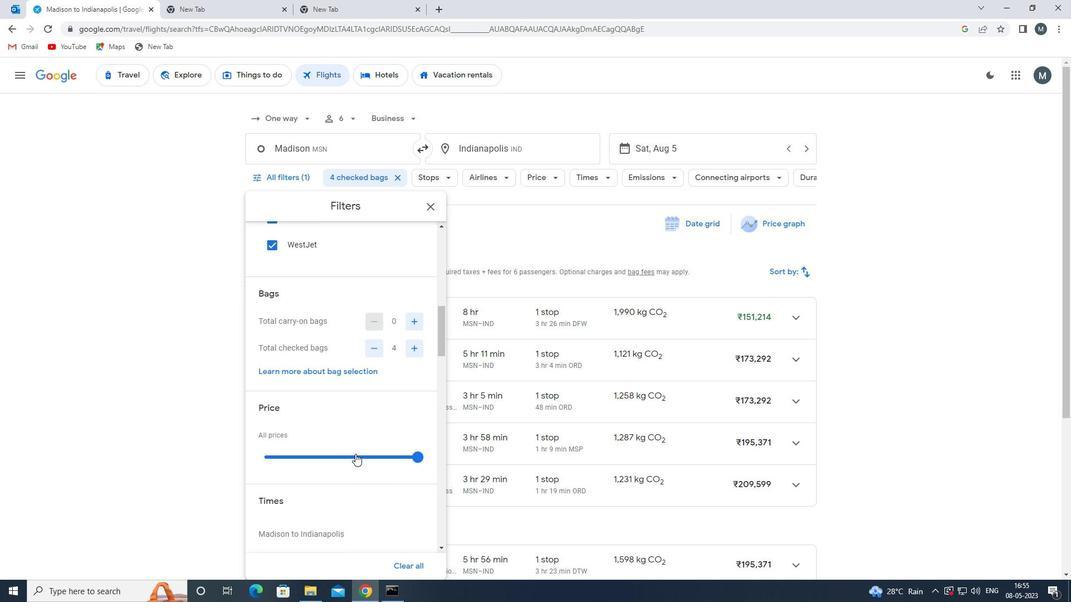 
Action: Mouse pressed left at (355, 454)
Screenshot: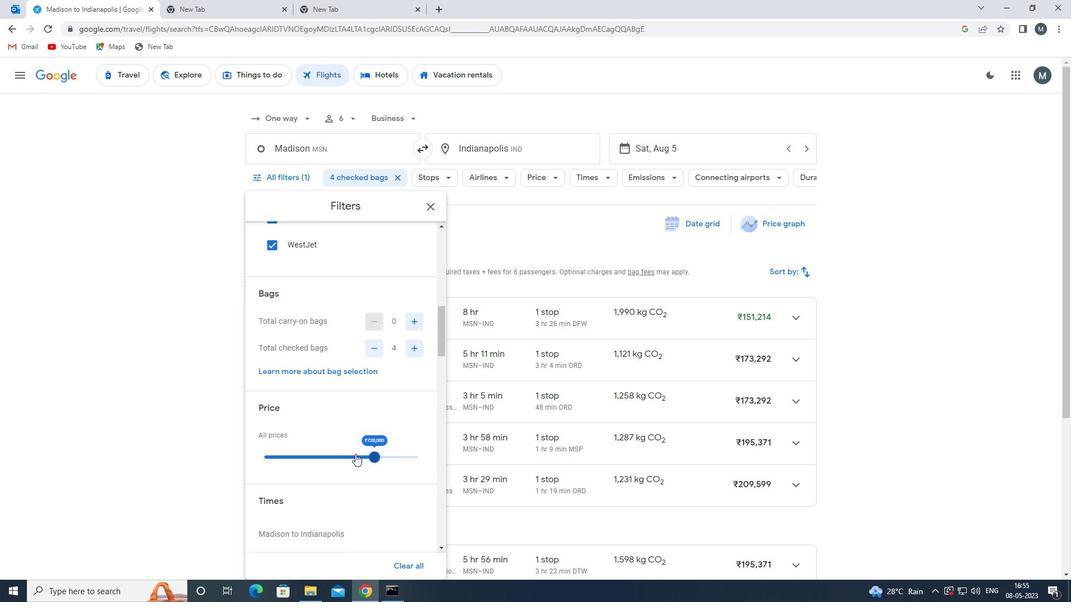 
Action: Mouse moved to (346, 454)
Screenshot: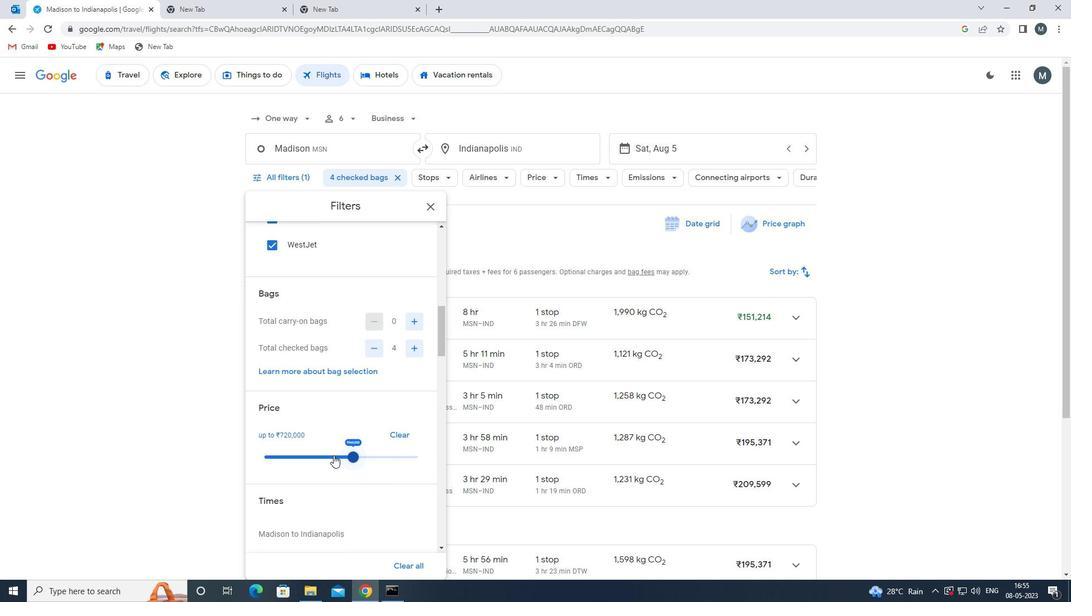
Action: Mouse pressed left at (346, 454)
Screenshot: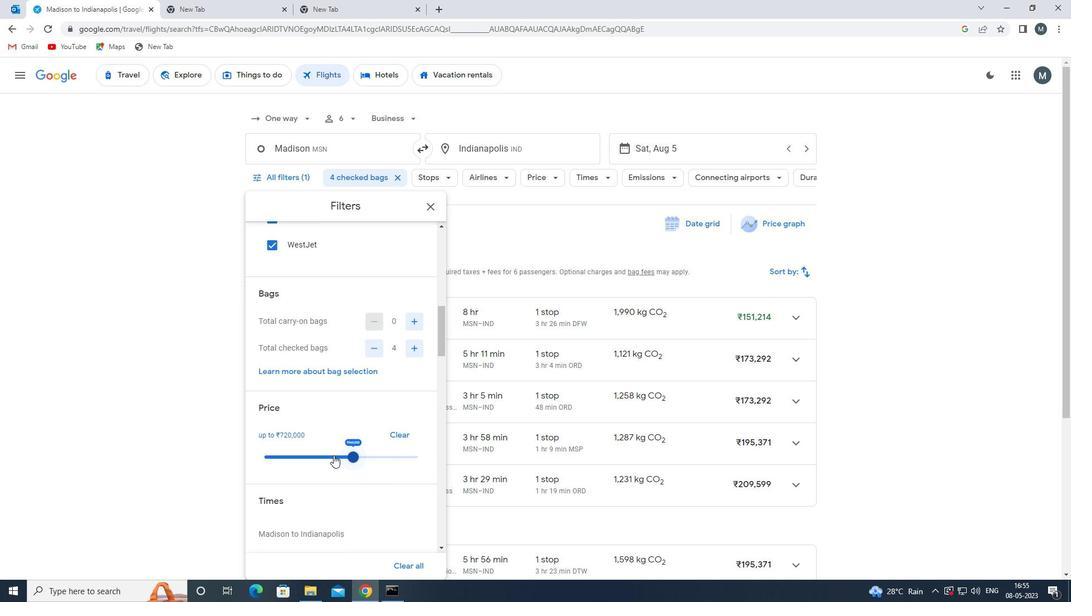 
Action: Mouse moved to (350, 420)
Screenshot: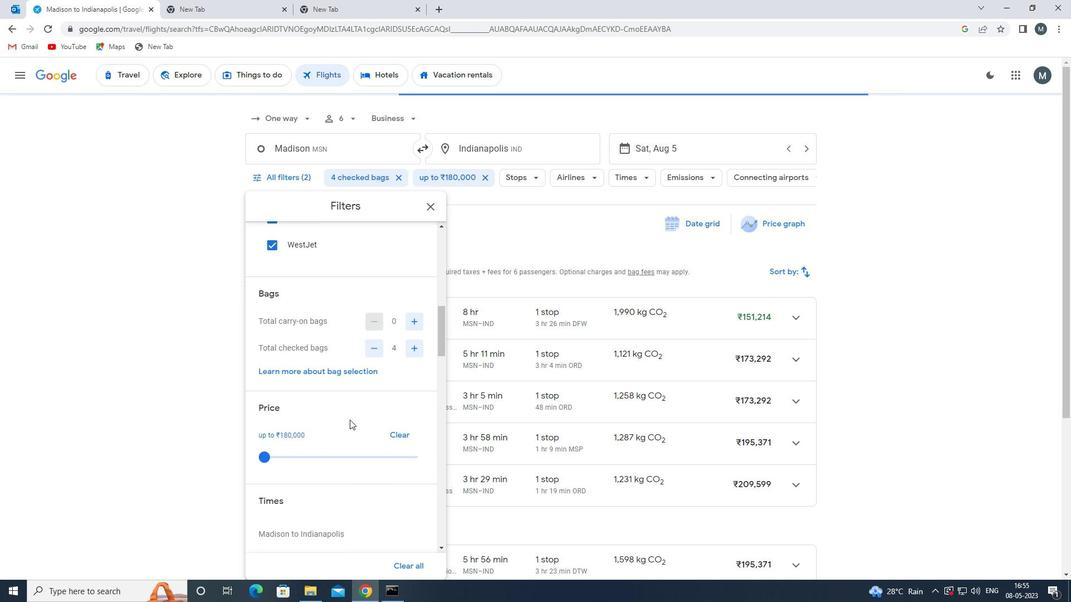 
Action: Mouse scrolled (350, 419) with delta (0, 0)
Screenshot: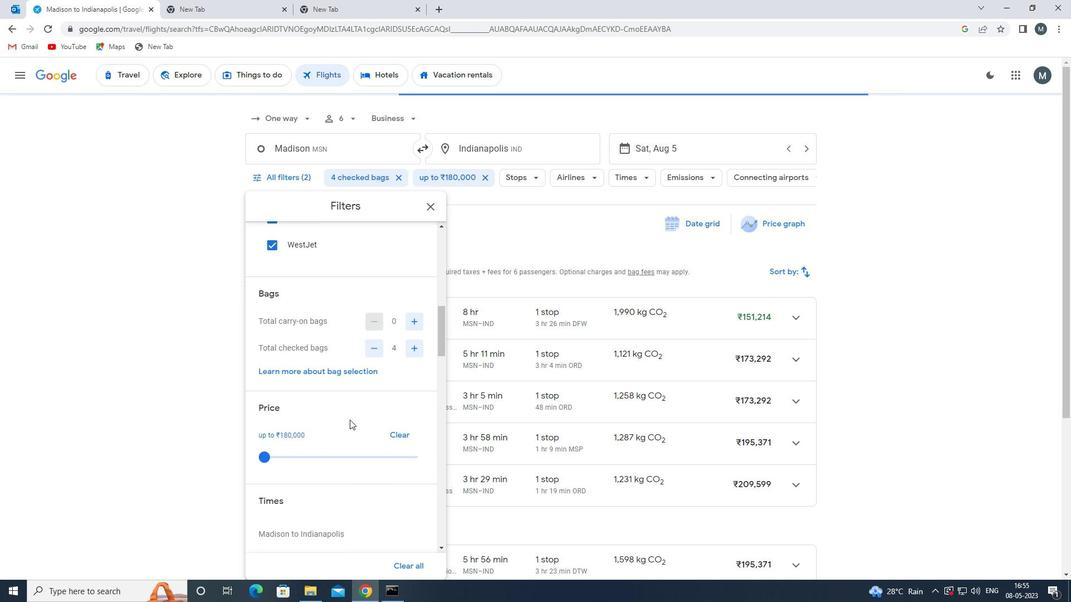
Action: Mouse scrolled (350, 419) with delta (0, 0)
Screenshot: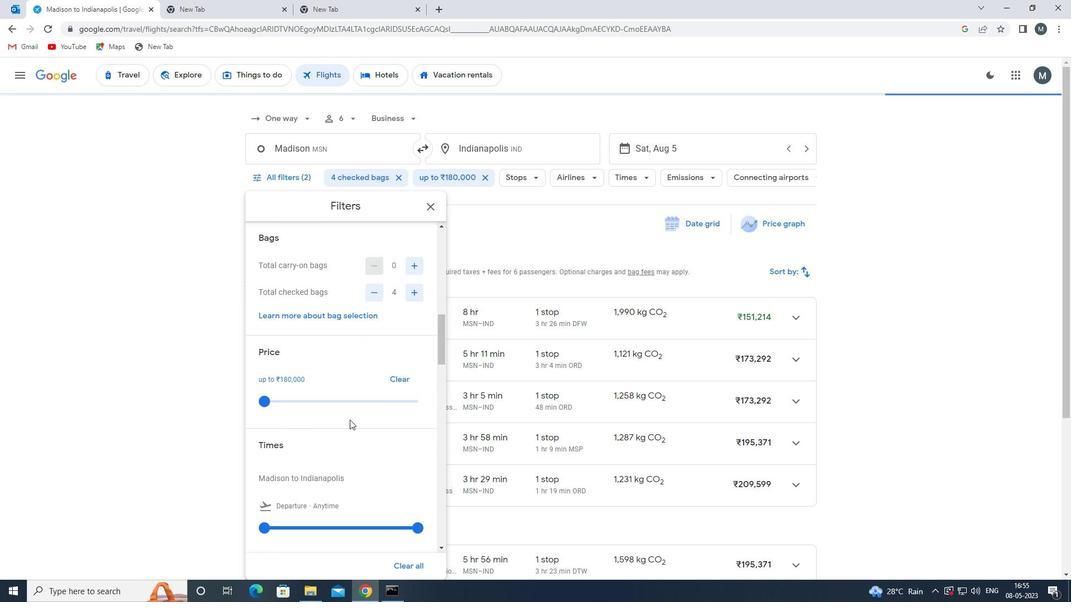 
Action: Mouse moved to (350, 420)
Screenshot: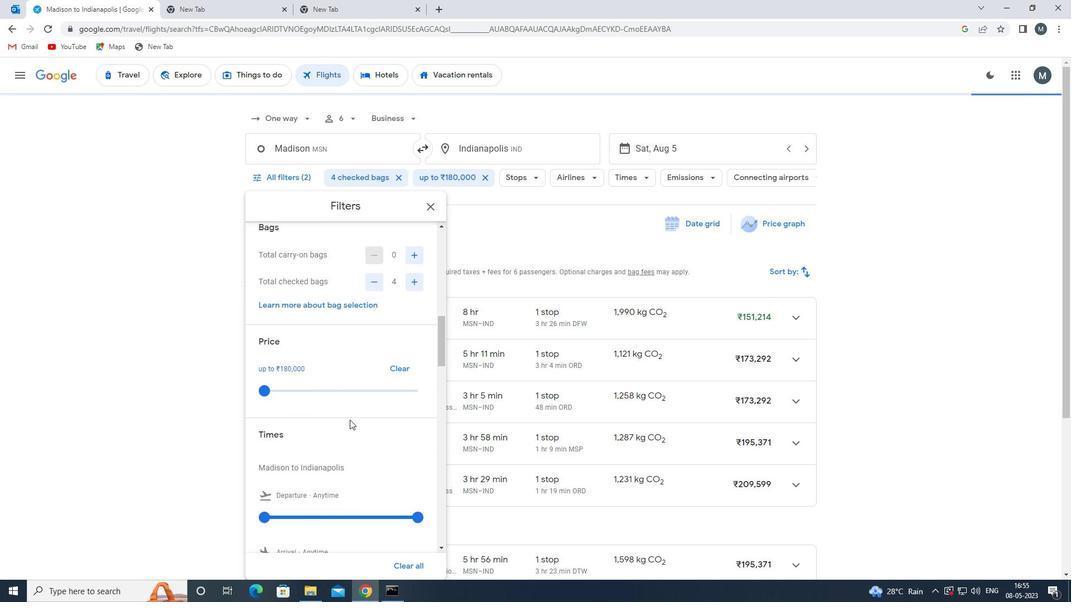 
Action: Mouse scrolled (350, 419) with delta (0, 0)
Screenshot: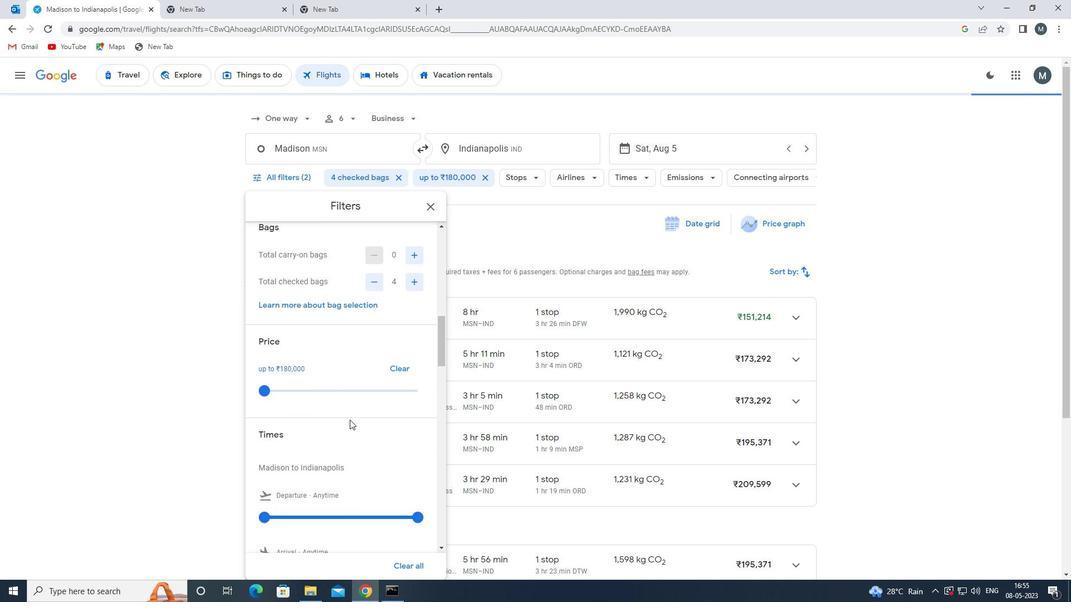 
Action: Mouse moved to (307, 417)
Screenshot: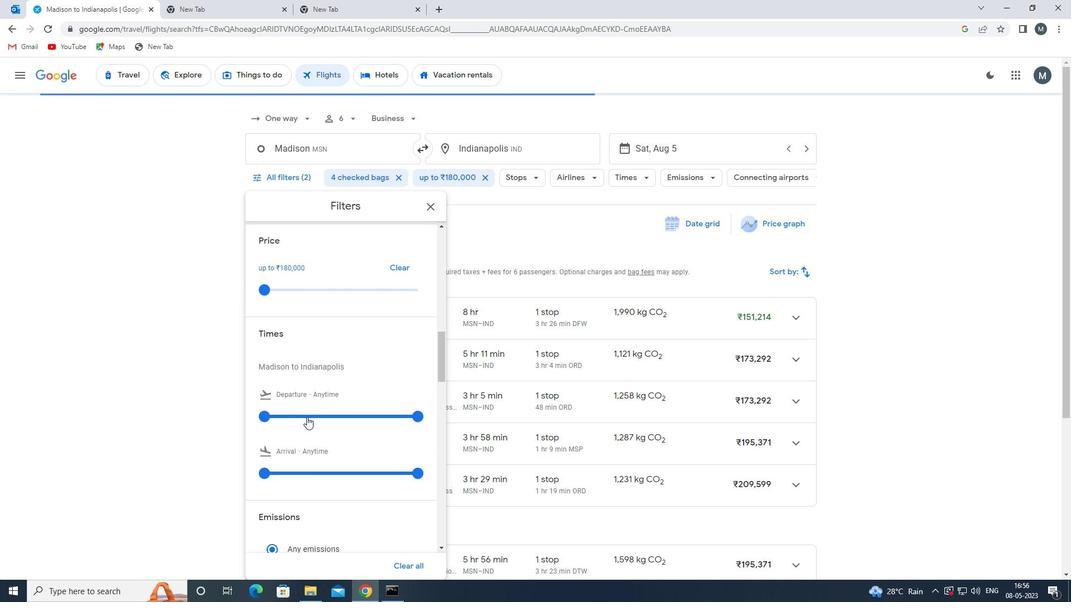 
Action: Mouse pressed left at (307, 417)
Screenshot: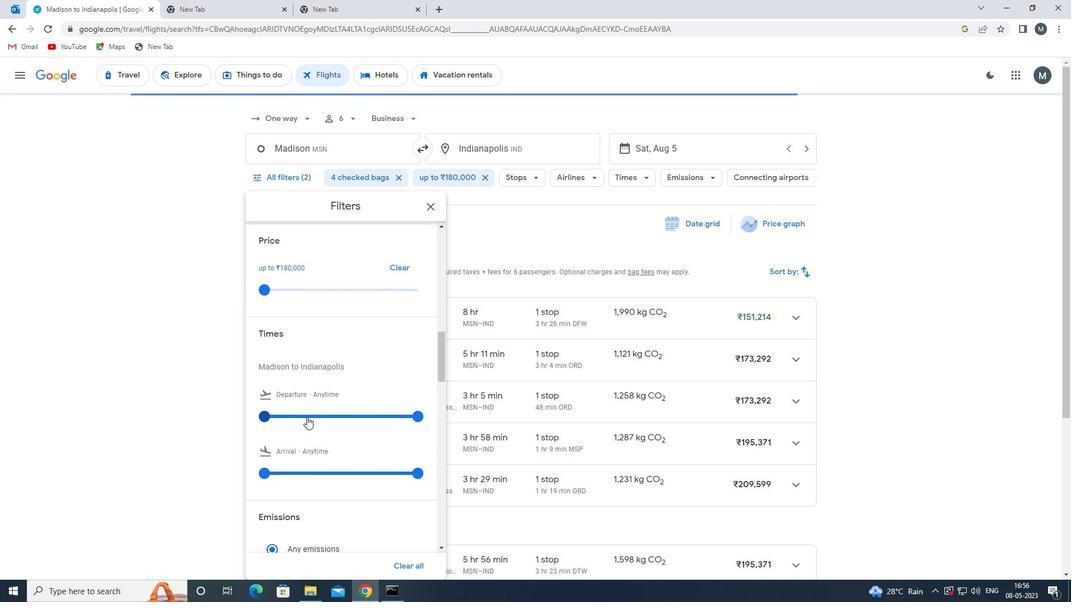 
Action: Mouse moved to (307, 416)
Screenshot: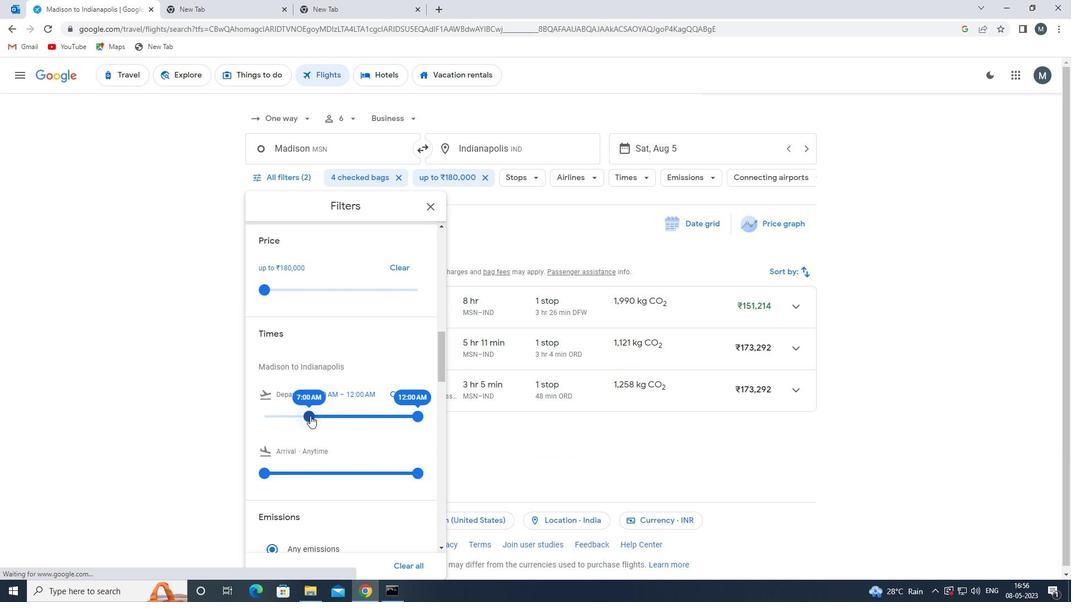 
Action: Mouse pressed left at (307, 416)
Screenshot: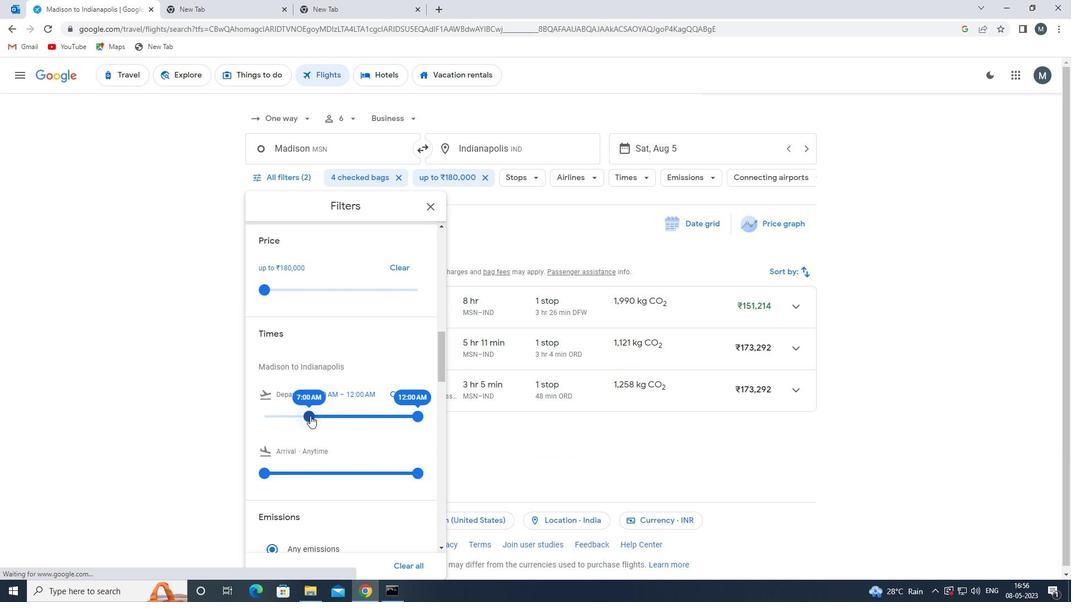 
Action: Mouse moved to (416, 417)
Screenshot: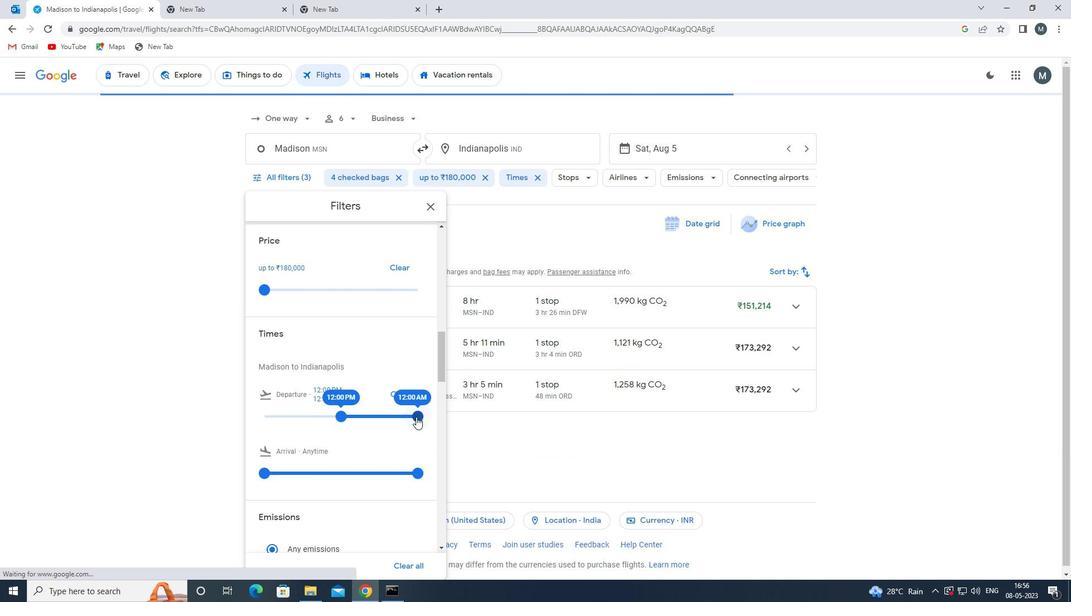 
Action: Mouse pressed left at (416, 417)
Screenshot: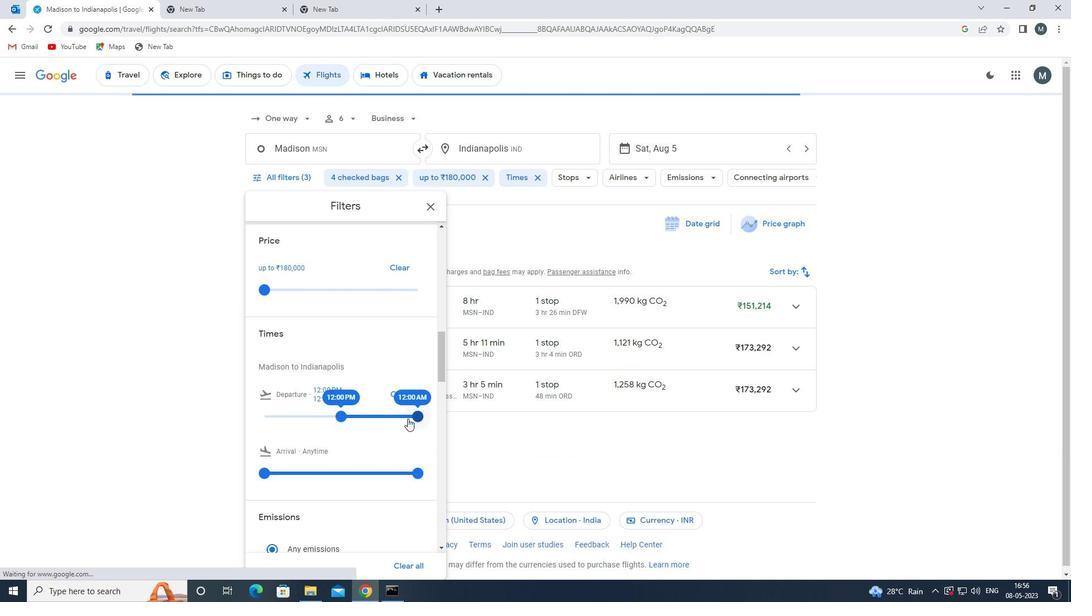 
Action: Mouse moved to (436, 203)
Screenshot: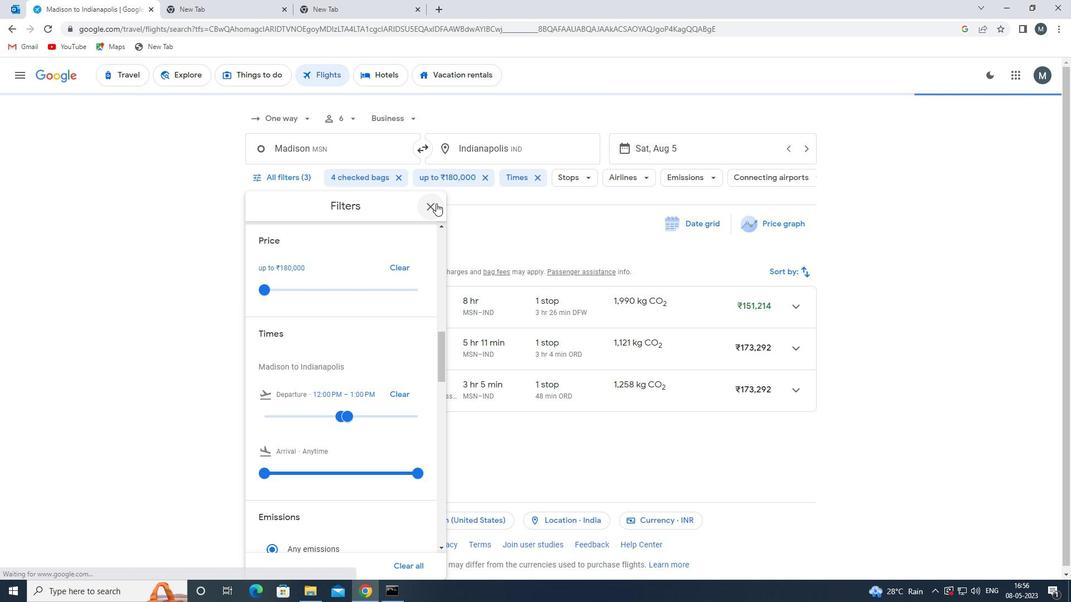 
Action: Mouse pressed left at (436, 203)
Screenshot: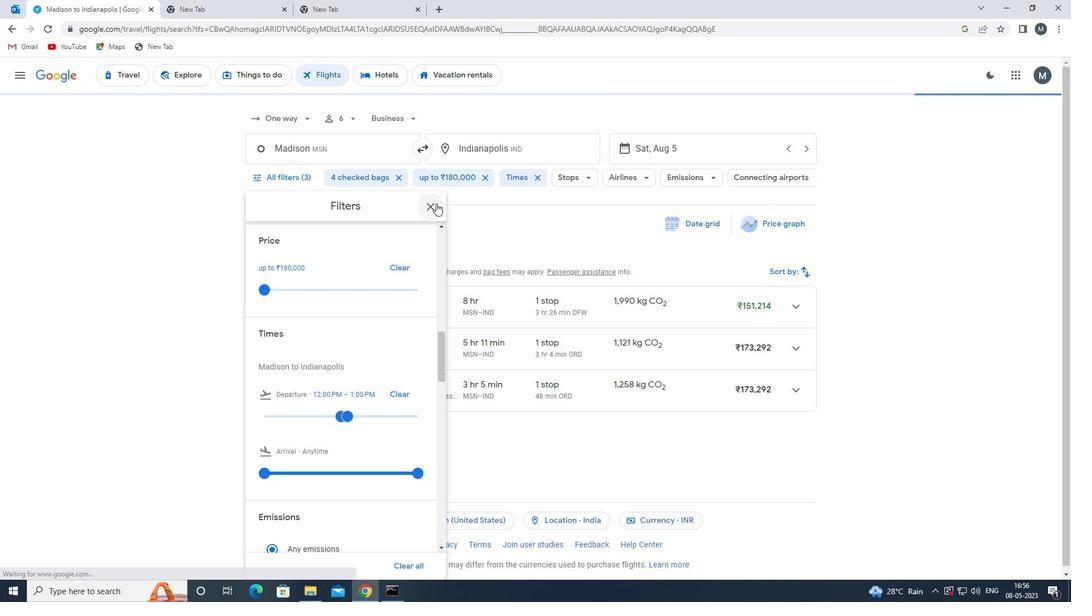 
Action: Mouse moved to (419, 227)
Screenshot: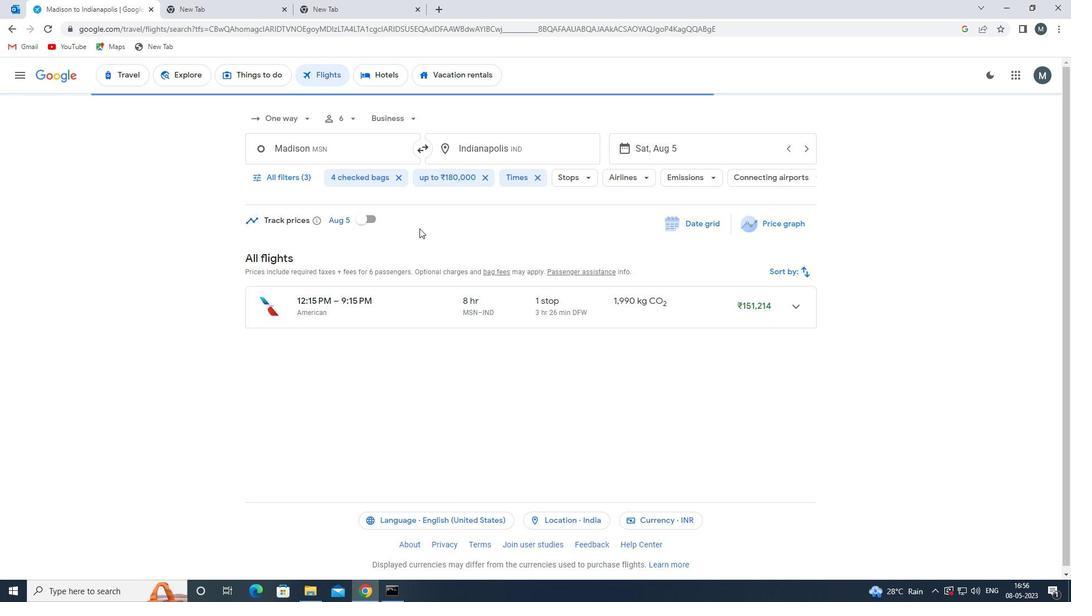 
